 Task: Open Card Airline Review in Board Voice of Employee Surveys and Analysis to Workspace Executive Assistance and add a team member Softage.2@softage.net, a label Purple, a checklist Homeopathy, an attachment from your onedrive, a color Purple and finally, add a card description 'Conduct customer research for new marketing strategy' and a comment 'Let us approach this task with a sense of continuous improvement, seeking to learn from our mistakes and iterate our approach.'. Add a start date 'Jan 02, 1900' with a due date 'Jan 09, 1900'
Action: Mouse moved to (925, 514)
Screenshot: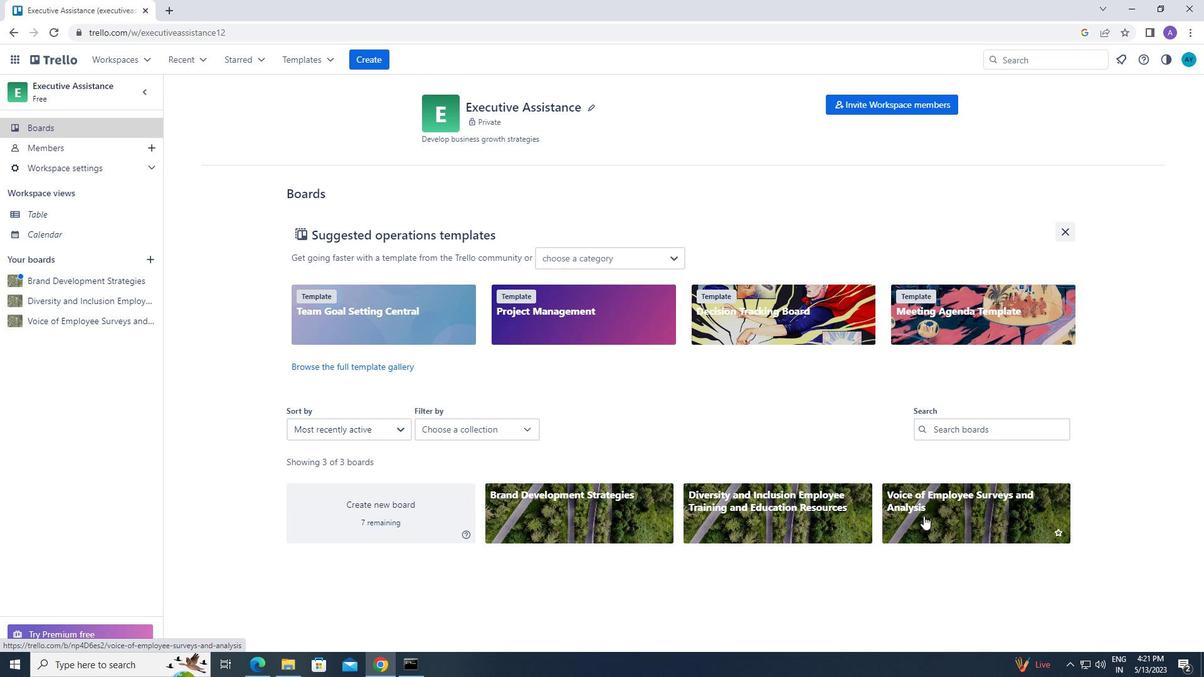 
Action: Mouse pressed left at (925, 514)
Screenshot: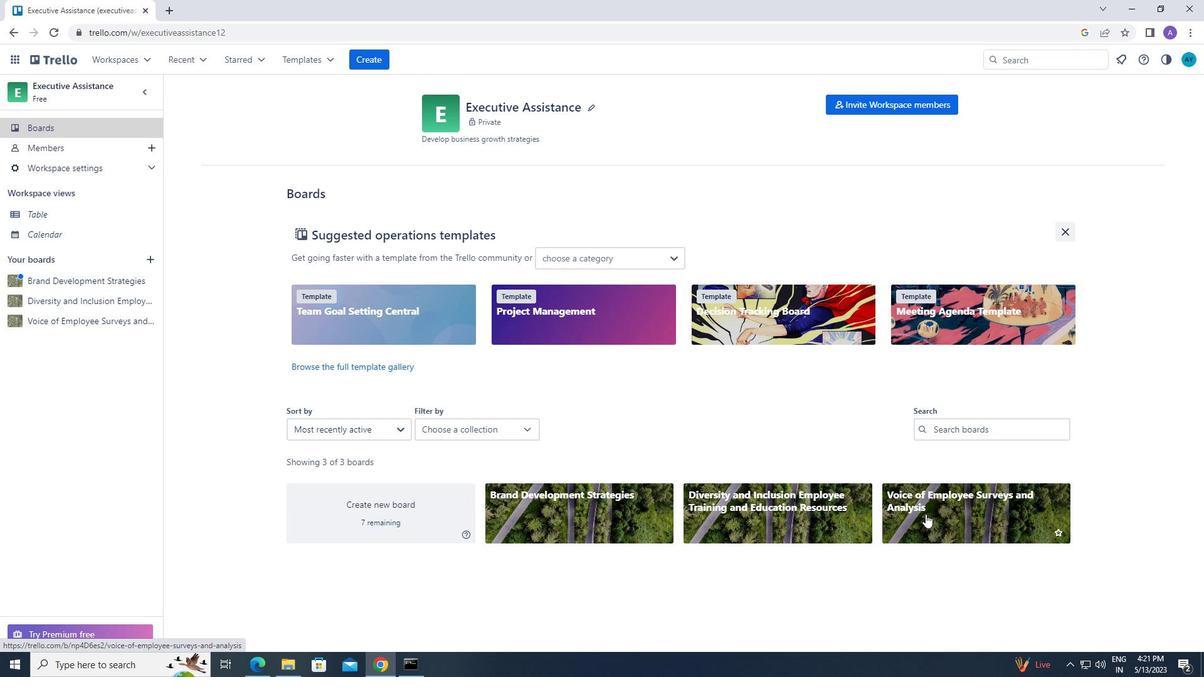 
Action: Mouse moved to (247, 158)
Screenshot: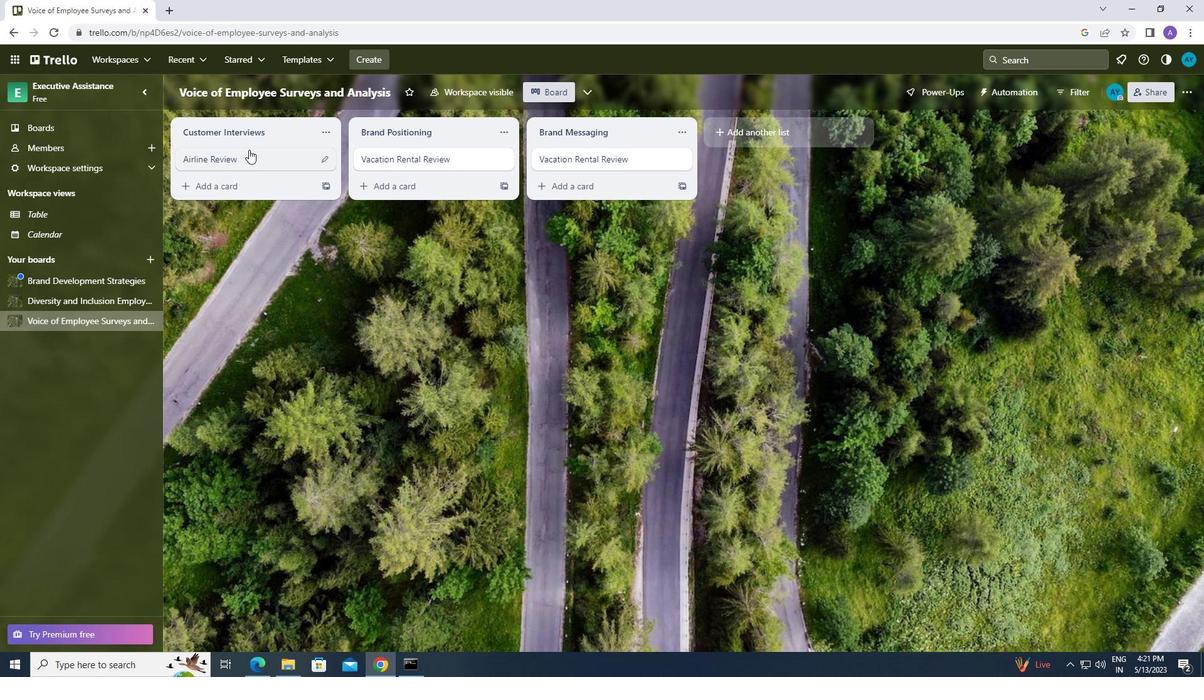 
Action: Mouse pressed left at (247, 158)
Screenshot: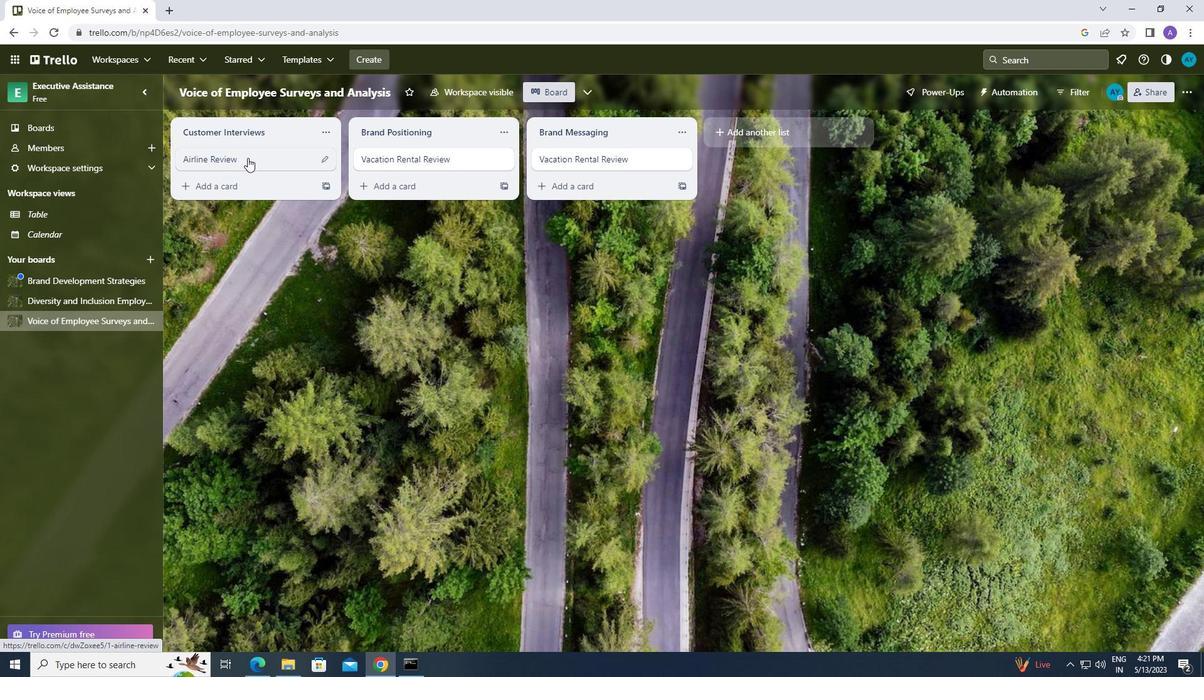 
Action: Mouse moved to (767, 158)
Screenshot: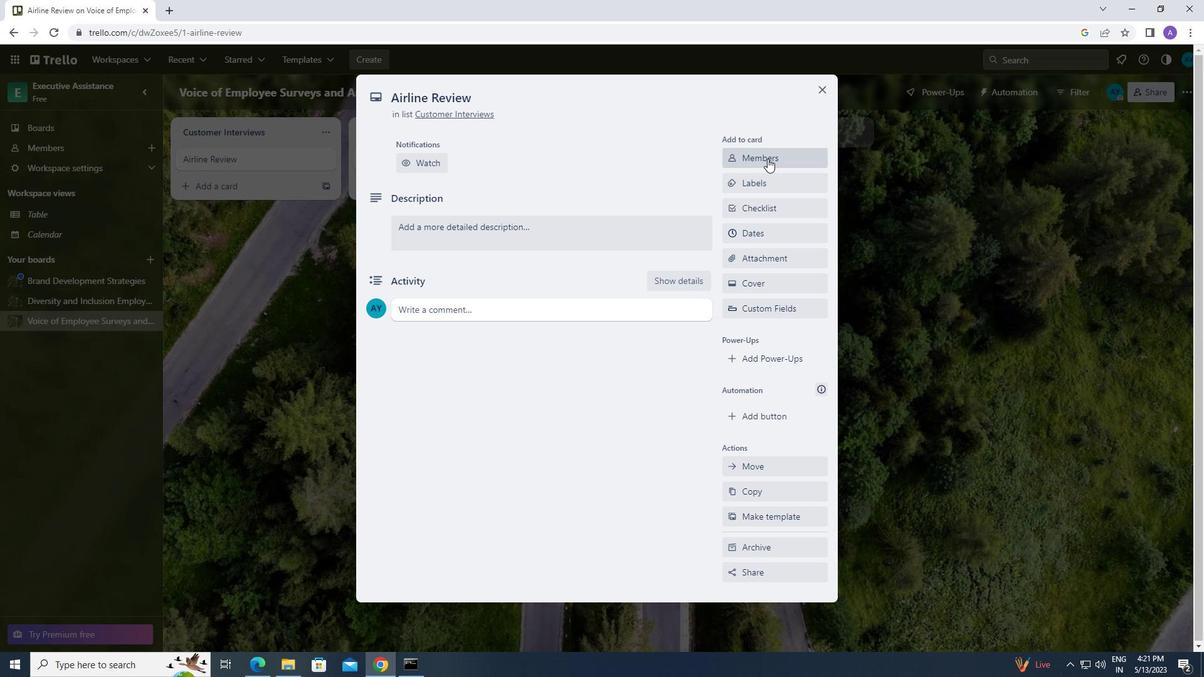 
Action: Mouse pressed left at (767, 158)
Screenshot: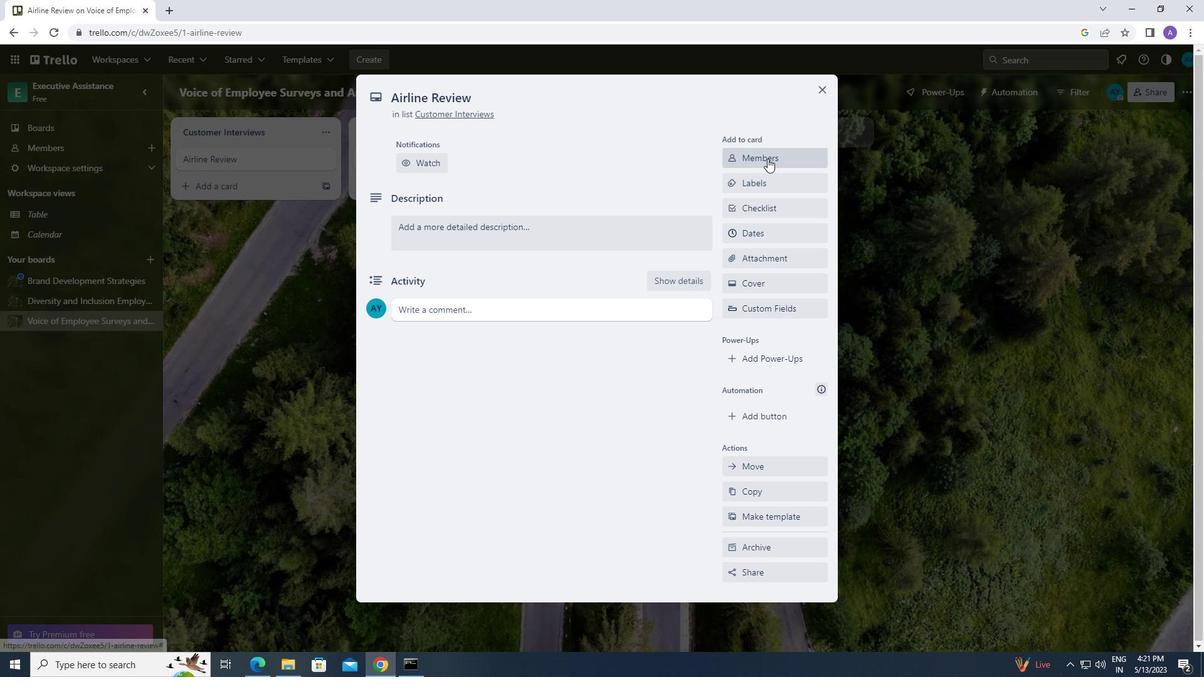 
Action: Mouse moved to (768, 212)
Screenshot: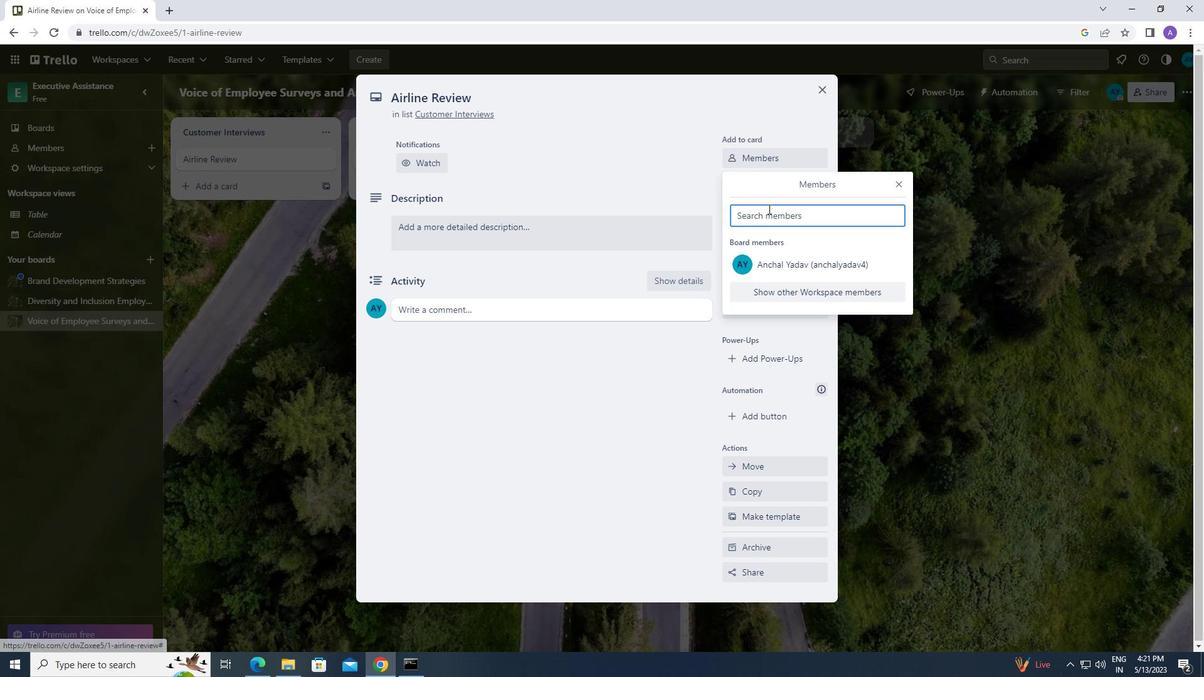
Action: Mouse pressed left at (768, 212)
Screenshot: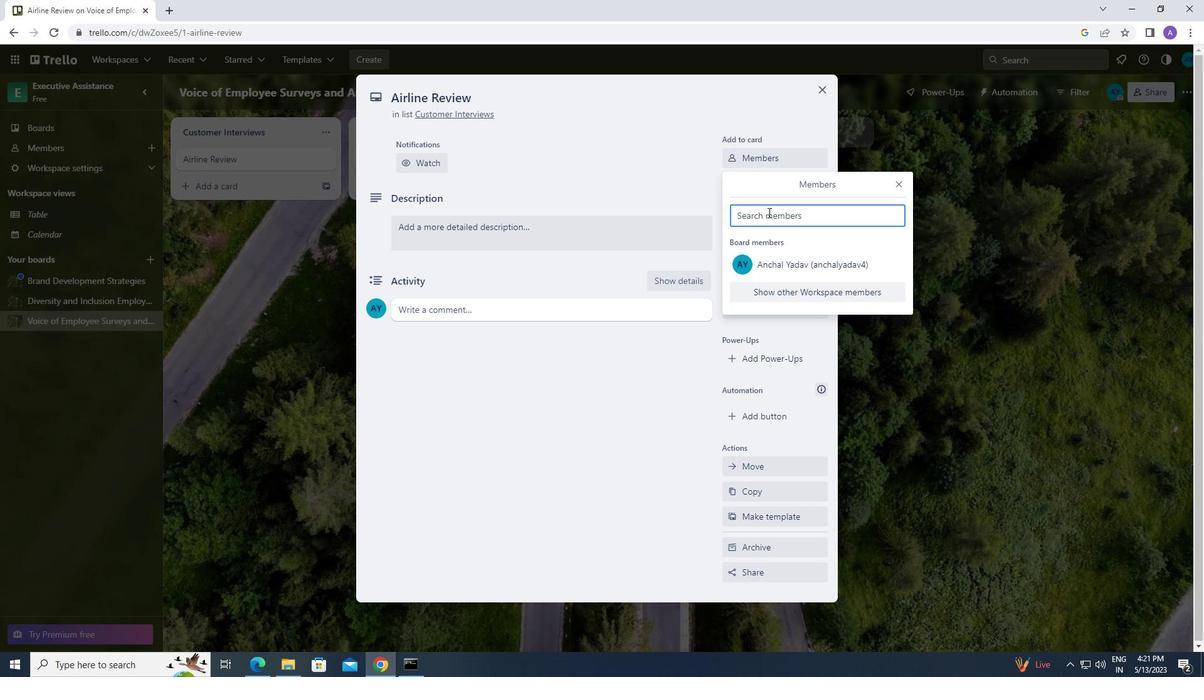 
Action: Key pressed s<Key.caps_lock>oftage.2<Key.shift_r>@s
Screenshot: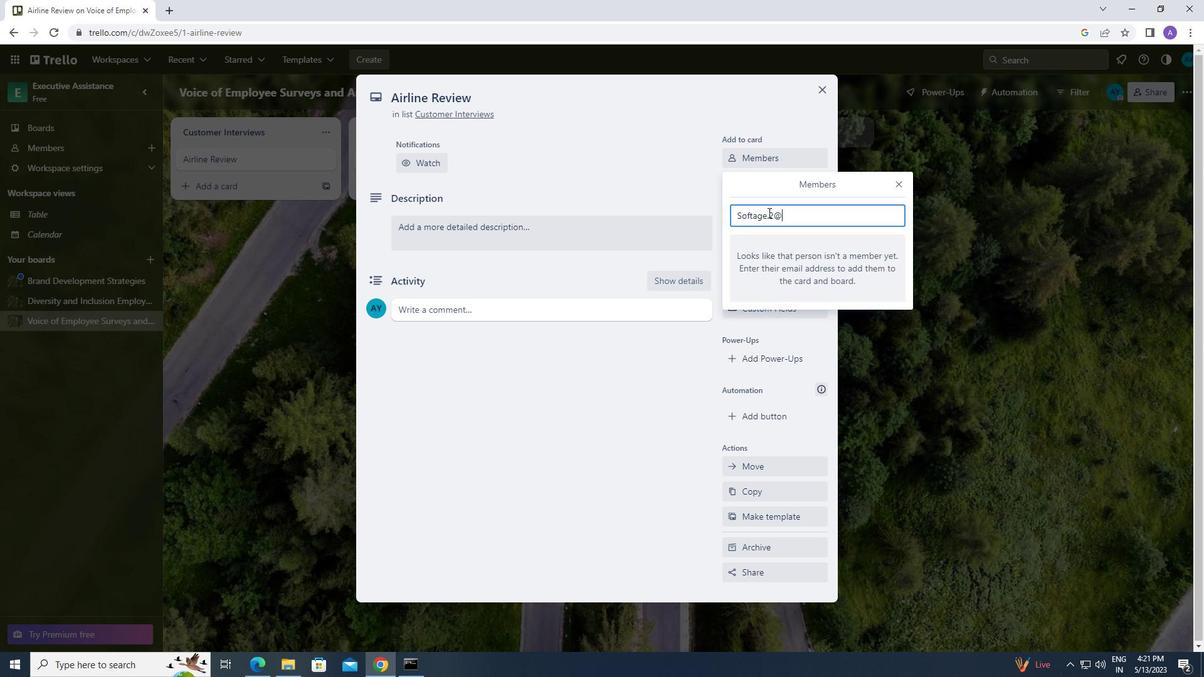 
Action: Mouse moved to (694, 268)
Screenshot: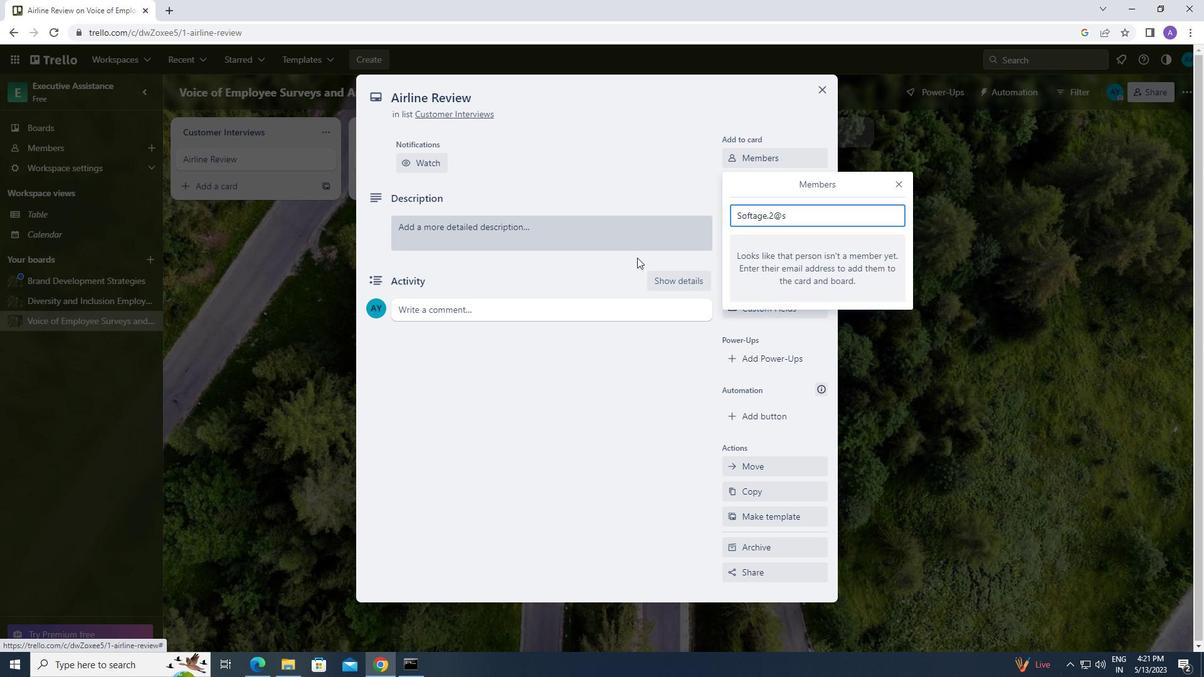 
Action: Key pressed oftage.net
Screenshot: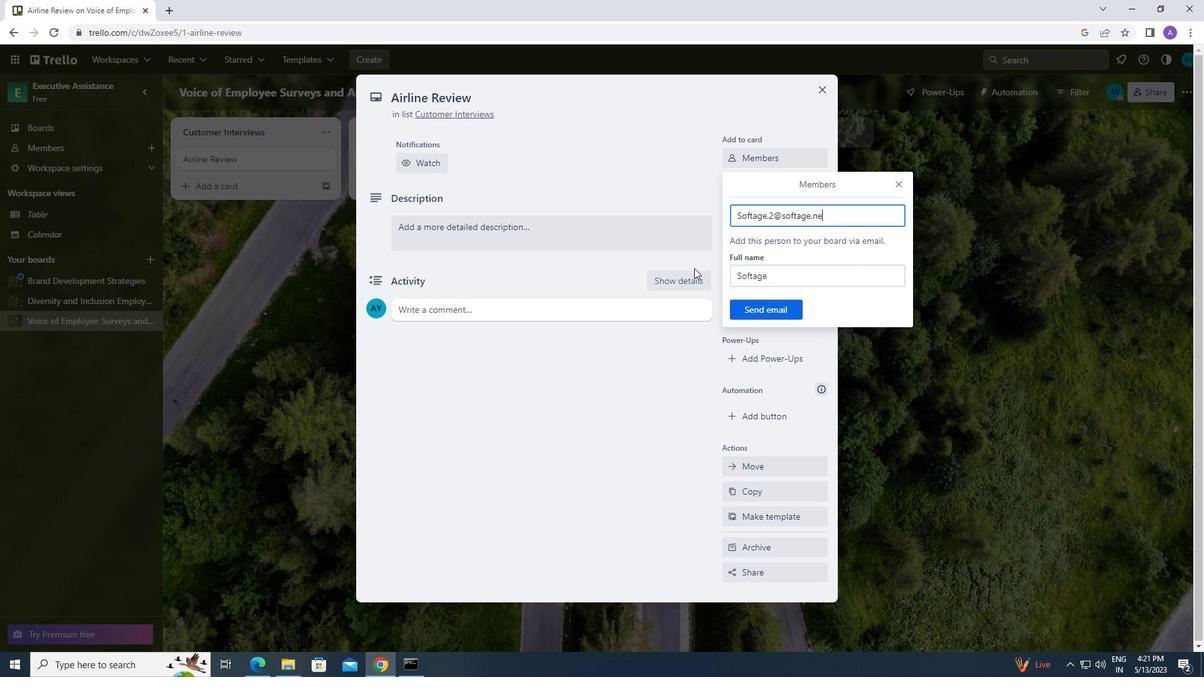 
Action: Mouse moved to (765, 306)
Screenshot: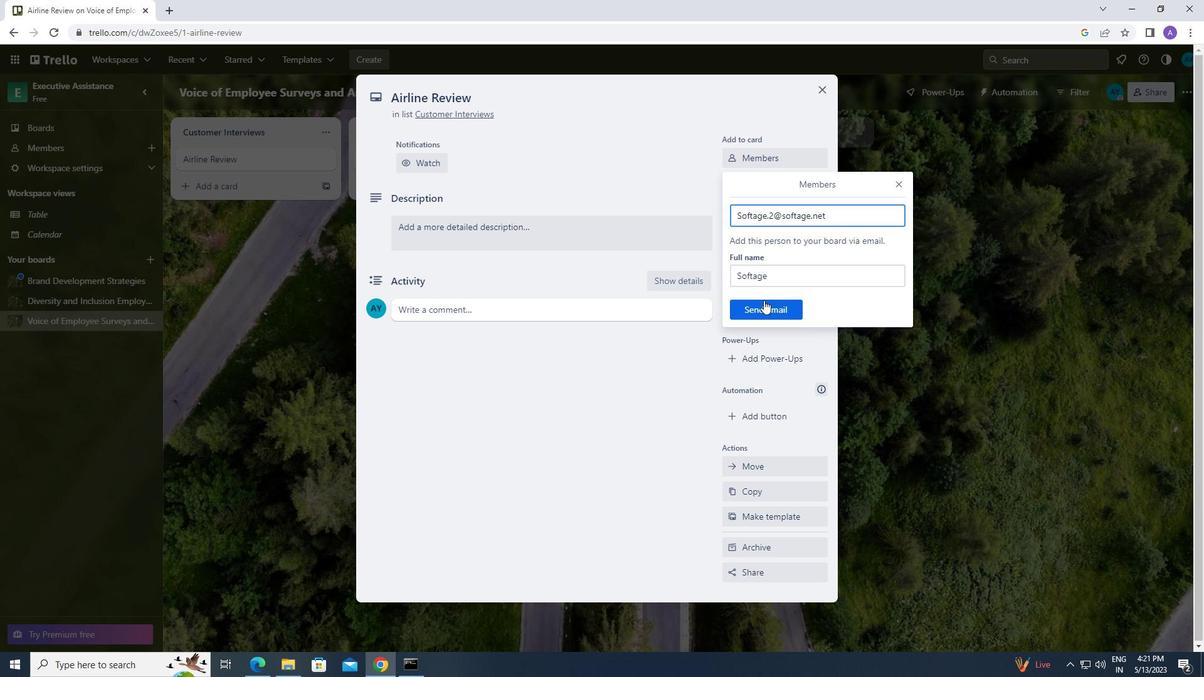 
Action: Mouse pressed left at (765, 306)
Screenshot: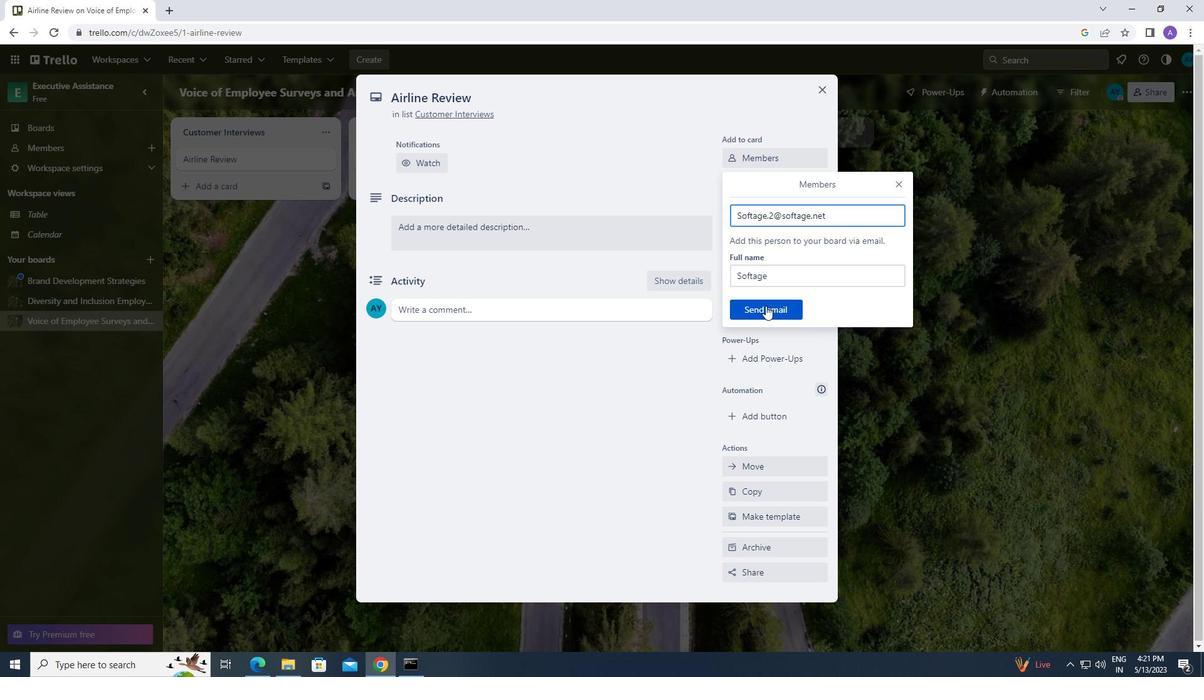 
Action: Mouse moved to (771, 225)
Screenshot: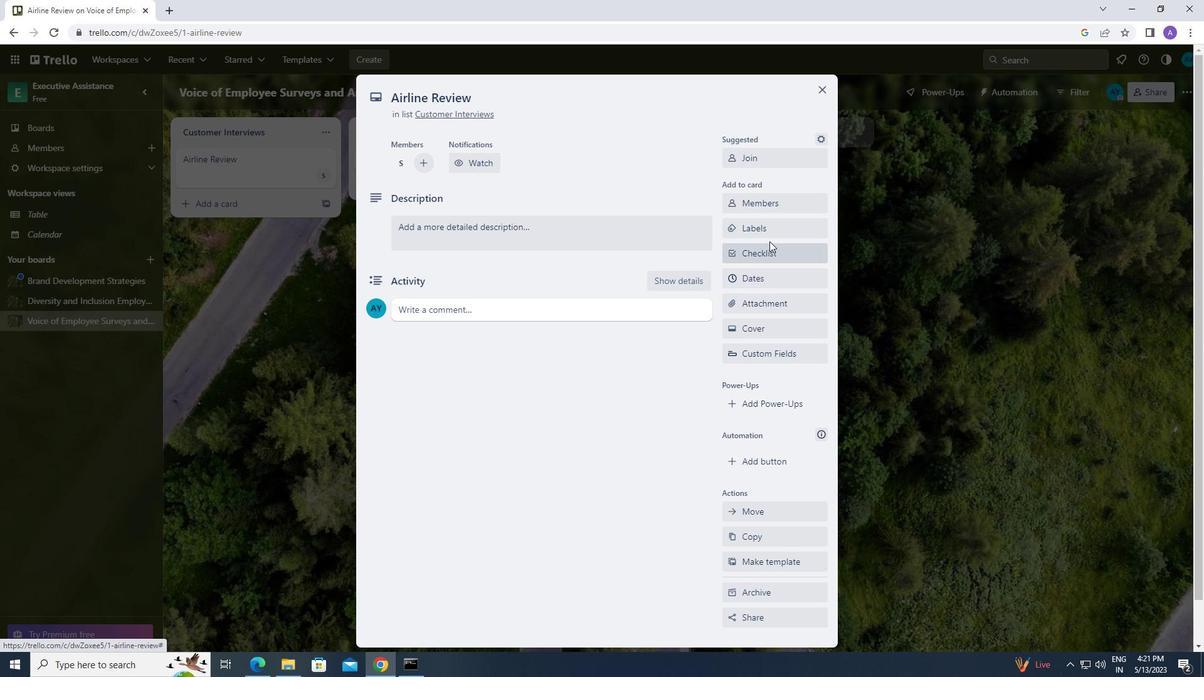 
Action: Mouse pressed left at (771, 225)
Screenshot: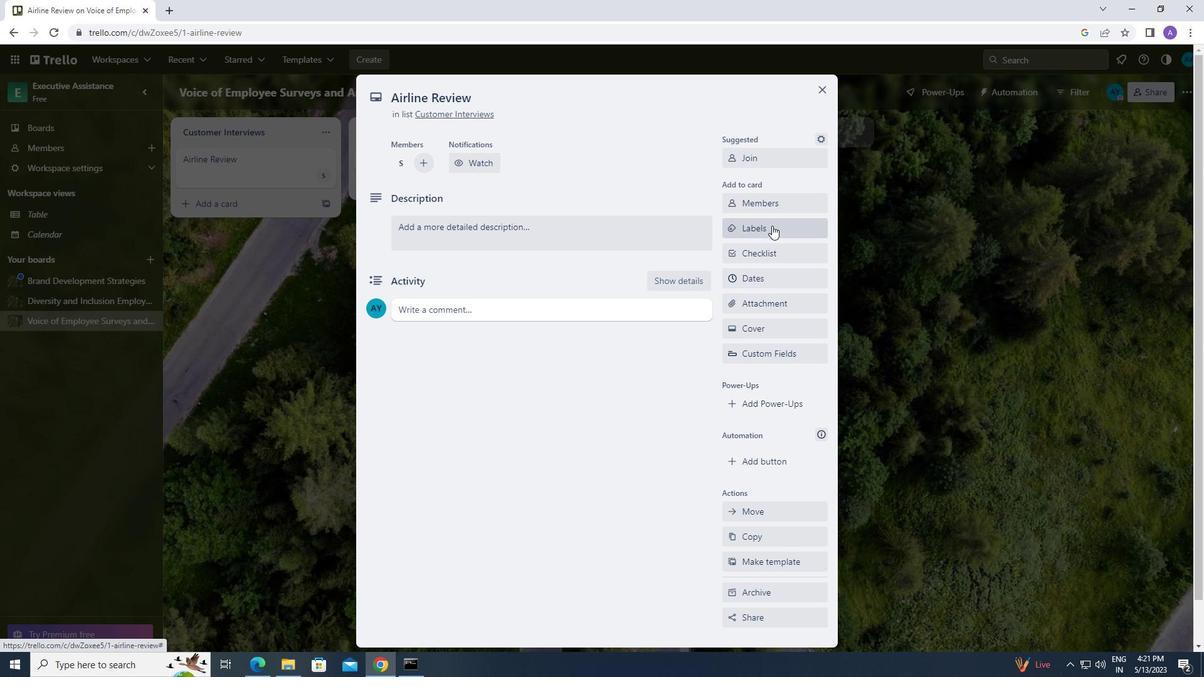 
Action: Mouse moved to (783, 468)
Screenshot: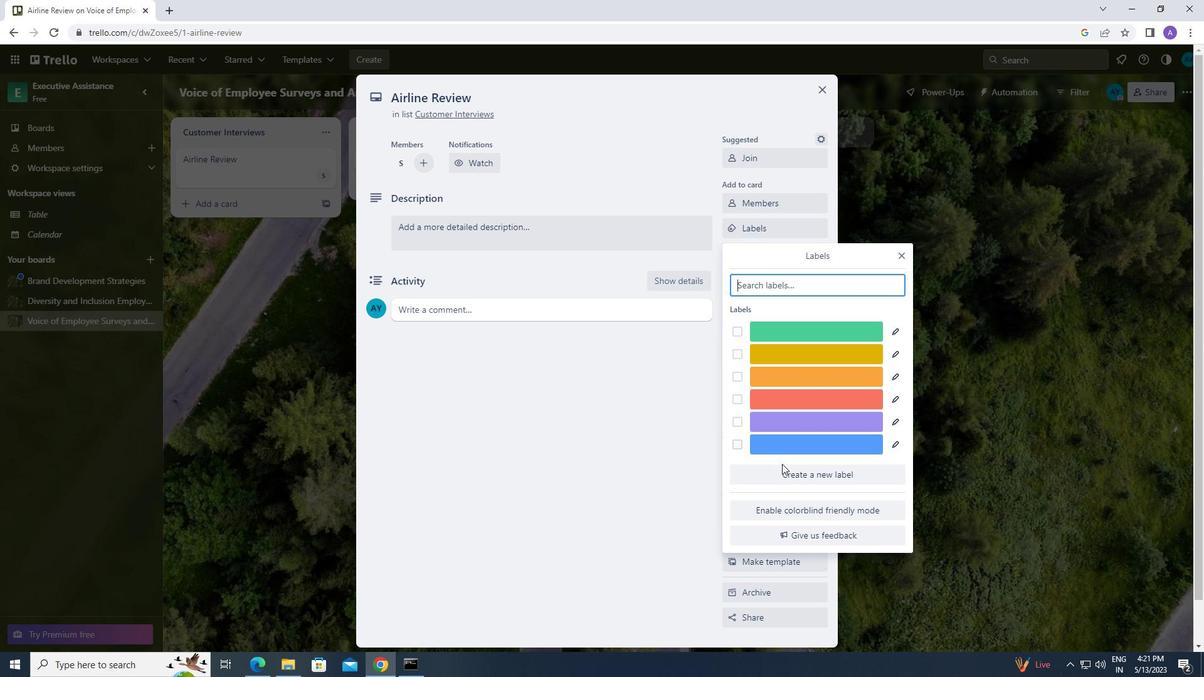 
Action: Mouse pressed left at (783, 468)
Screenshot: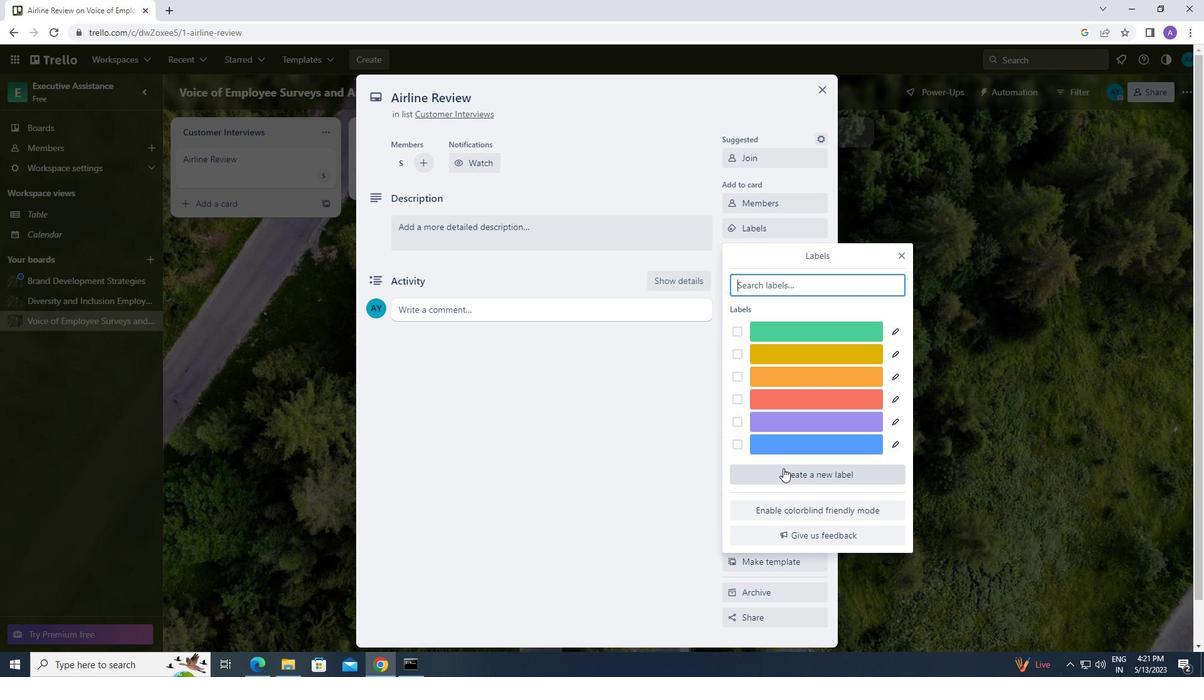 
Action: Mouse moved to (888, 434)
Screenshot: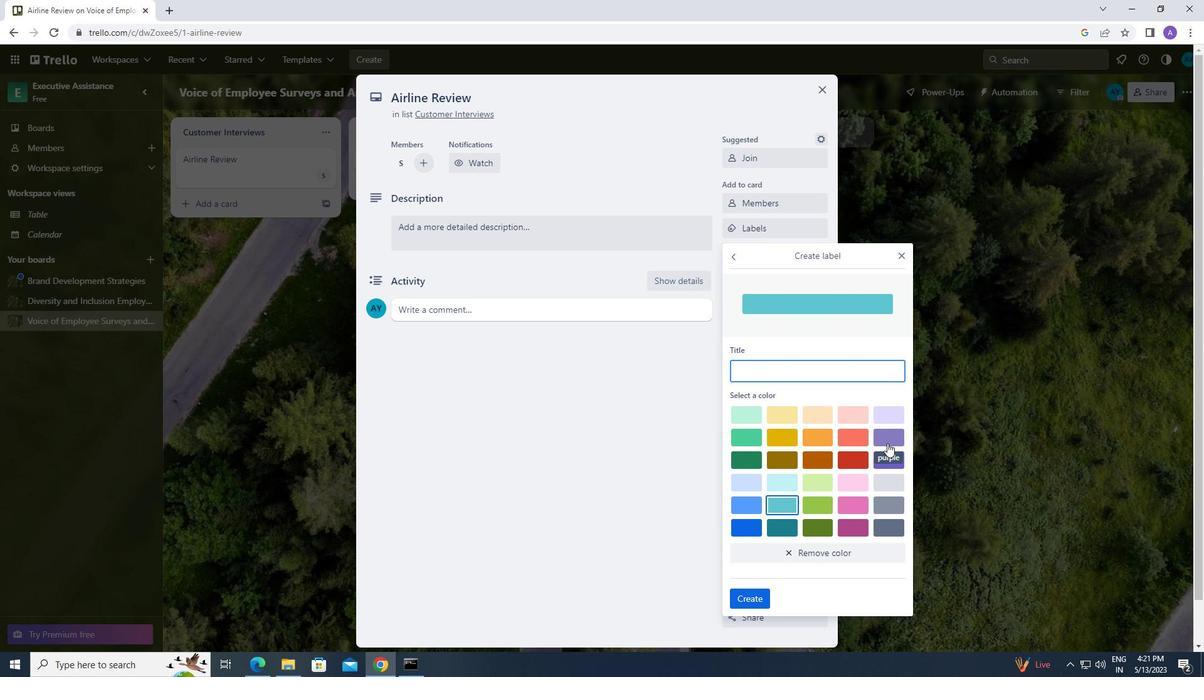 
Action: Mouse pressed left at (888, 434)
Screenshot: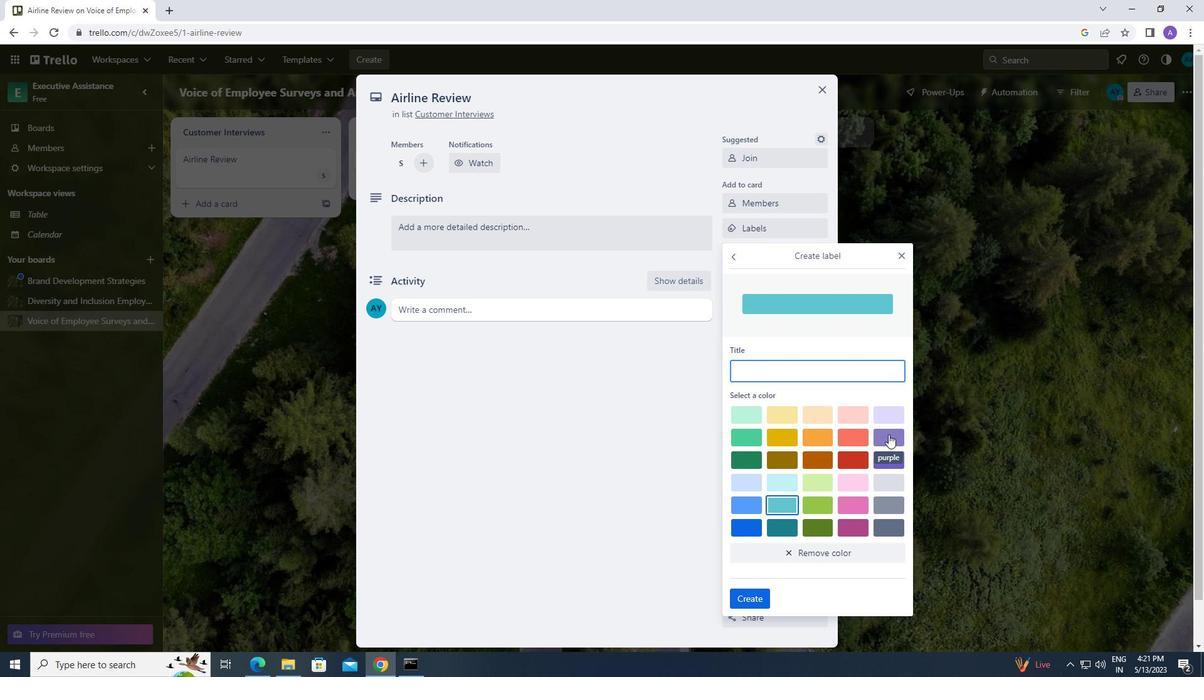 
Action: Mouse moved to (756, 602)
Screenshot: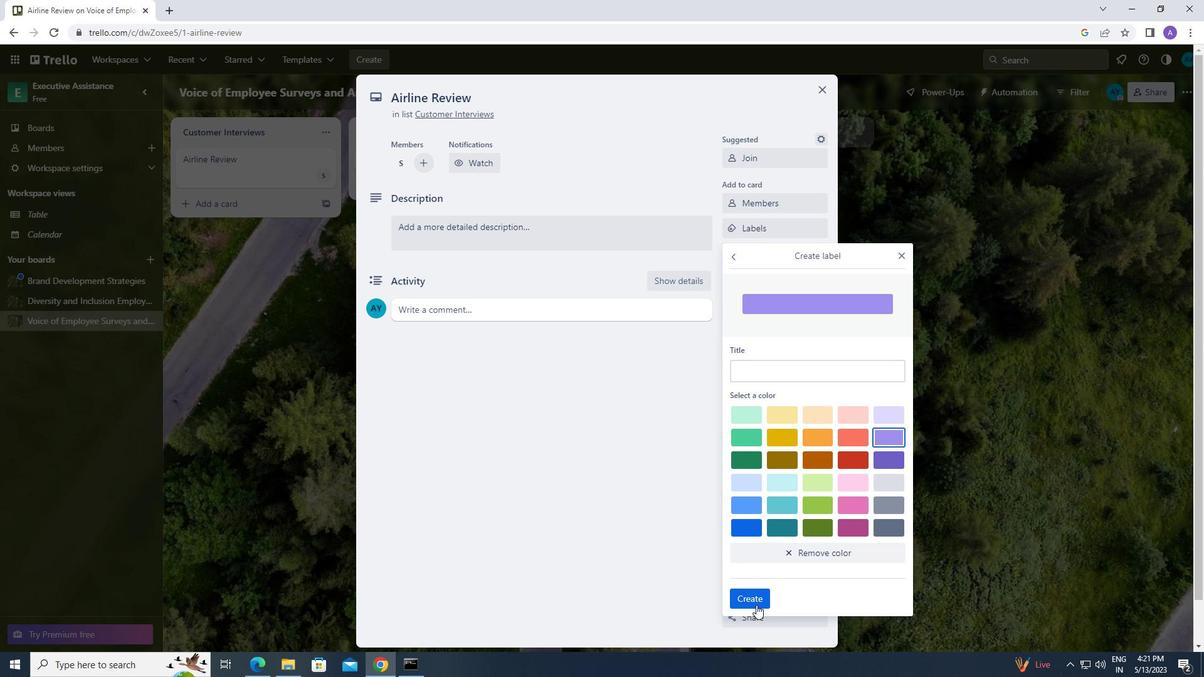 
Action: Mouse pressed left at (756, 602)
Screenshot: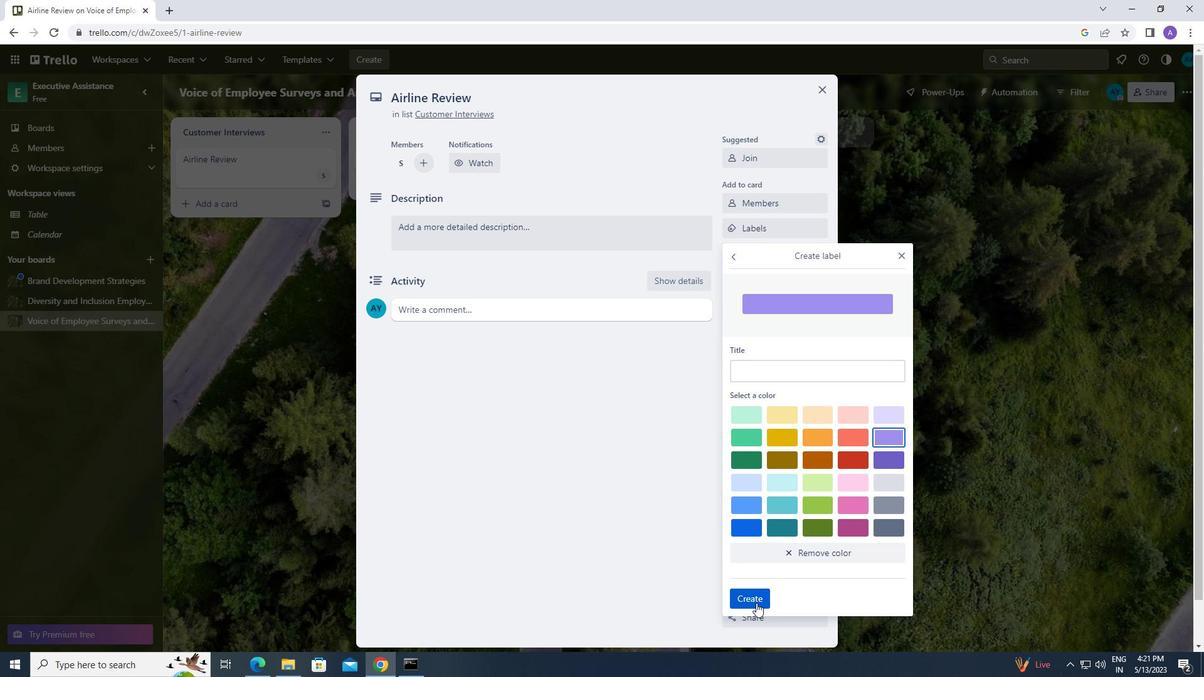 
Action: Mouse moved to (900, 255)
Screenshot: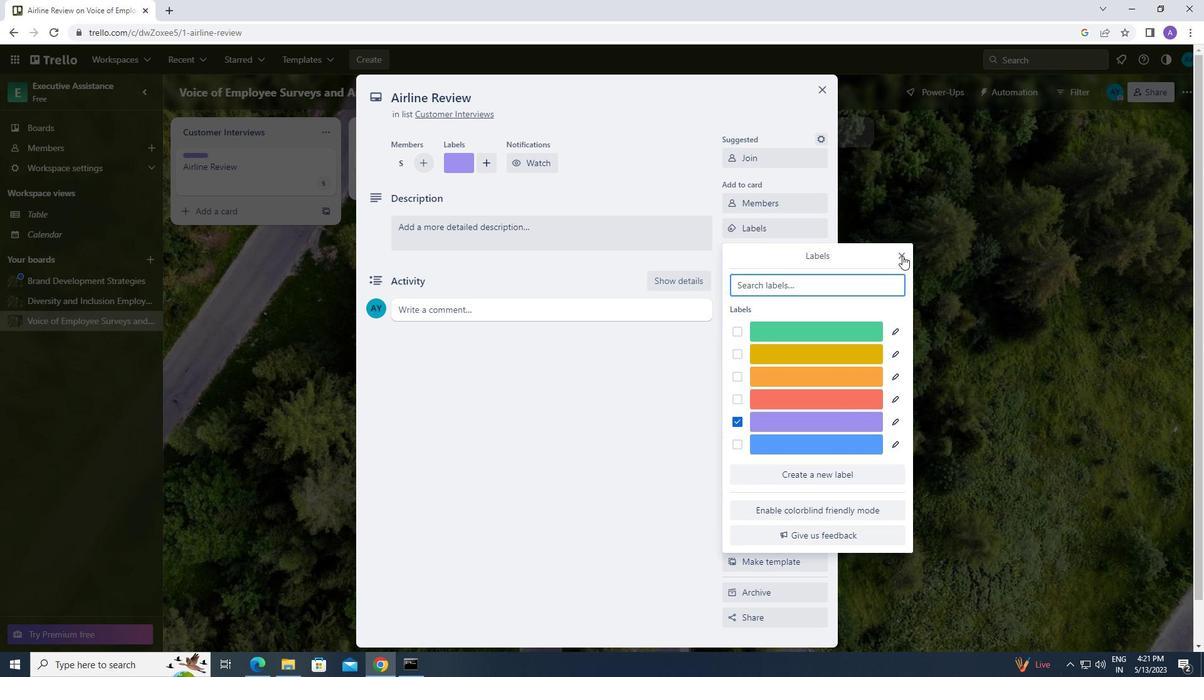 
Action: Mouse pressed left at (900, 255)
Screenshot: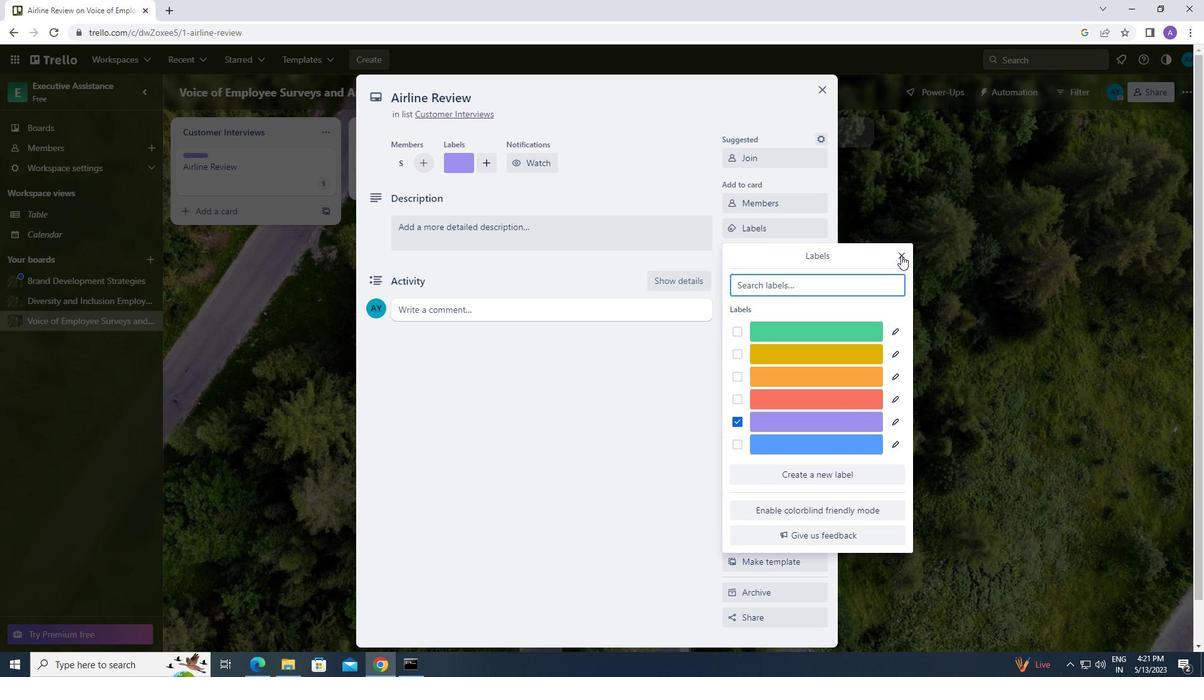
Action: Mouse moved to (756, 243)
Screenshot: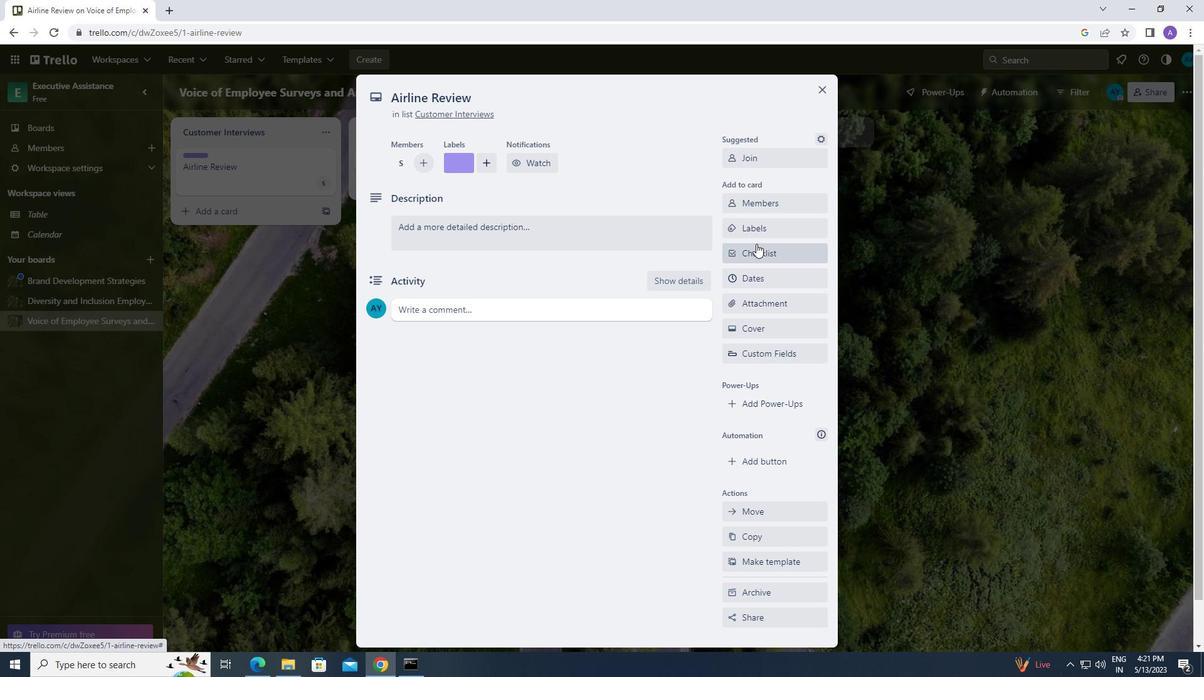 
Action: Mouse pressed left at (756, 243)
Screenshot: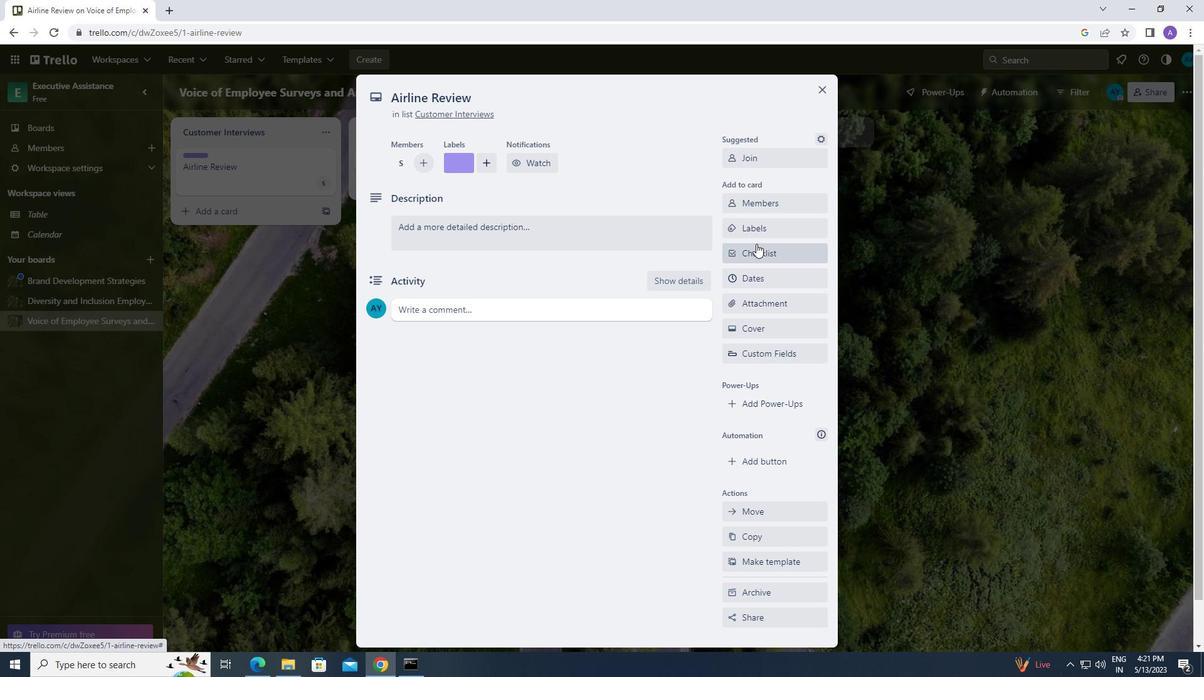 
Action: Mouse moved to (736, 305)
Screenshot: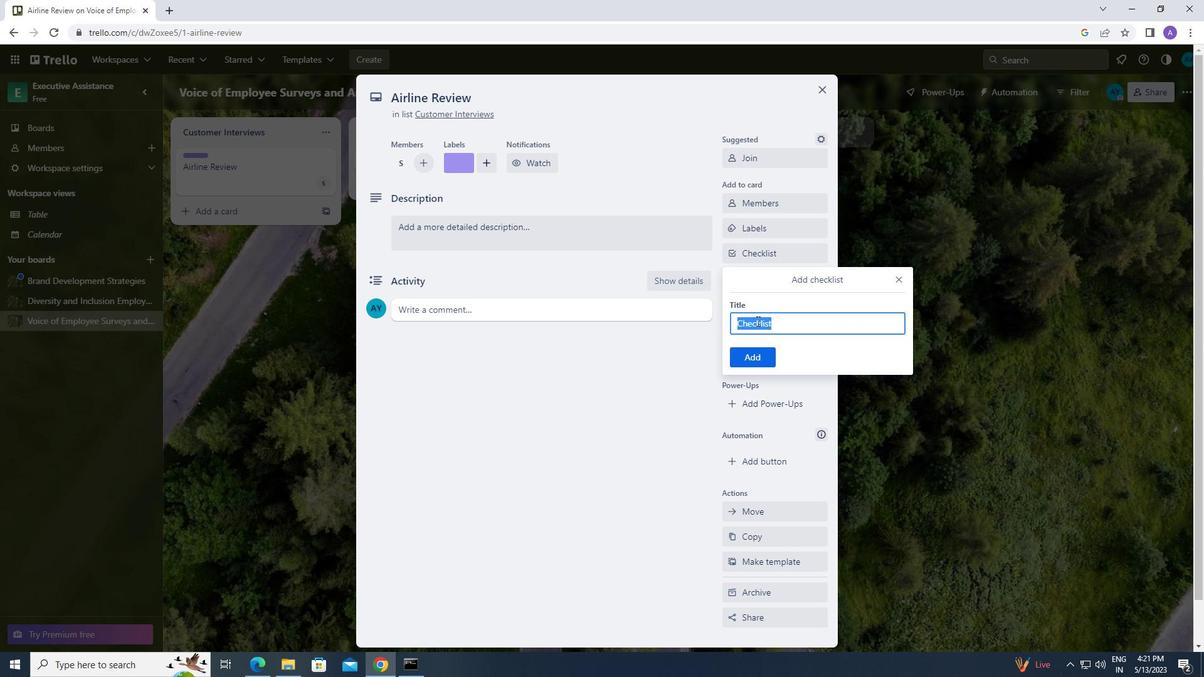 
Action: Key pressed <Key.caps_lock>h<Key.caps_lock>omeopathy
Screenshot: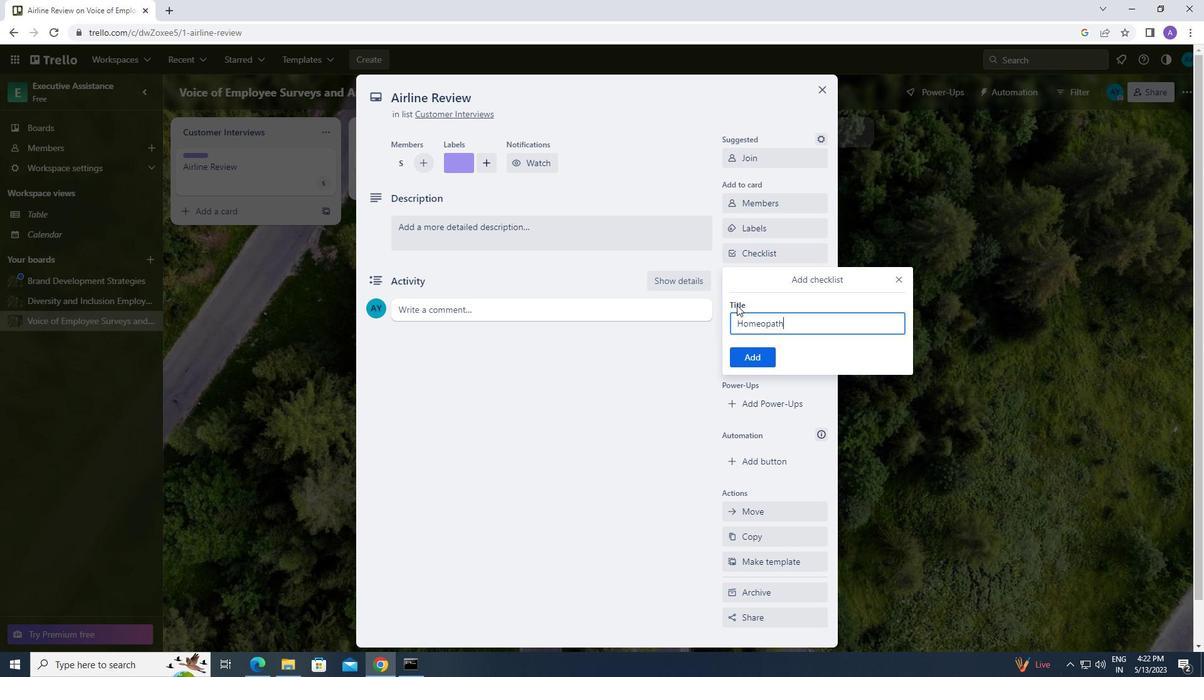
Action: Mouse moved to (758, 360)
Screenshot: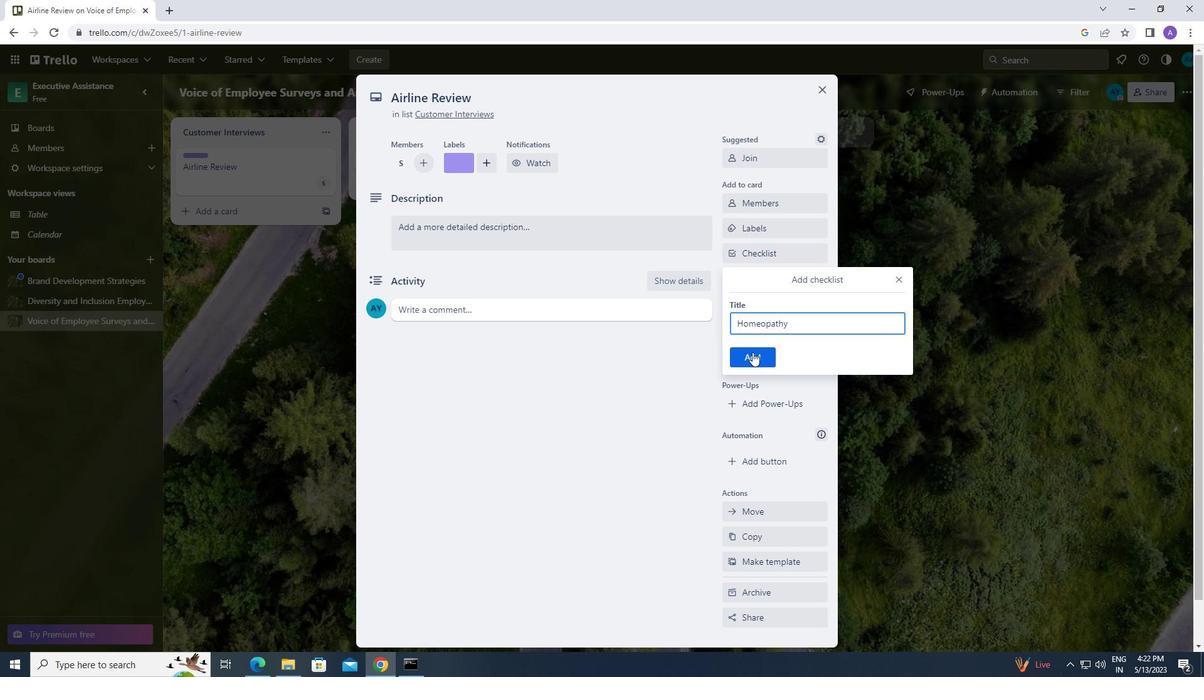 
Action: Mouse pressed left at (758, 360)
Screenshot: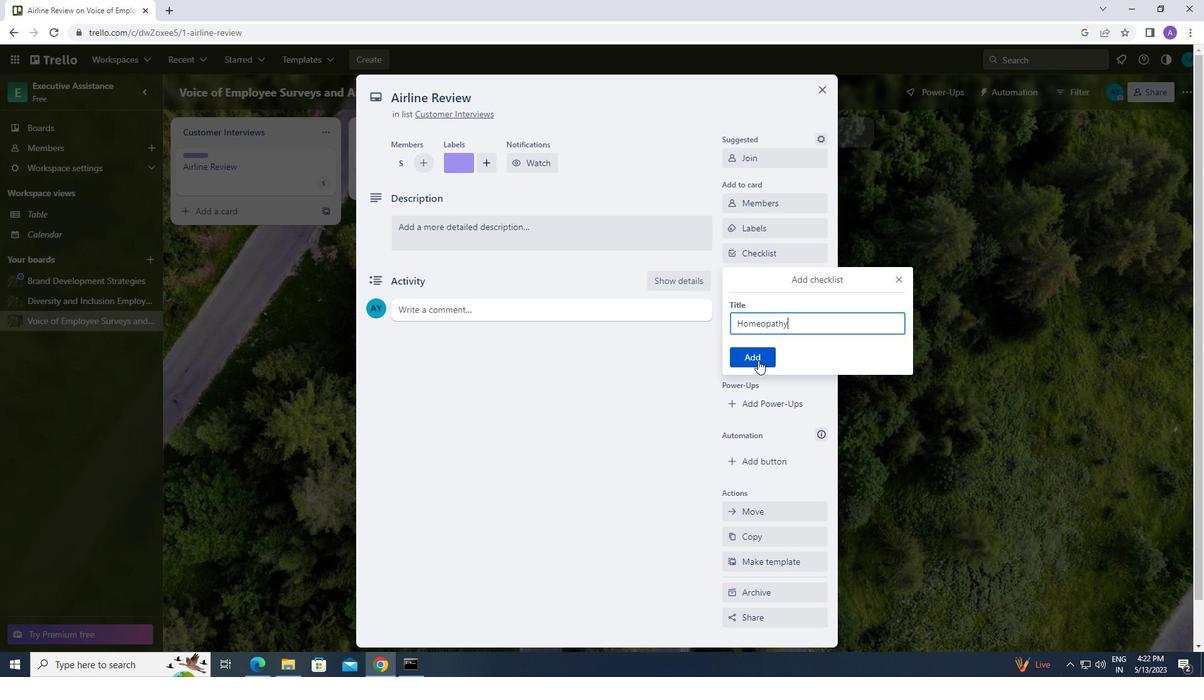 
Action: Mouse moved to (767, 306)
Screenshot: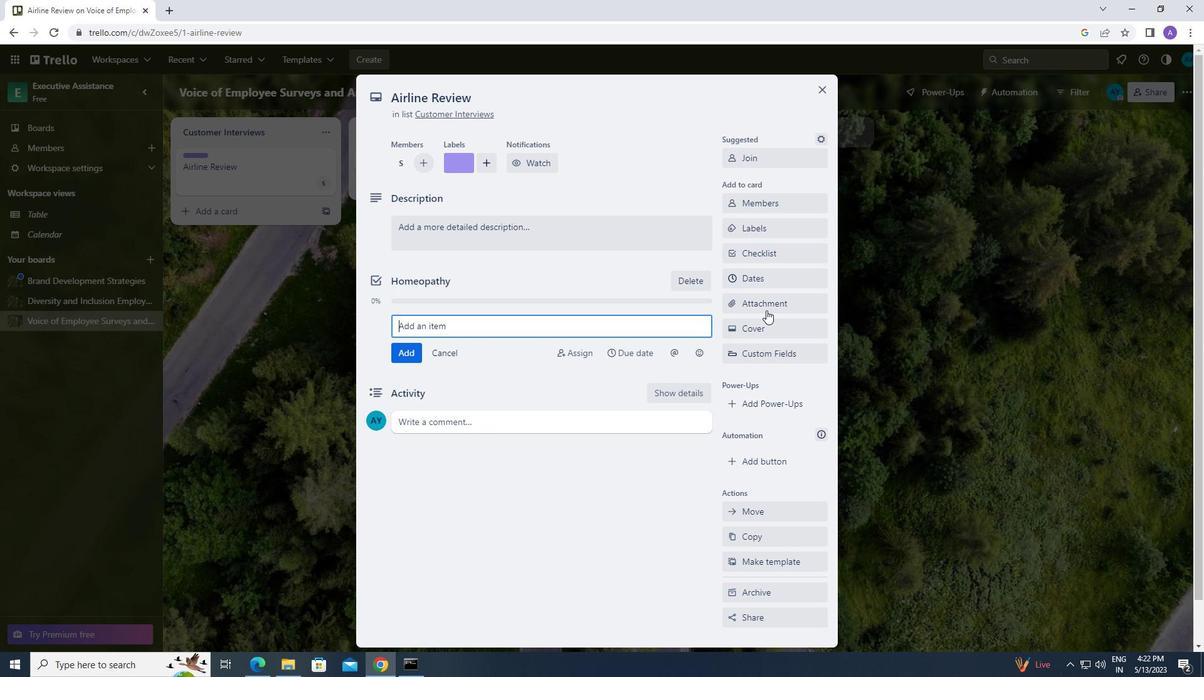 
Action: Mouse pressed left at (767, 306)
Screenshot: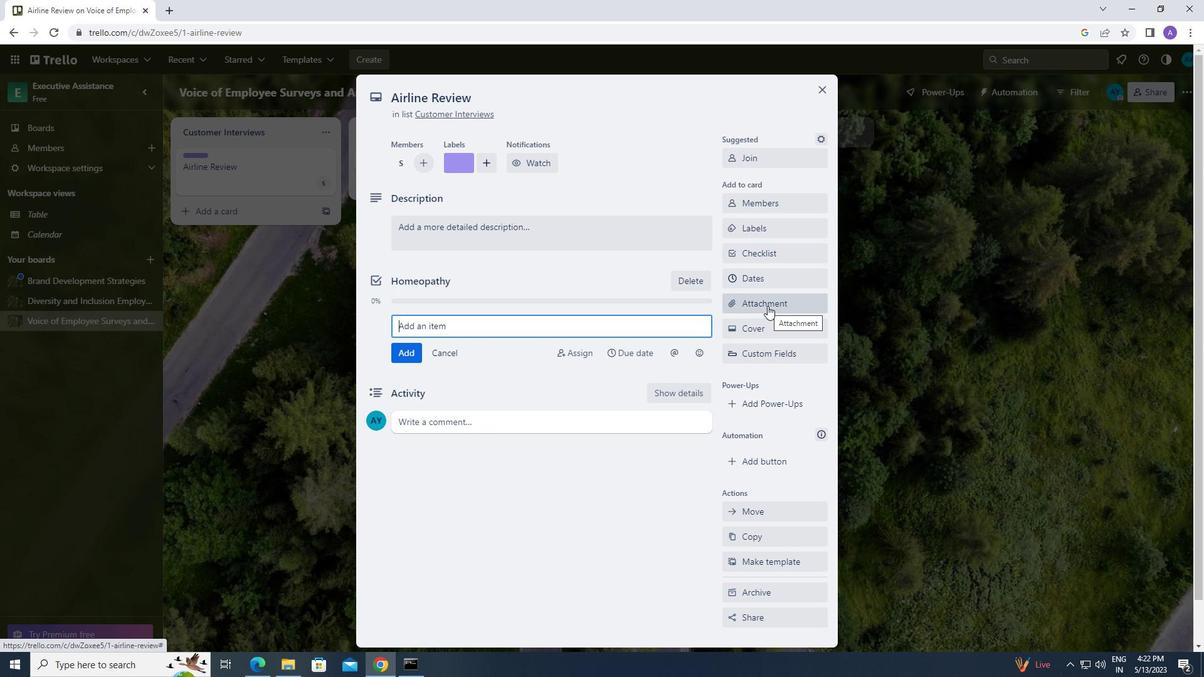 
Action: Mouse moved to (778, 456)
Screenshot: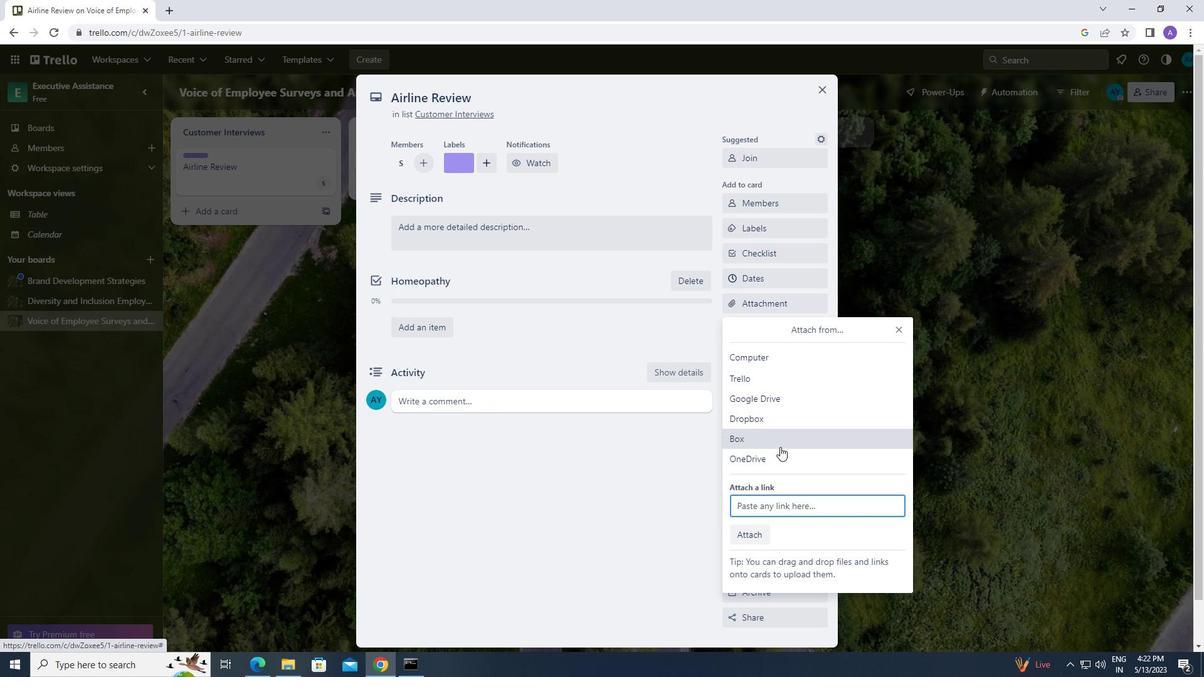 
Action: Mouse pressed left at (778, 456)
Screenshot: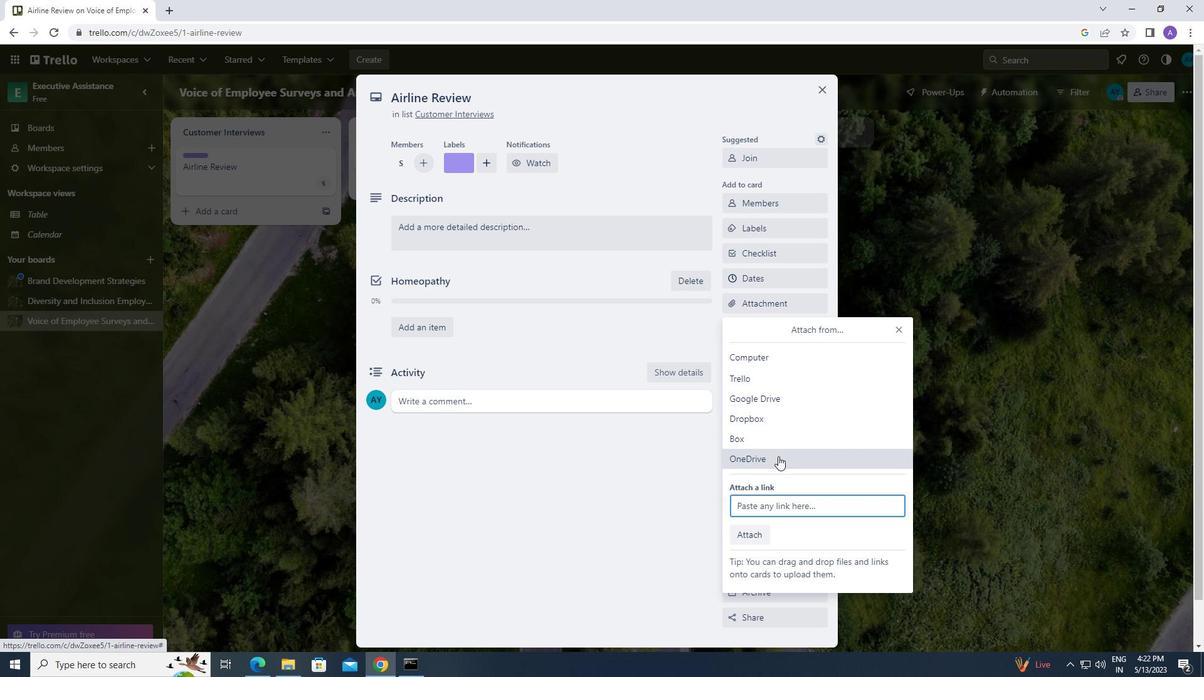 
Action: Mouse moved to (519, 267)
Screenshot: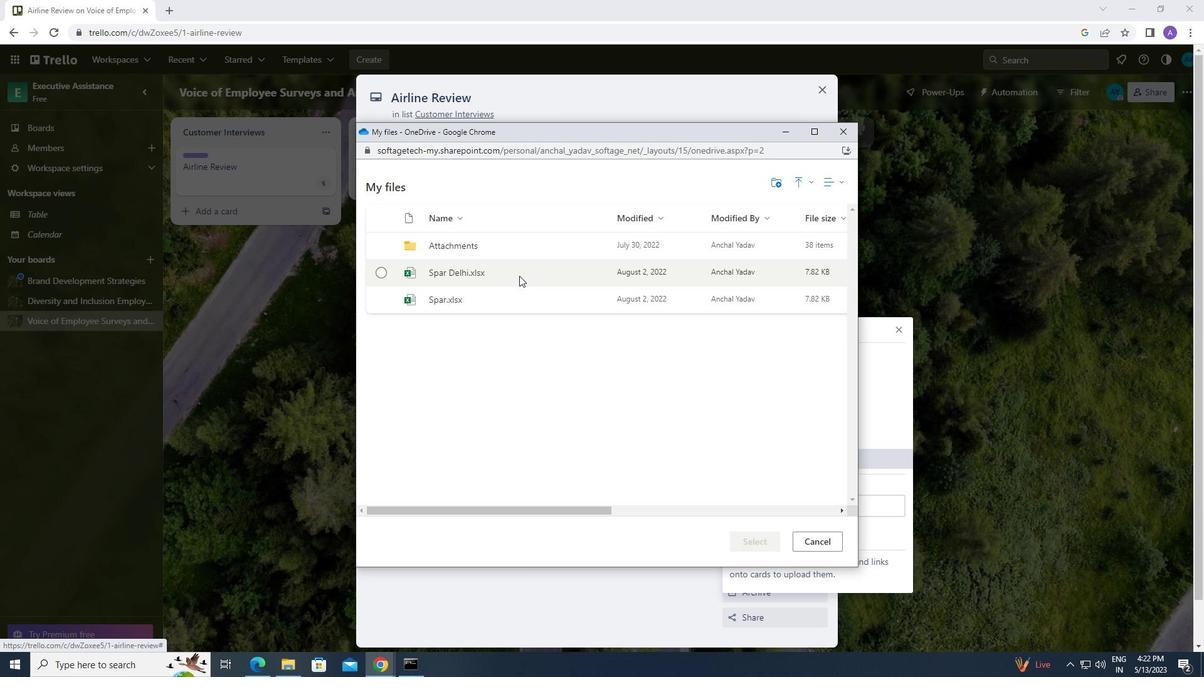 
Action: Mouse pressed left at (519, 267)
Screenshot: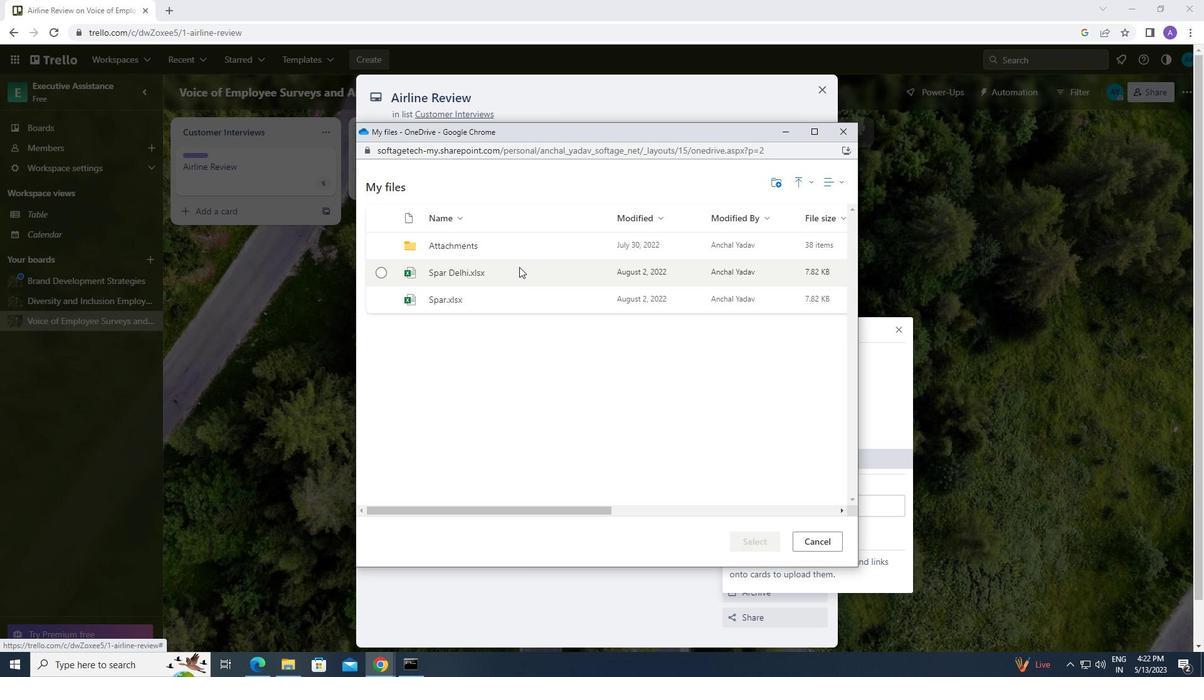 
Action: Mouse moved to (746, 541)
Screenshot: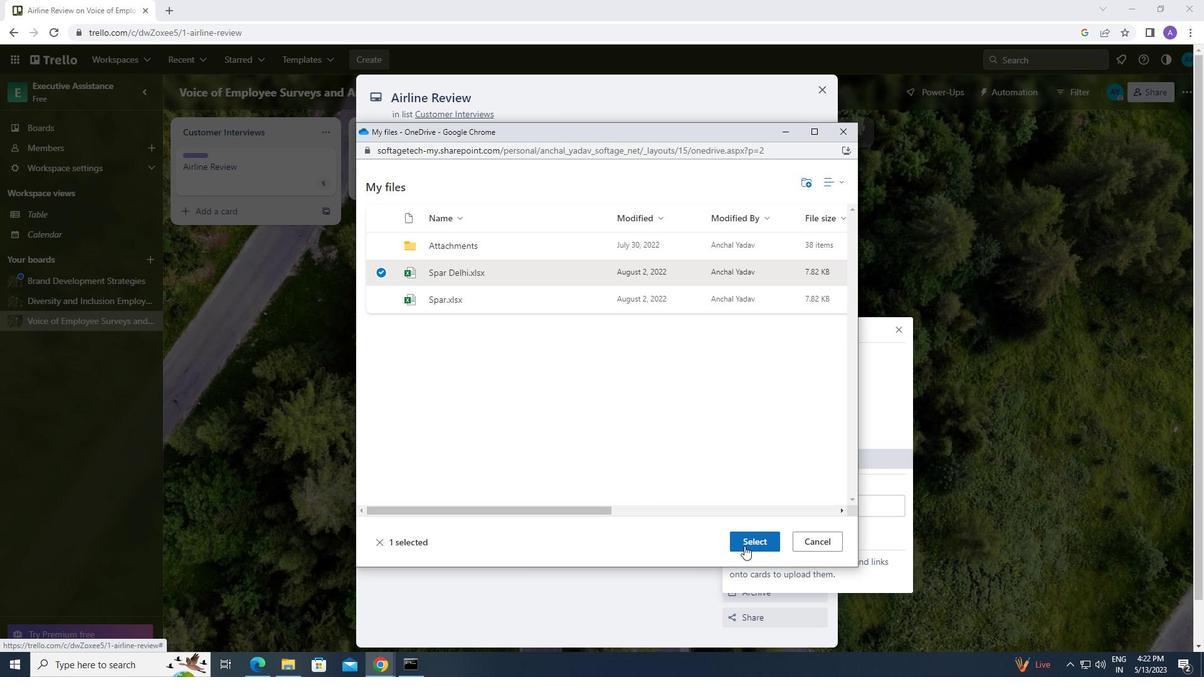 
Action: Mouse pressed left at (746, 541)
Screenshot: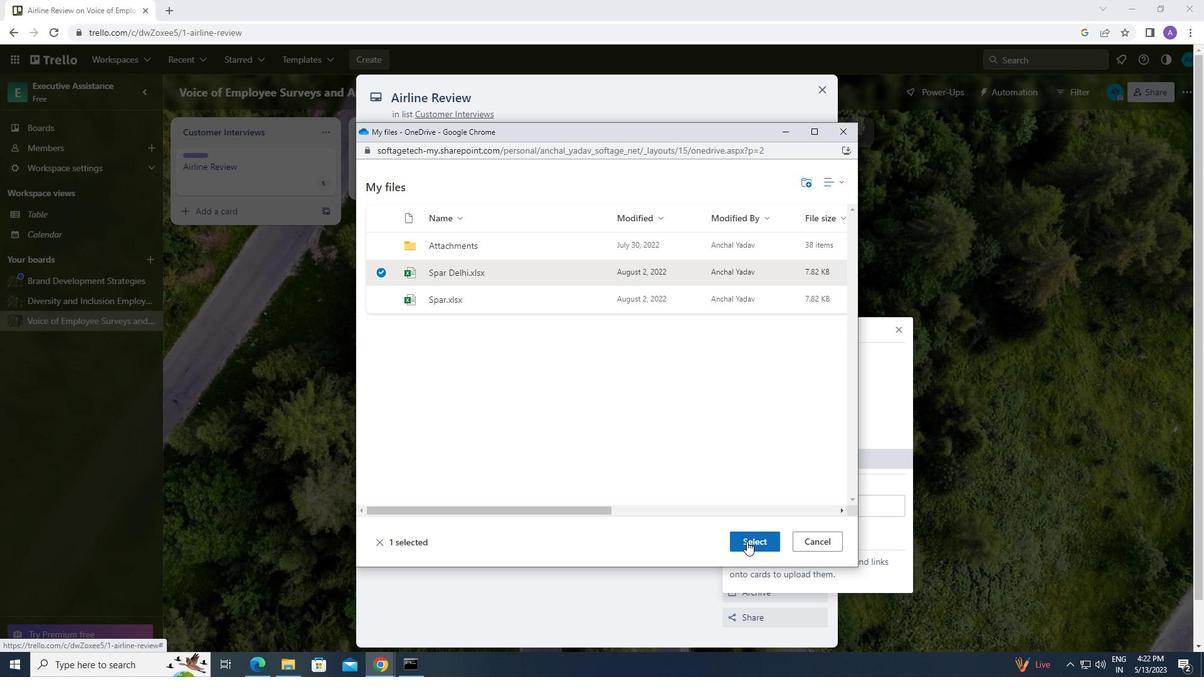 
Action: Mouse moved to (765, 333)
Screenshot: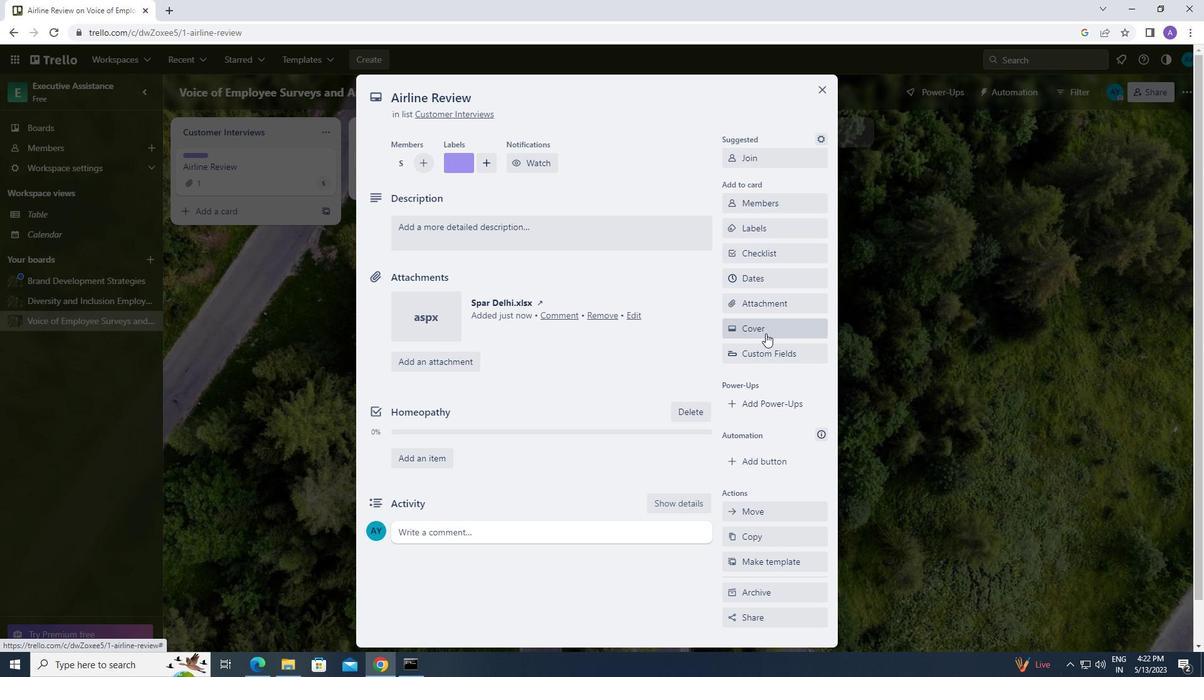 
Action: Mouse pressed left at (765, 333)
Screenshot: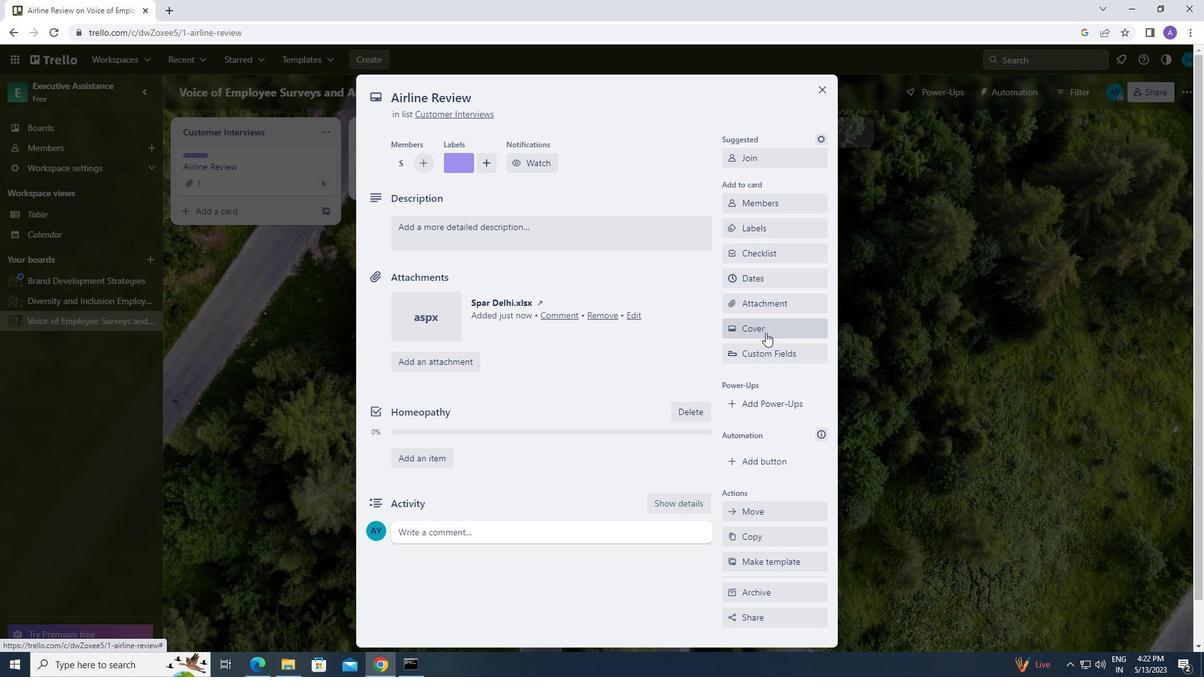 
Action: Mouse moved to (894, 400)
Screenshot: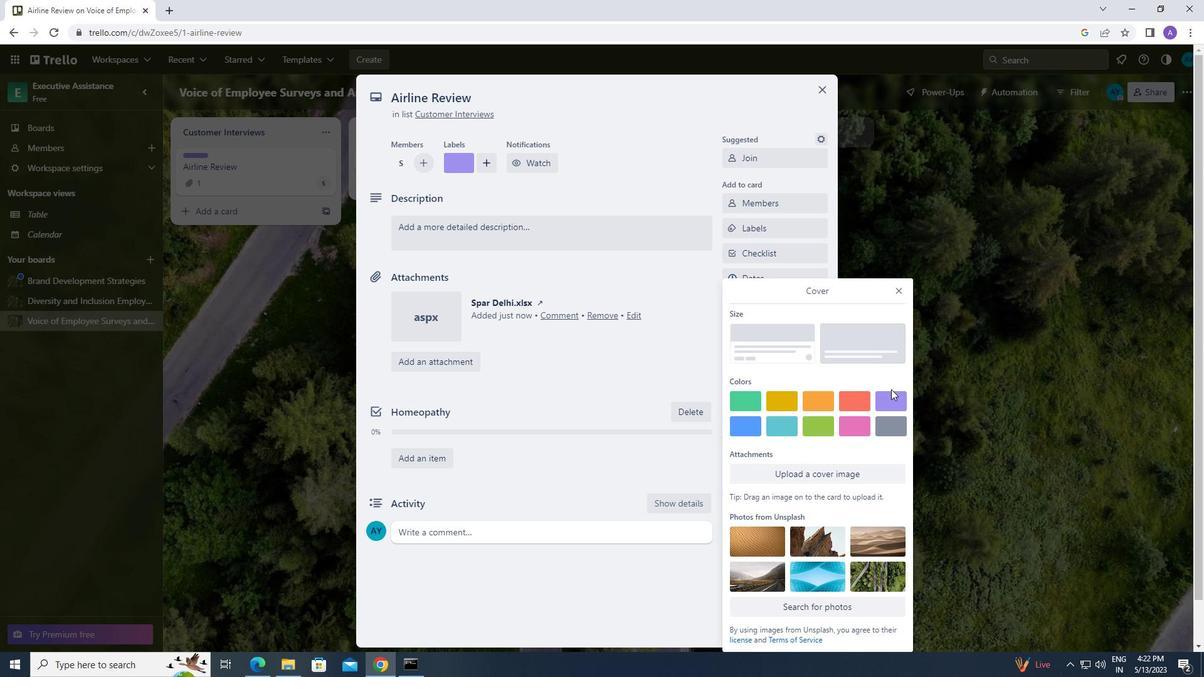 
Action: Mouse pressed left at (894, 400)
Screenshot: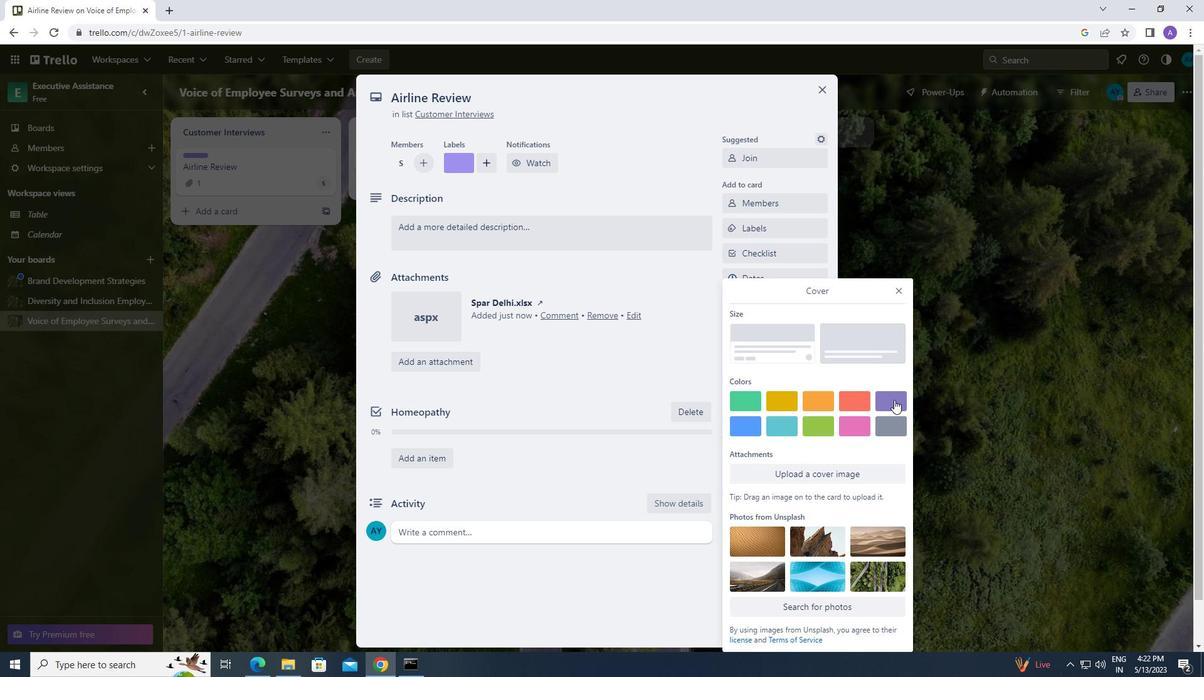 
Action: Mouse moved to (897, 269)
Screenshot: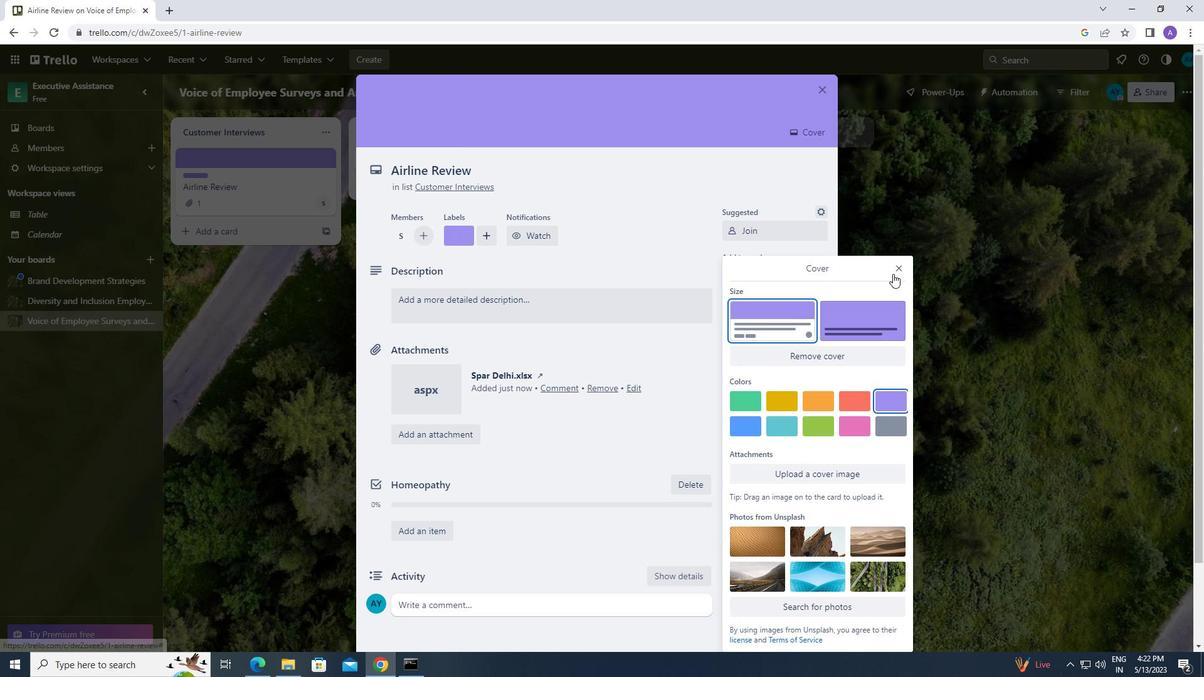 
Action: Mouse pressed left at (897, 269)
Screenshot: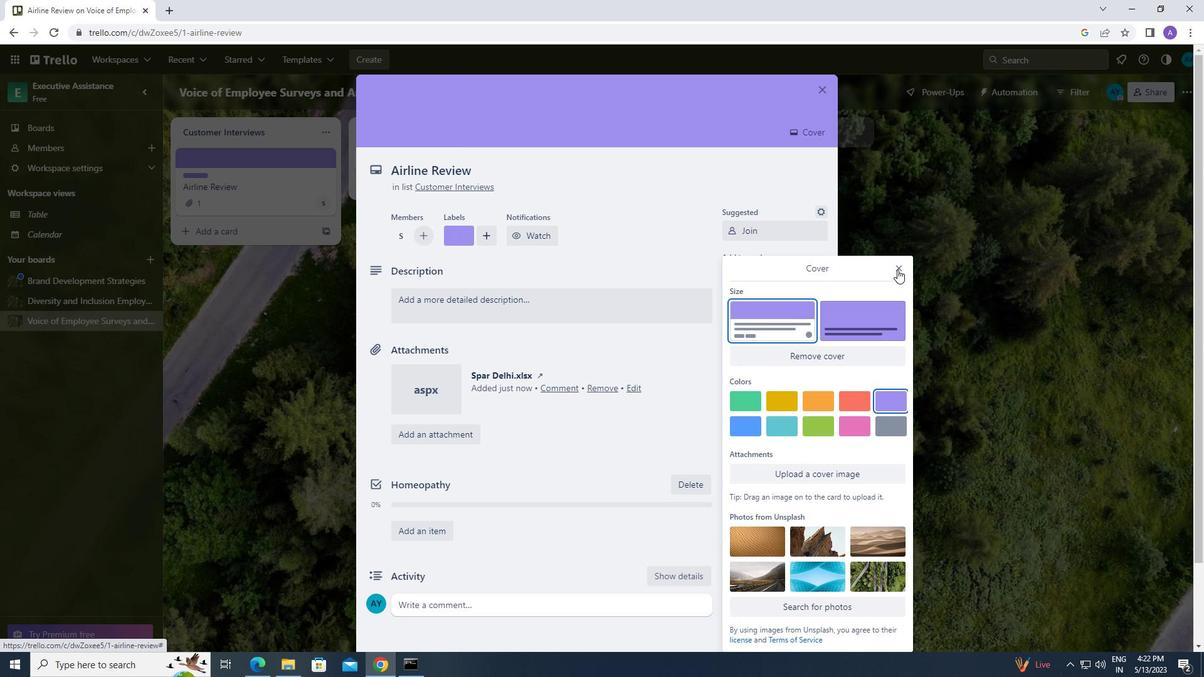 
Action: Mouse moved to (528, 306)
Screenshot: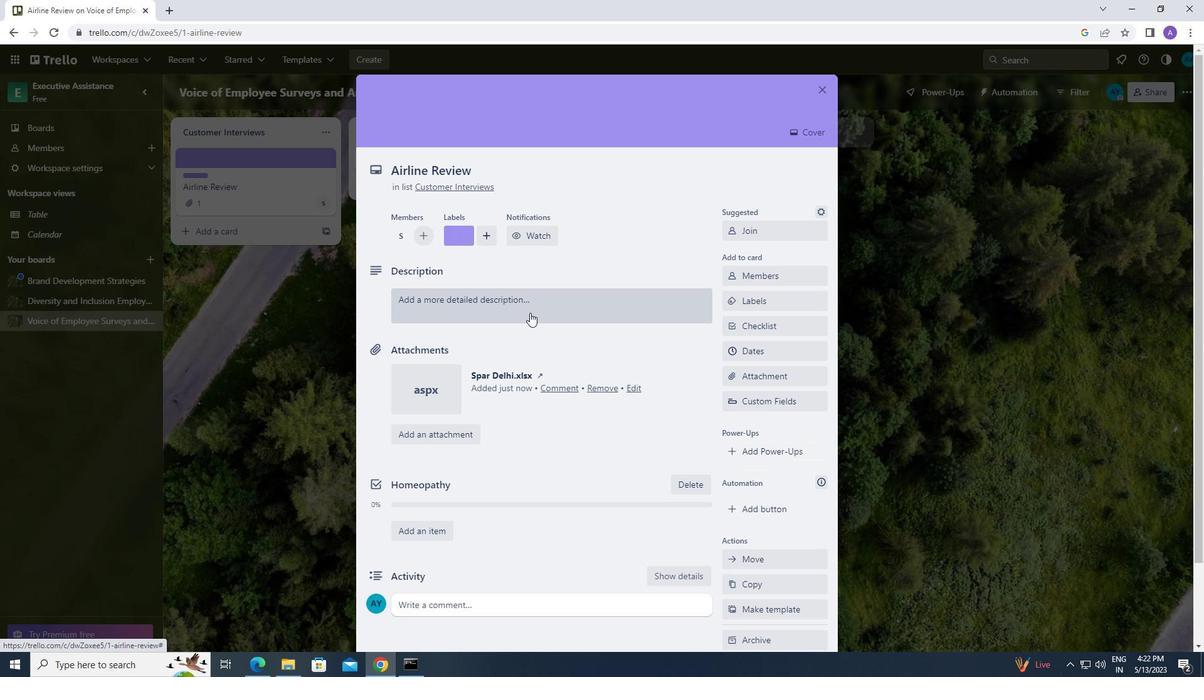 
Action: Mouse pressed left at (528, 306)
Screenshot: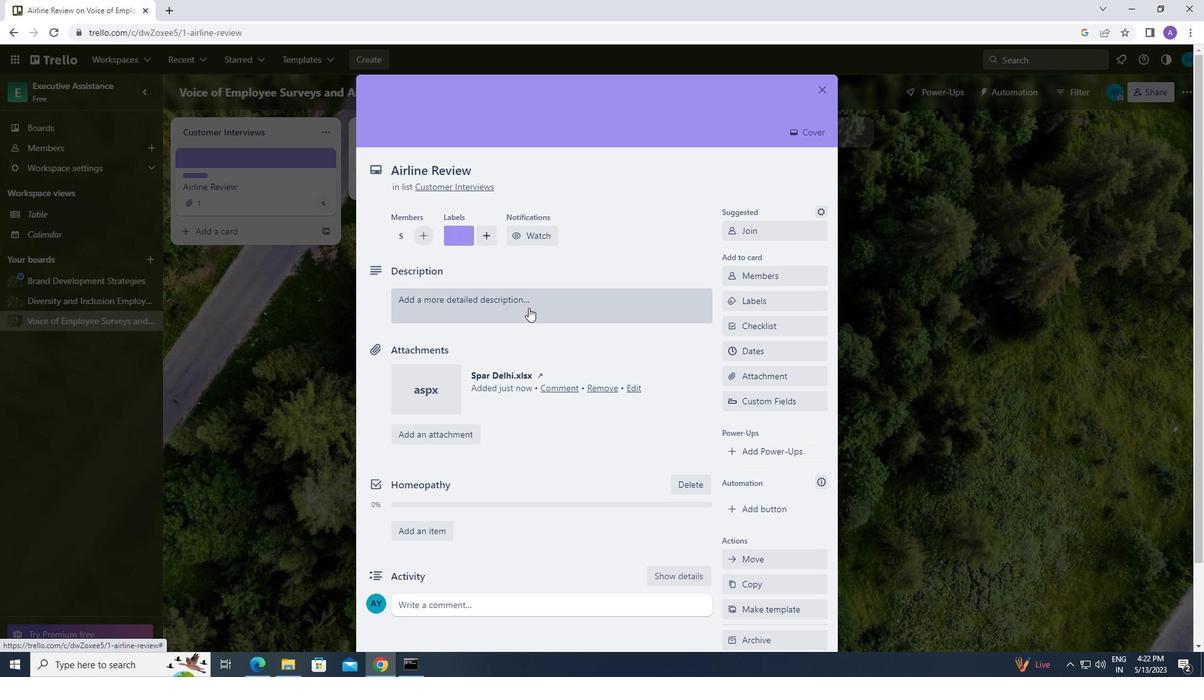 
Action: Mouse moved to (489, 349)
Screenshot: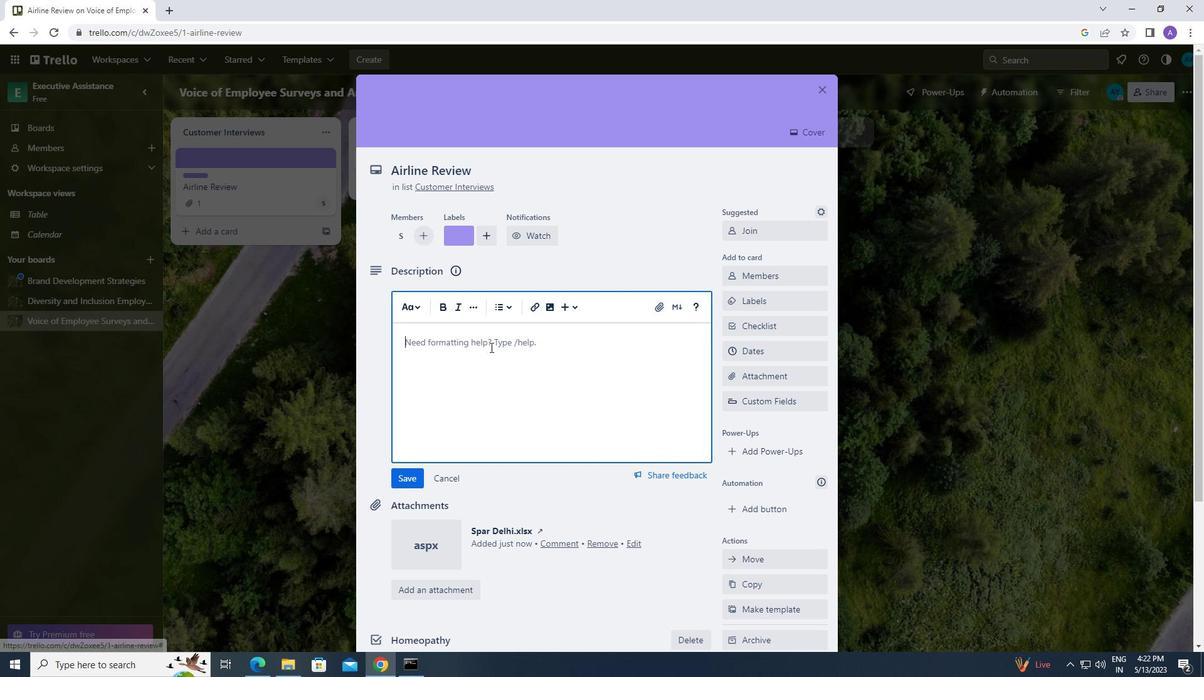
Action: Mouse pressed left at (489, 349)
Screenshot: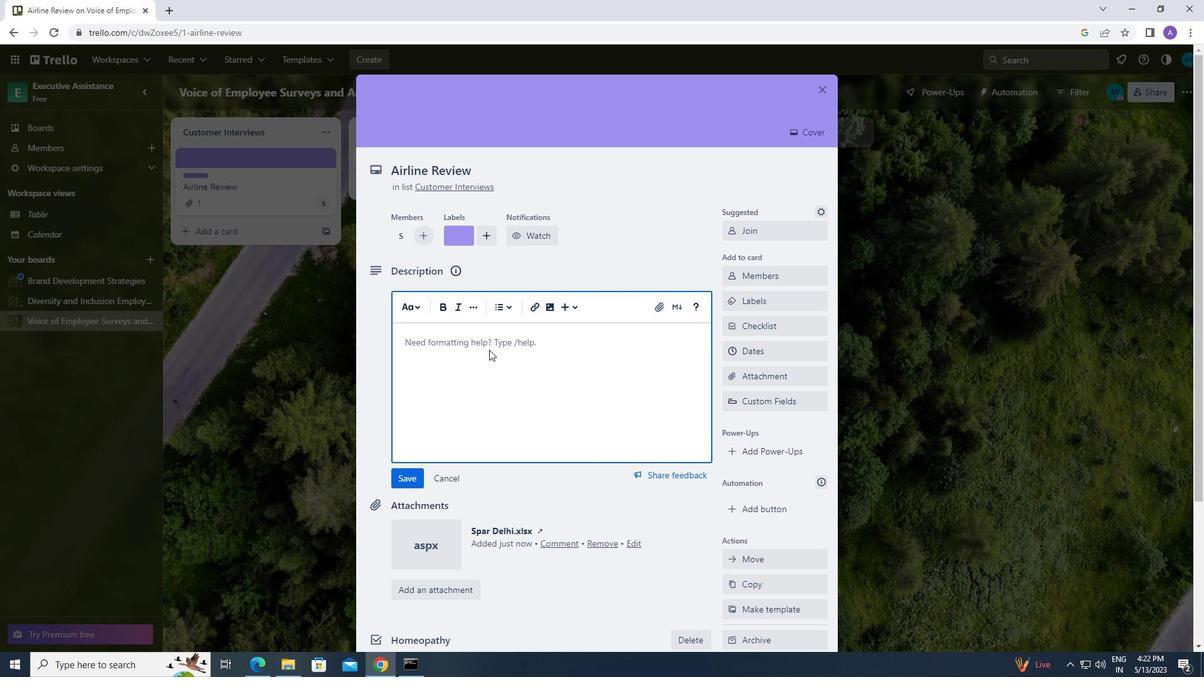 
Action: Key pressed <Key.caps_lock>c<Key.caps_lock>onduct<Key.space>customer<Key.space>research<Key.space>for<Key.space>new<Key.space>marketing<Key.space>strategy
Screenshot: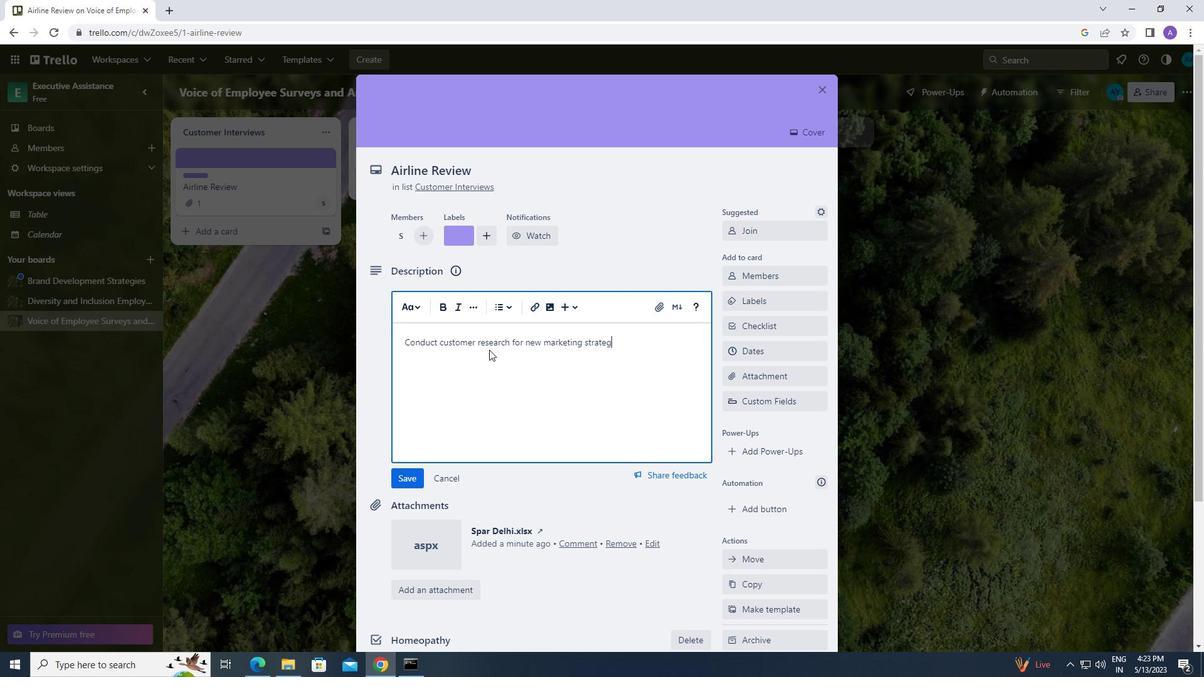 
Action: Mouse moved to (412, 477)
Screenshot: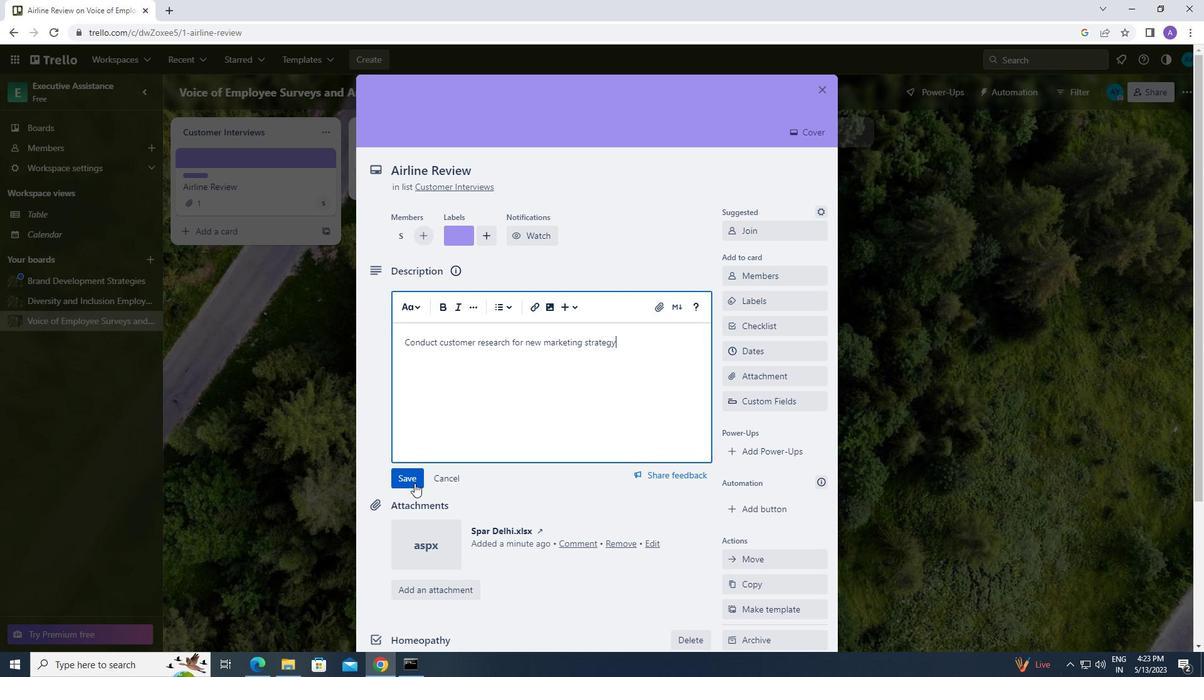 
Action: Mouse pressed left at (412, 477)
Screenshot: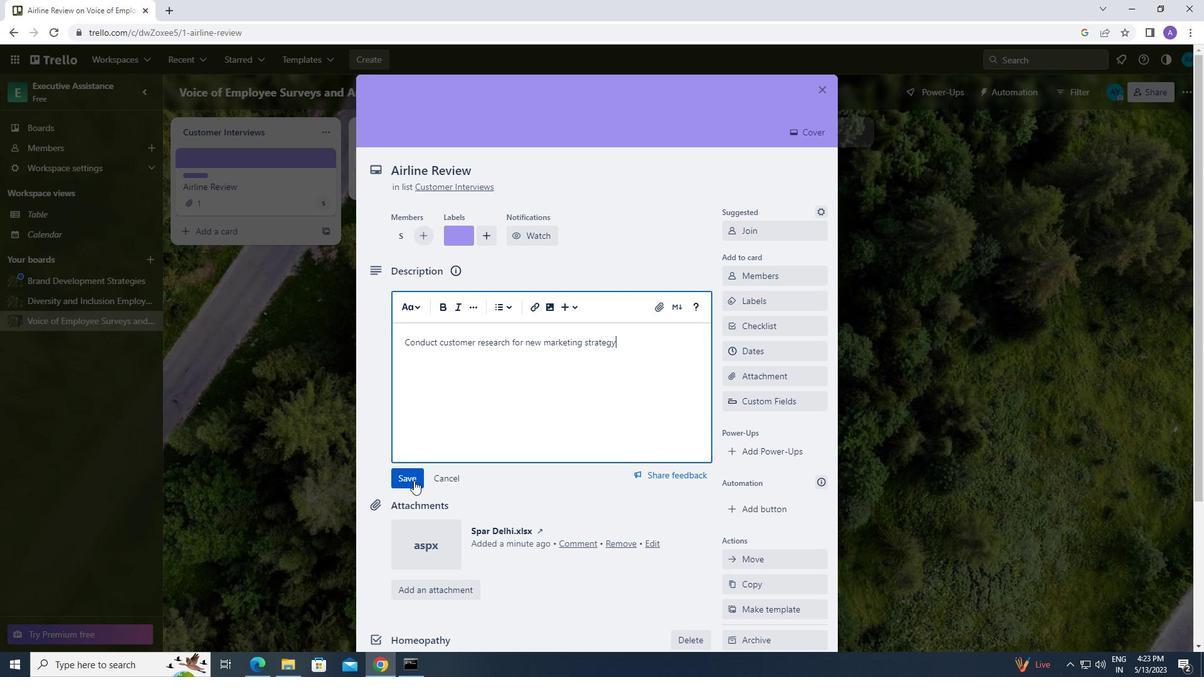 
Action: Mouse moved to (448, 498)
Screenshot: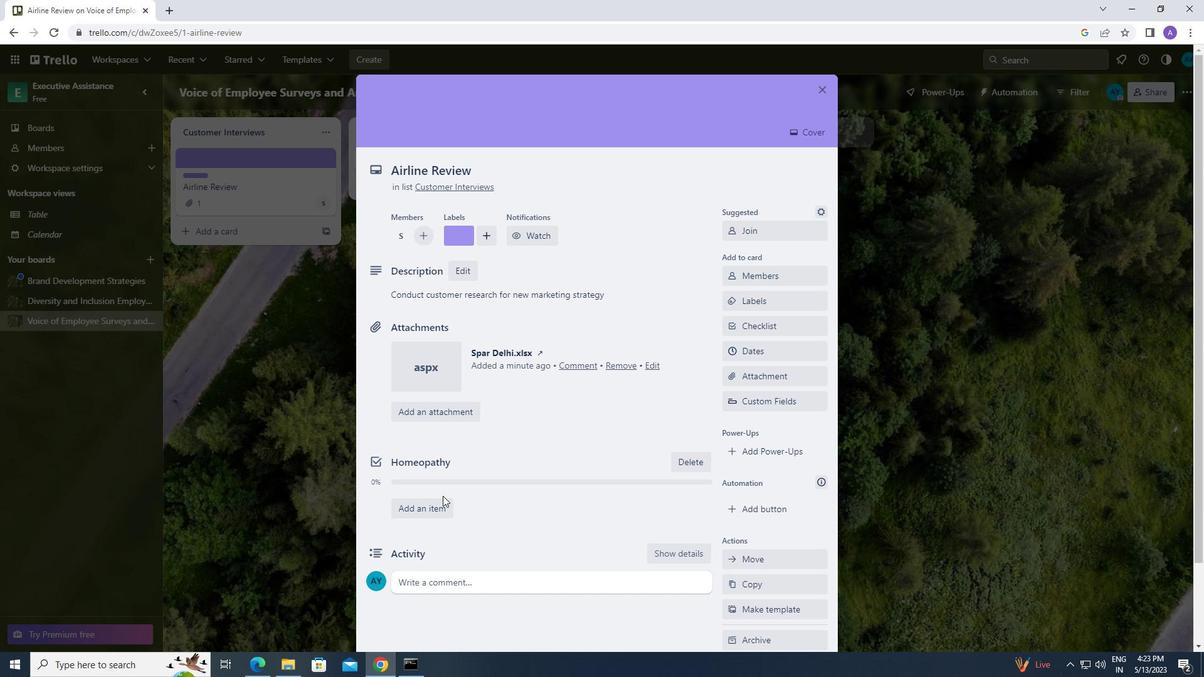 
Action: Mouse scrolled (448, 497) with delta (0, 0)
Screenshot: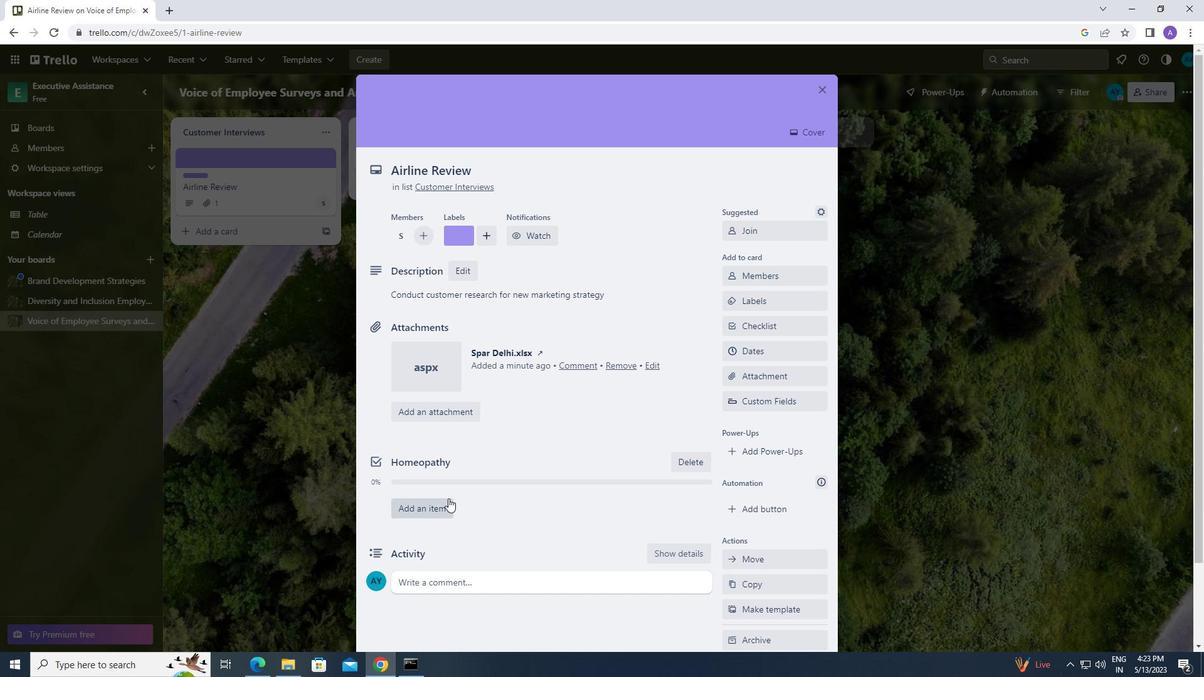 
Action: Mouse scrolled (448, 497) with delta (0, 0)
Screenshot: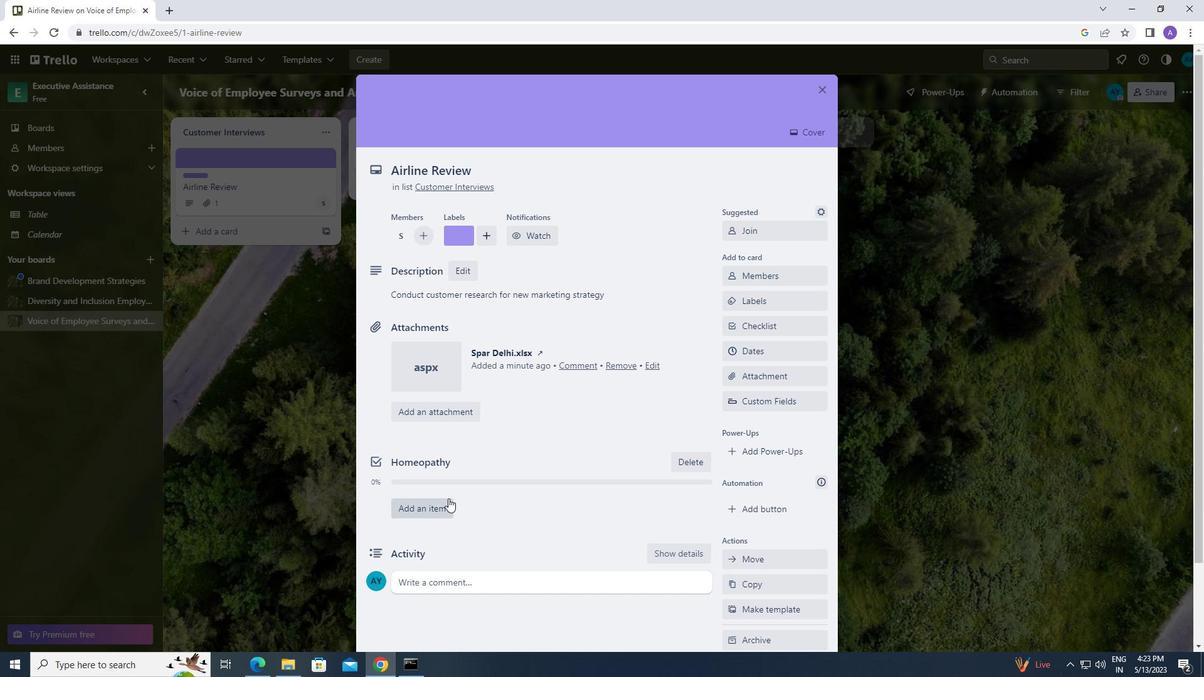 
Action: Mouse moved to (457, 483)
Screenshot: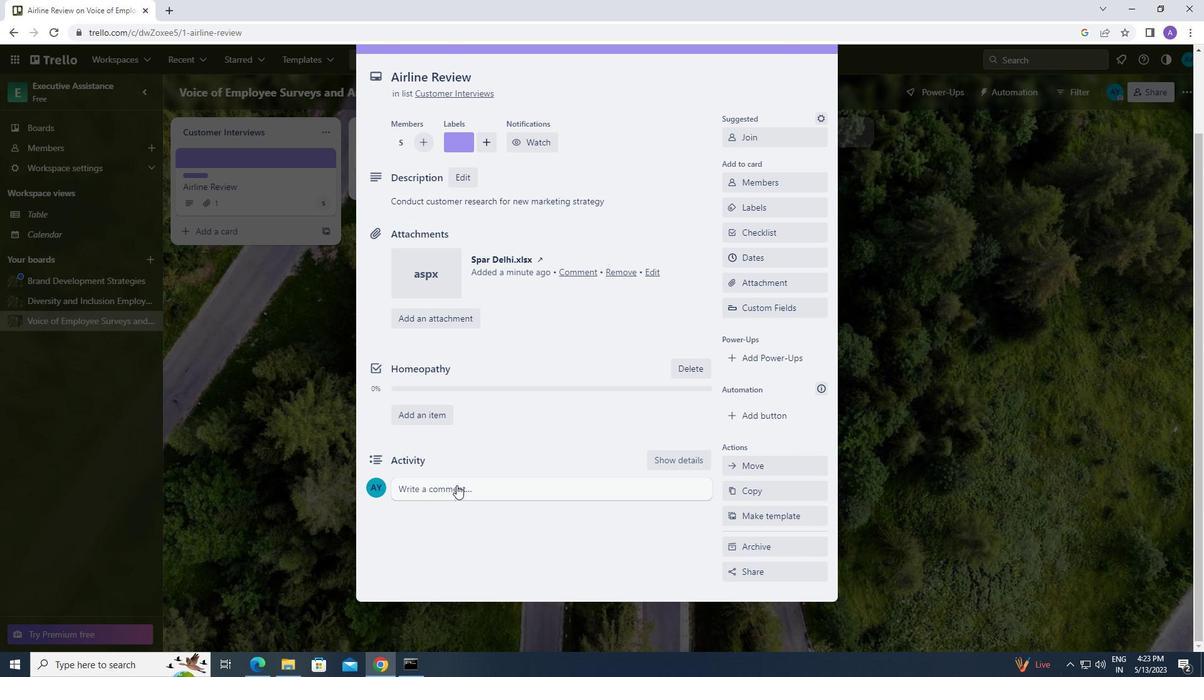 
Action: Mouse pressed left at (457, 483)
Screenshot: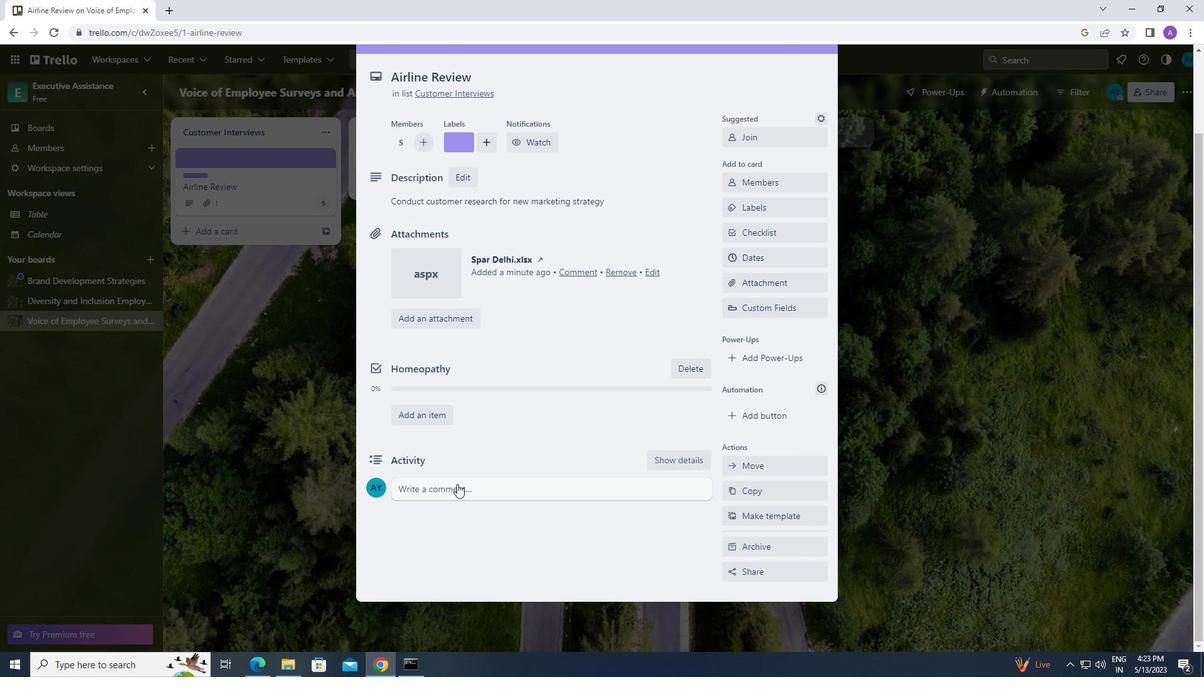 
Action: Mouse moved to (453, 518)
Screenshot: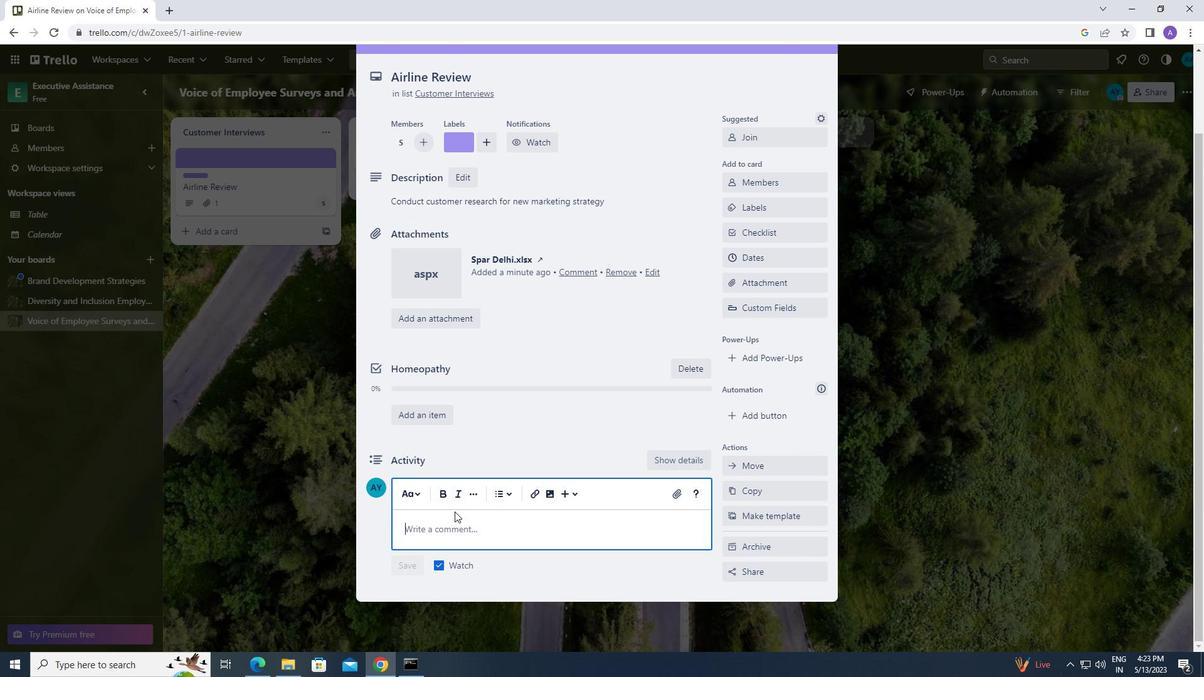
Action: Mouse pressed left at (453, 518)
Screenshot: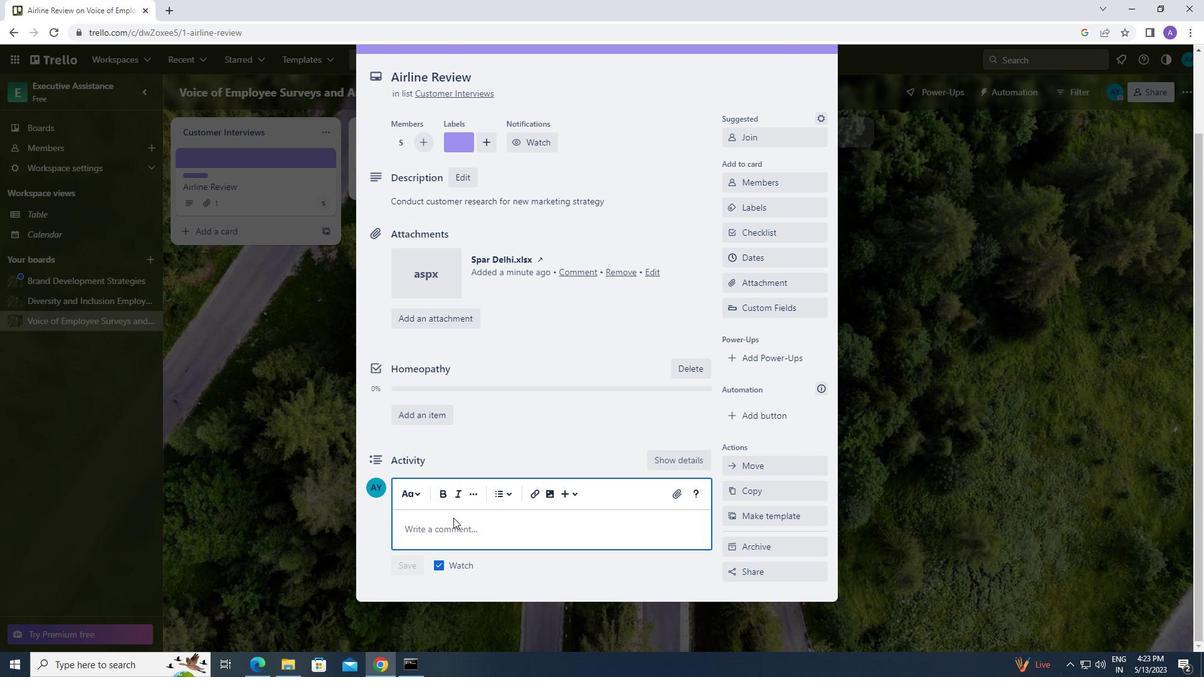 
Action: Key pressed <Key.caps_lock>l<Key.caps_lock>et<Key.space>u<Key.backspace><Key.backspace><Key.backspace>
Screenshot: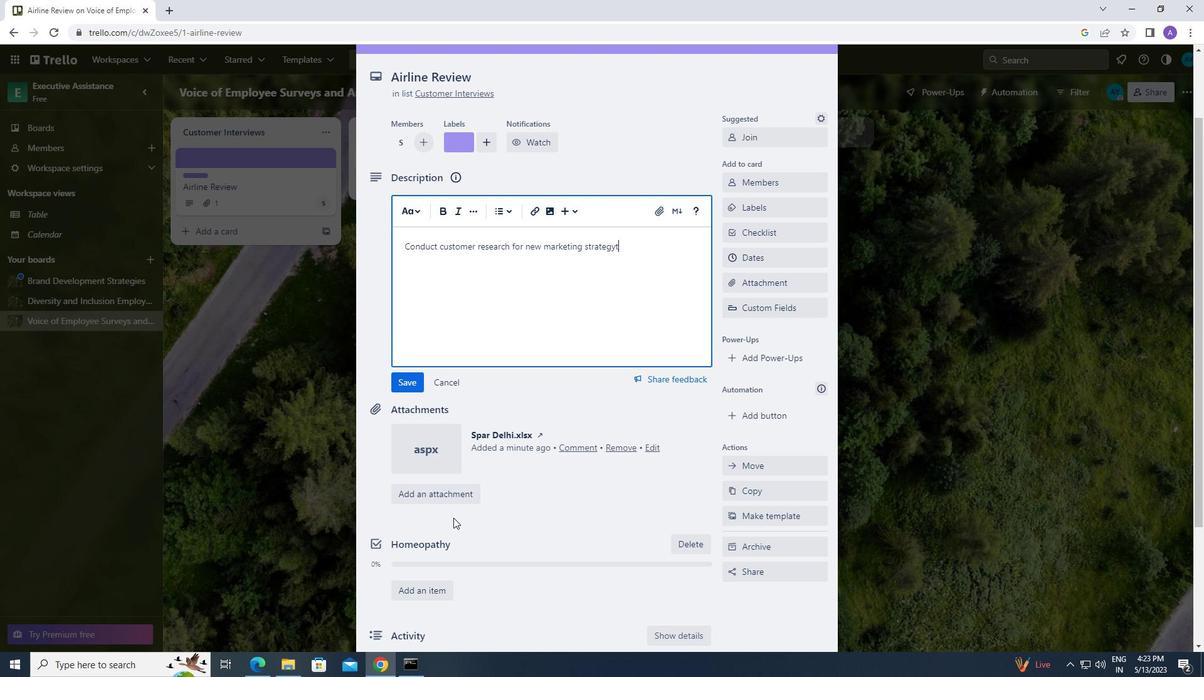 
Action: Mouse moved to (402, 381)
Screenshot: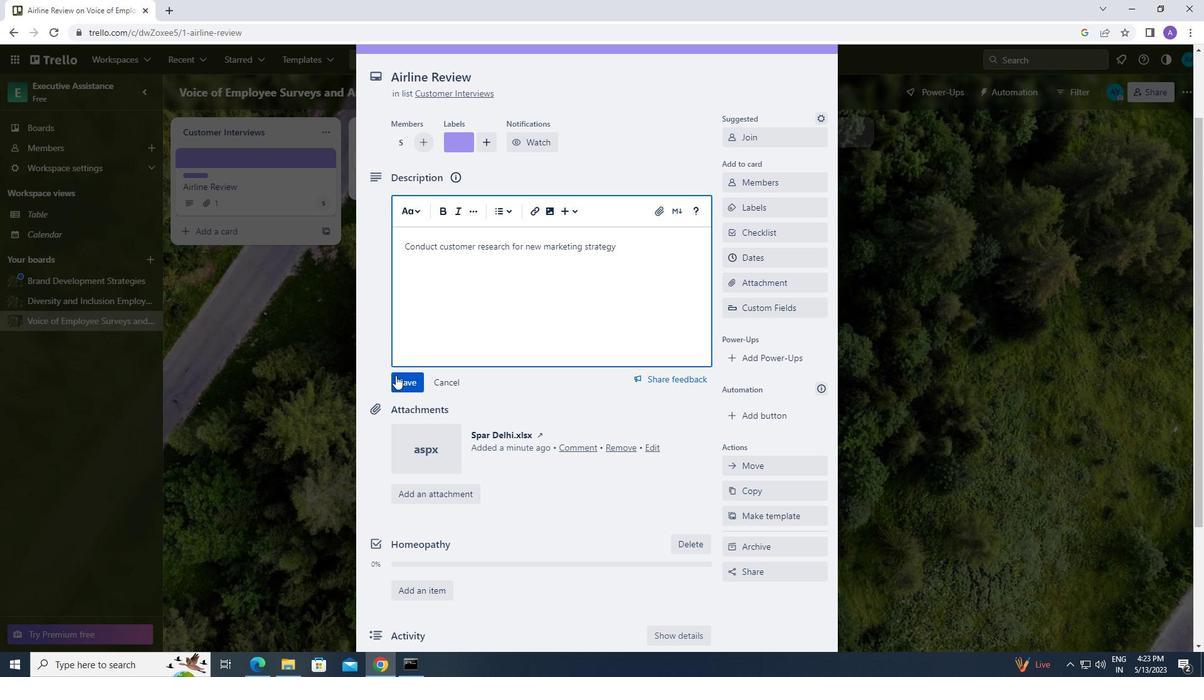 
Action: Mouse pressed left at (402, 381)
Screenshot: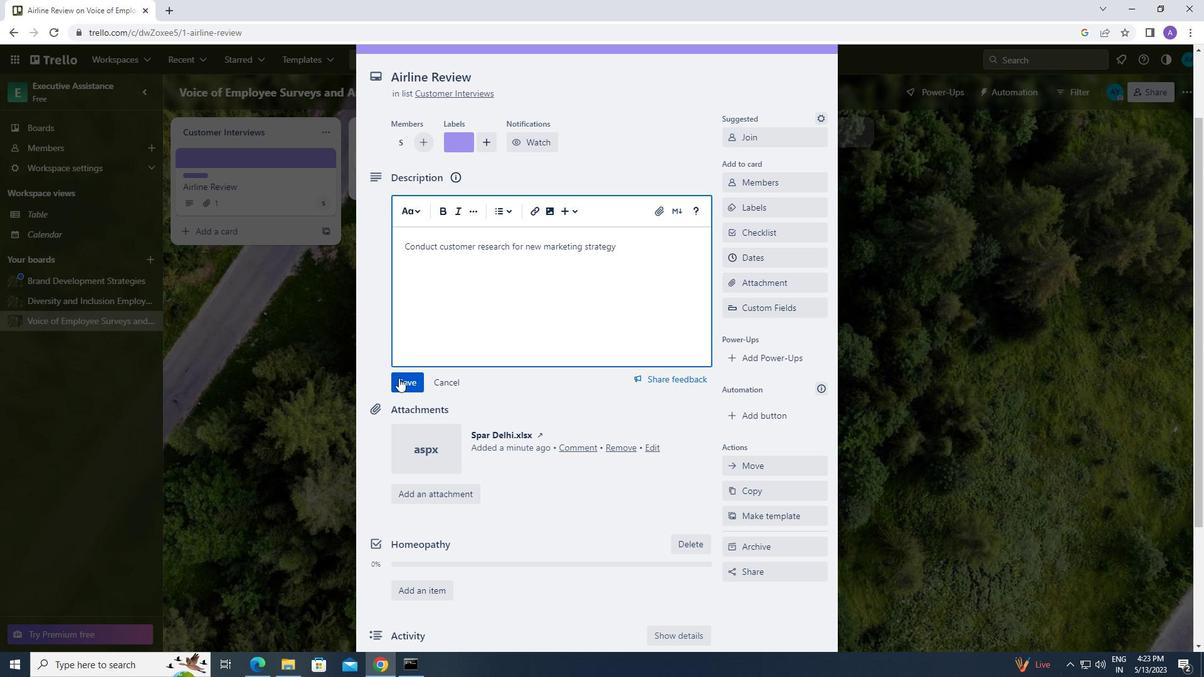 
Action: Mouse moved to (475, 455)
Screenshot: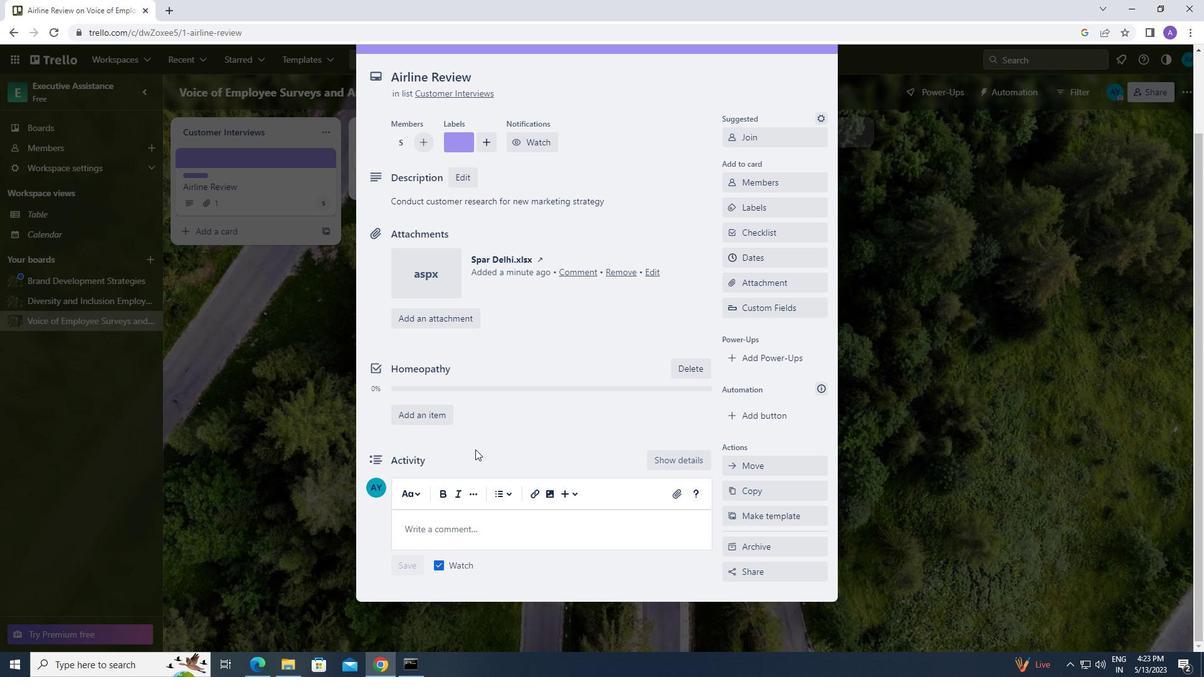 
Action: Mouse scrolled (475, 455) with delta (0, 0)
Screenshot: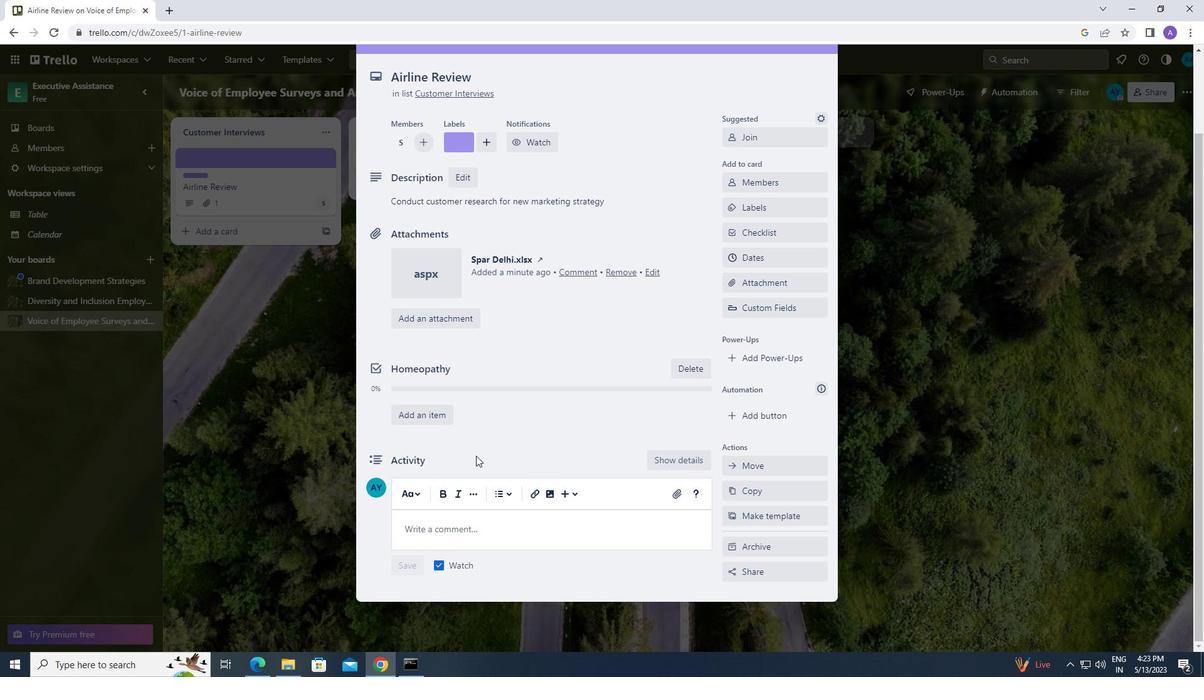 
Action: Mouse scrolled (475, 455) with delta (0, 0)
Screenshot: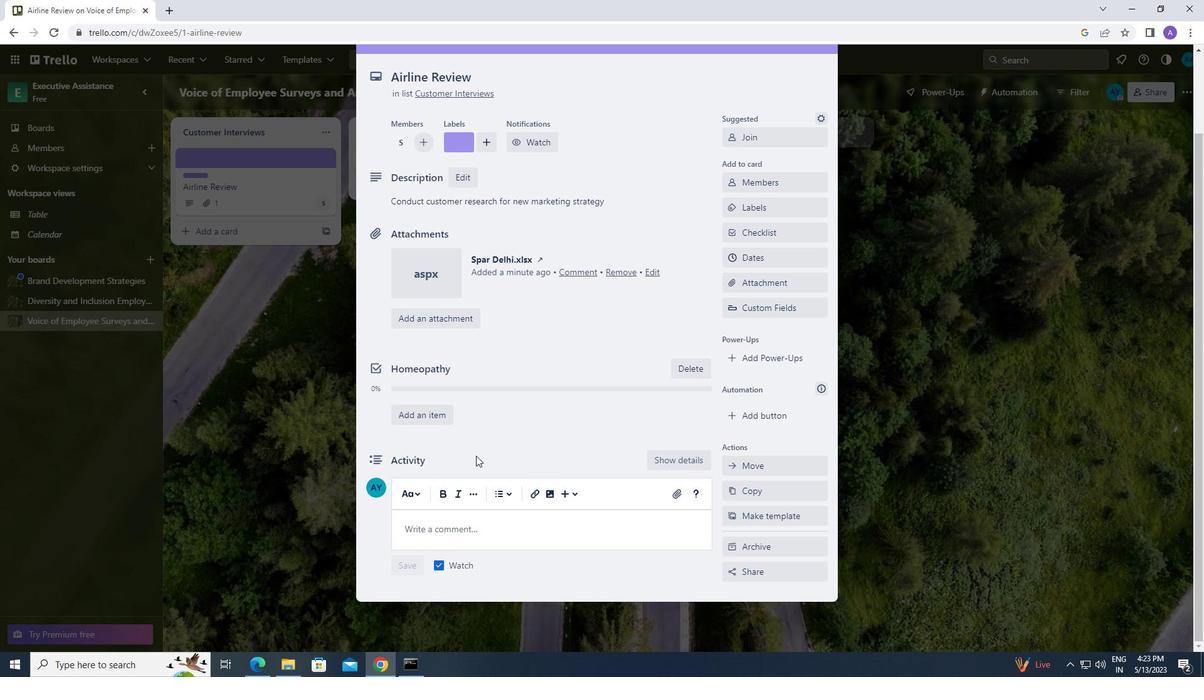 
Action: Mouse moved to (450, 522)
Screenshot: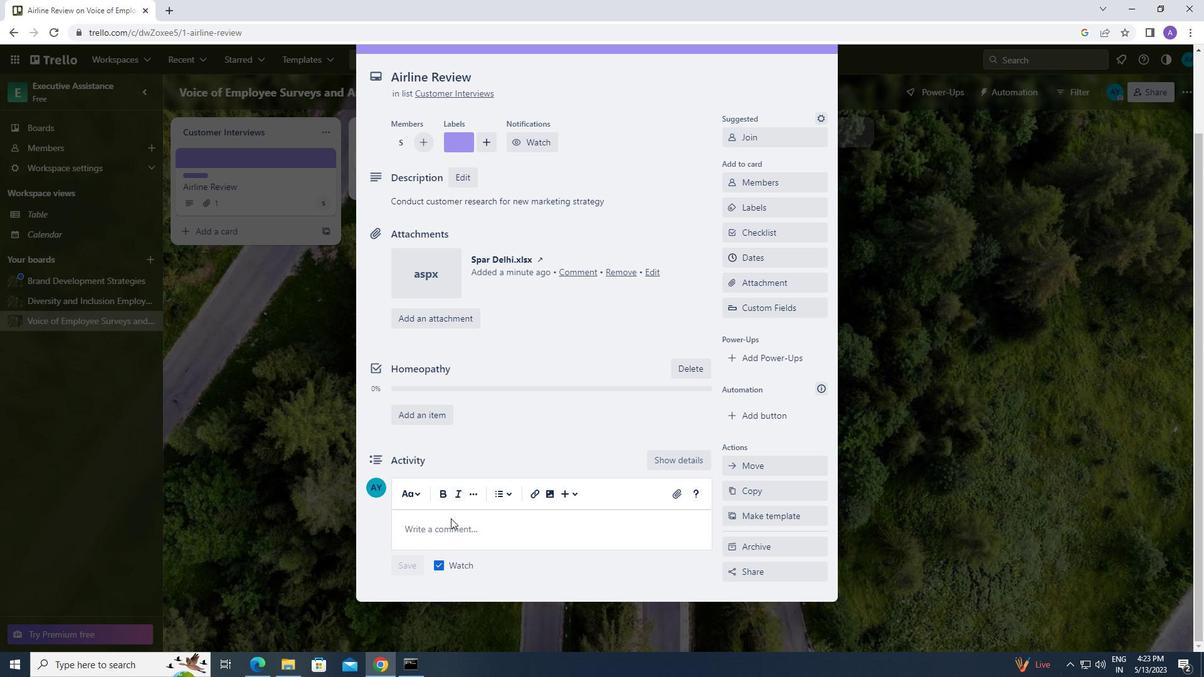 
Action: Mouse pressed left at (450, 522)
Screenshot: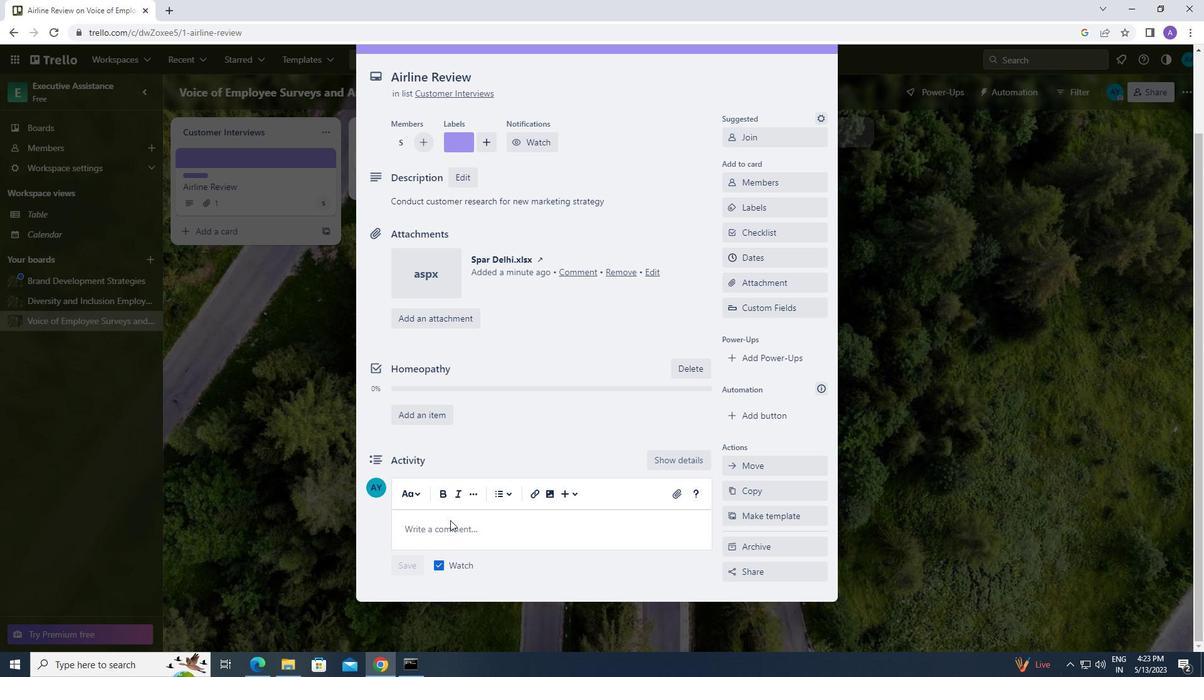 
Action: Mouse moved to (426, 534)
Screenshot: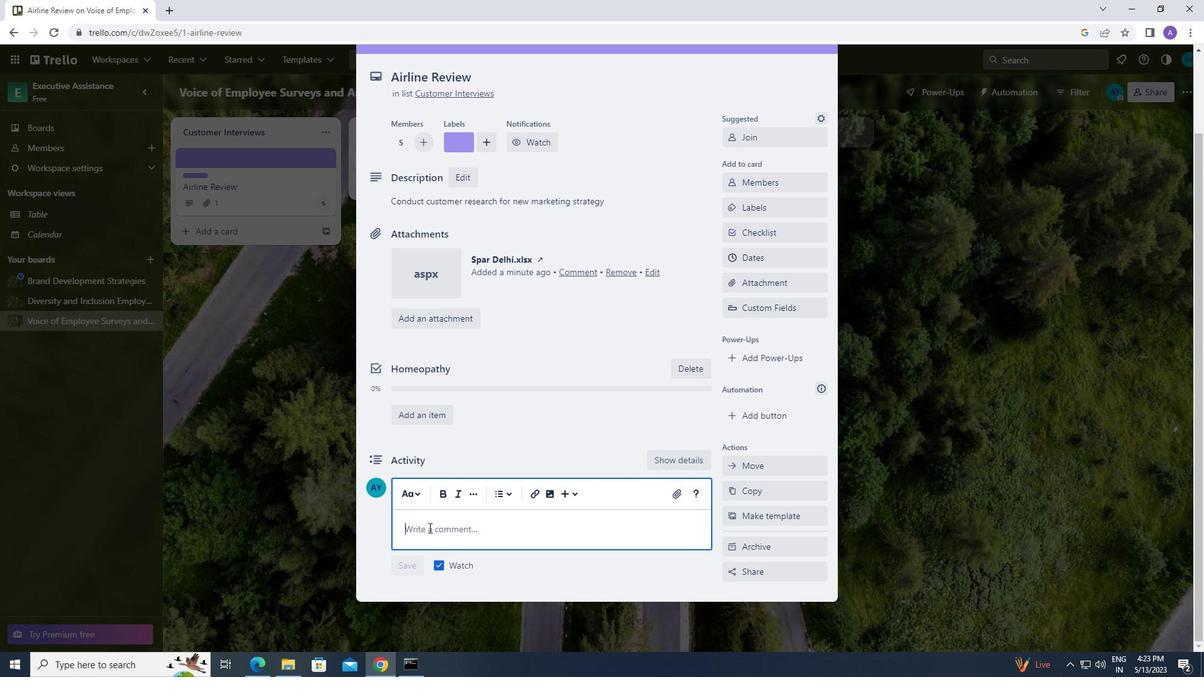 
Action: Mouse pressed left at (426, 534)
Screenshot: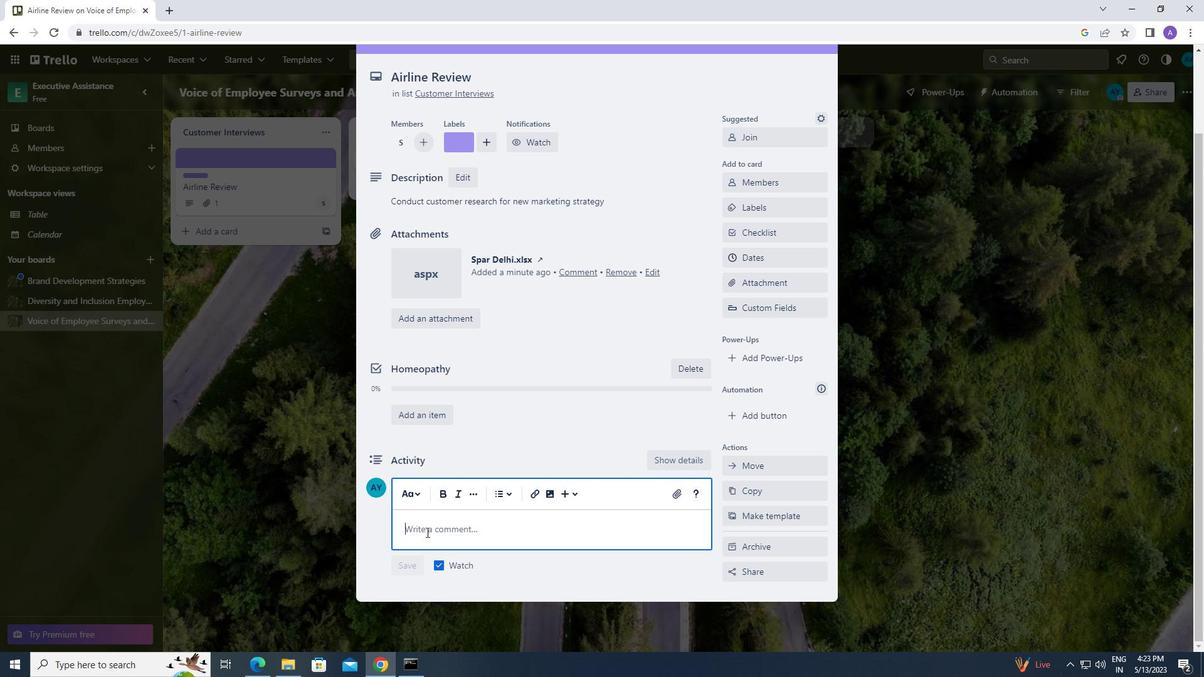 
Action: Mouse moved to (426, 527)
Screenshot: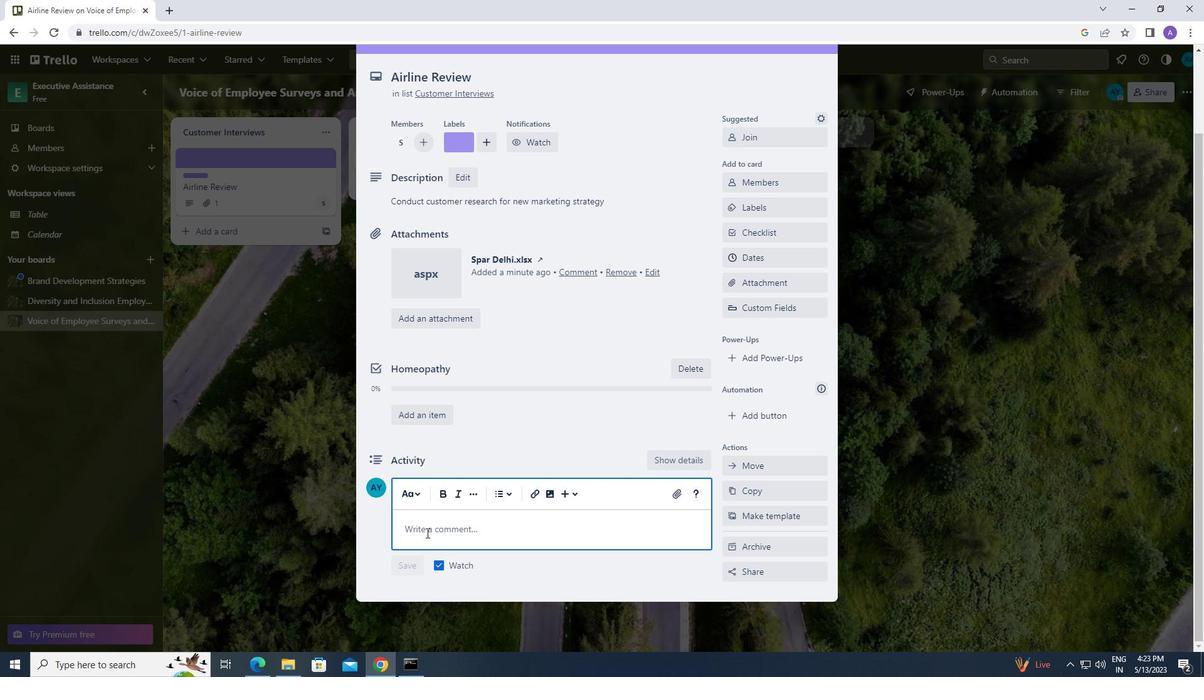 
Action: Key pressed l<Key.backspace><Key.caps_lock>l<Key.caps_lock>et<Key.space>us<Key.space>approach<Key.space>this<Key.space>task<Key.space>with<Key.space>a<Key.space>sense<Key.space>of<Key.space>continuous<Key.space>impron<Key.backspace>vement,<Key.space>seeking<Key.space>to<Key.space>learn<Key.space>from<Key.space>our<Key.space>mistakes<Key.space>an<Key.space>iterate<Key.left><Key.left><Key.left><Key.left><Key.left><Key.left><Key.left><Key.left>d
Screenshot: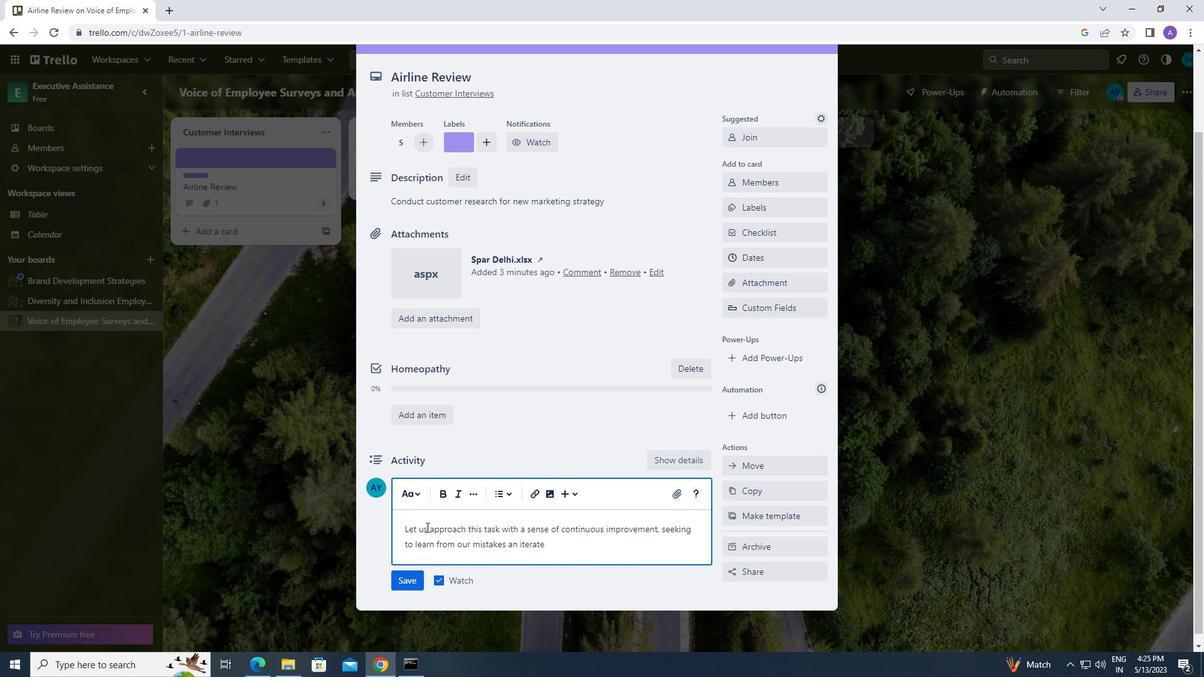
Action: Mouse moved to (554, 544)
Screenshot: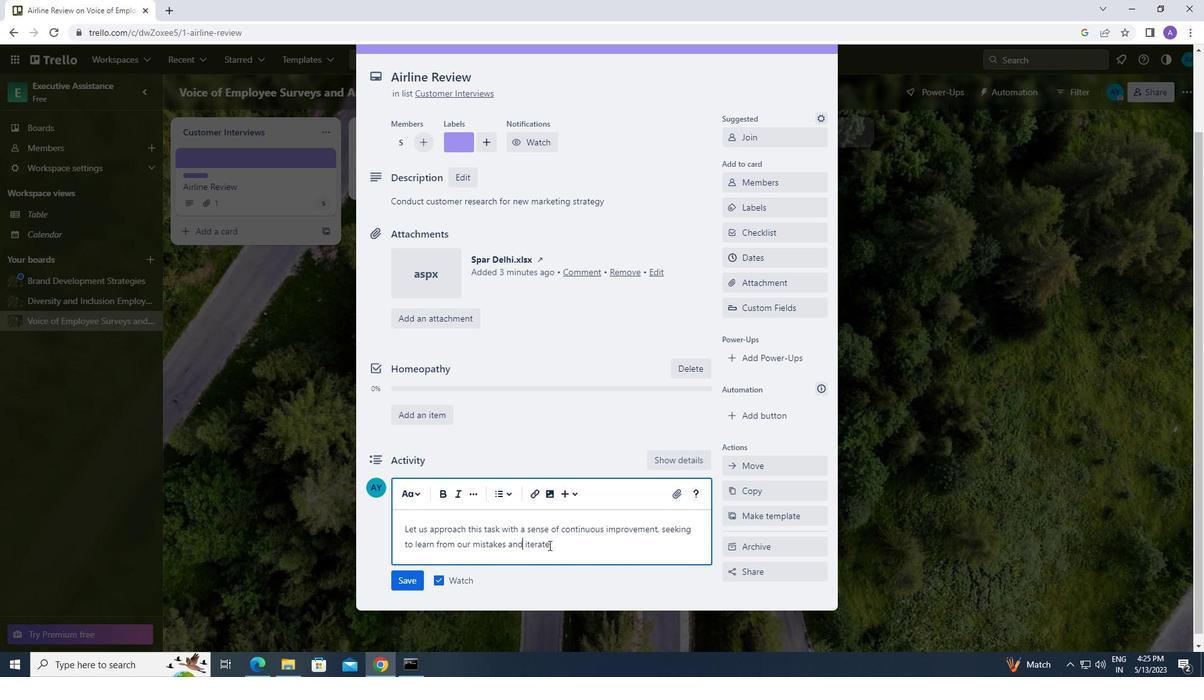 
Action: Mouse pressed left at (554, 544)
Screenshot: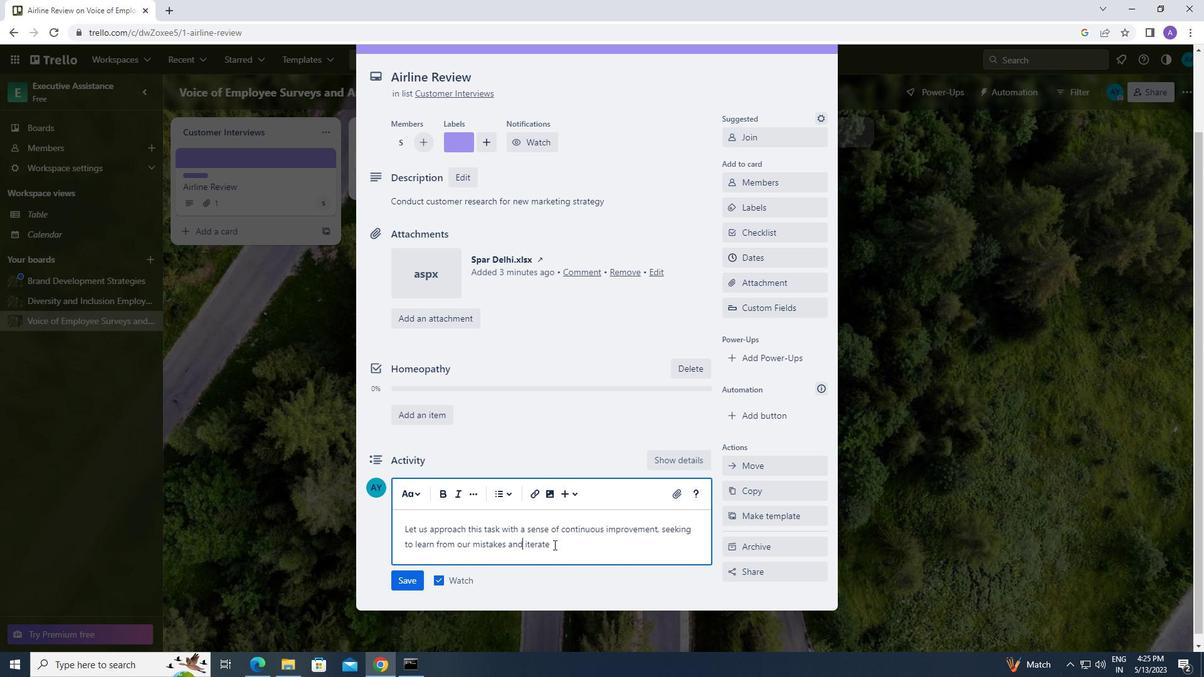 
Action: Key pressed <Key.space>o
Screenshot: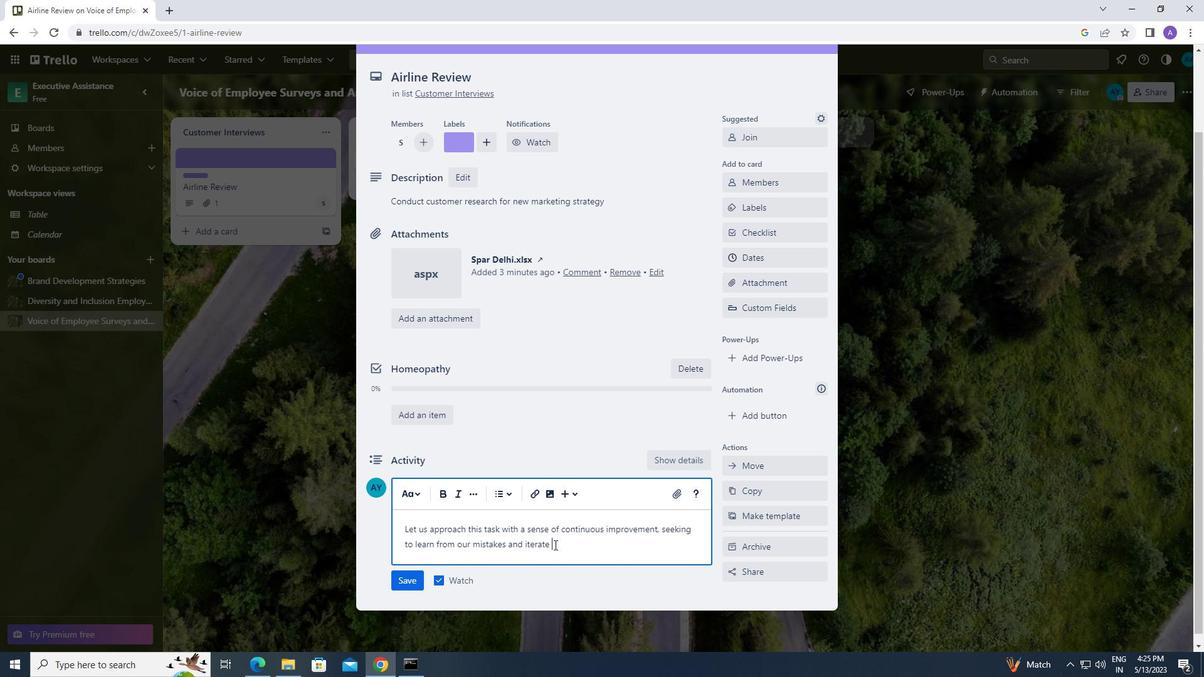 
Action: Mouse moved to (779, 465)
Screenshot: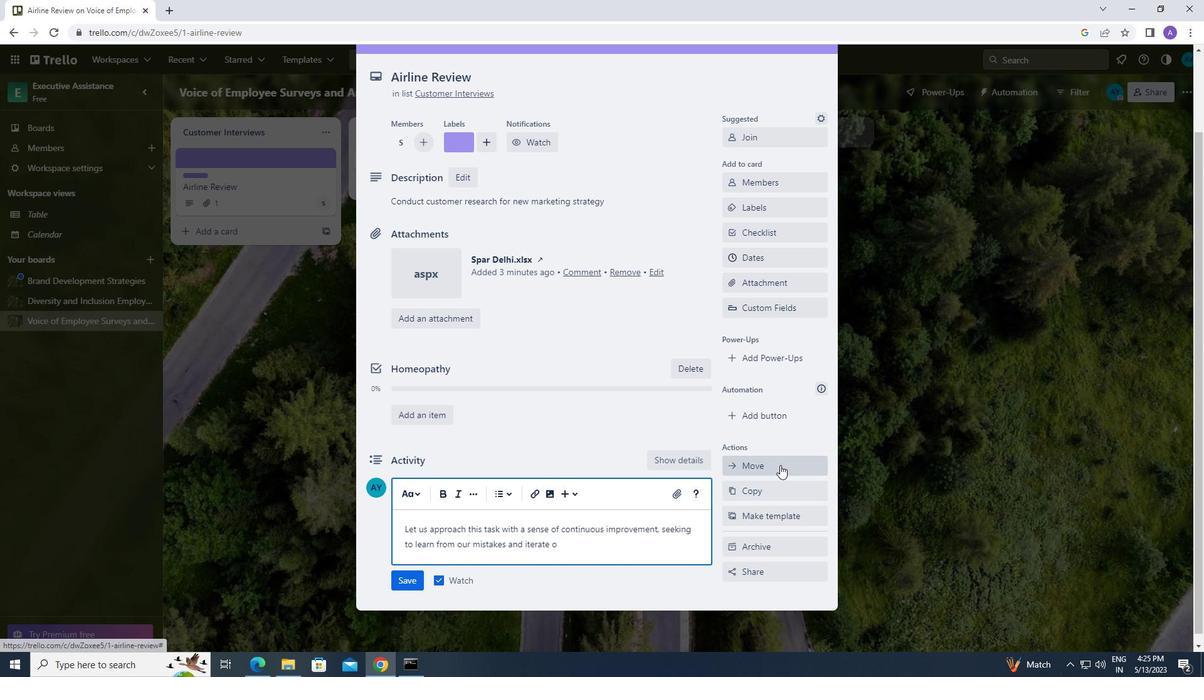 
Action: Key pressed ur<Key.space>approach
Screenshot: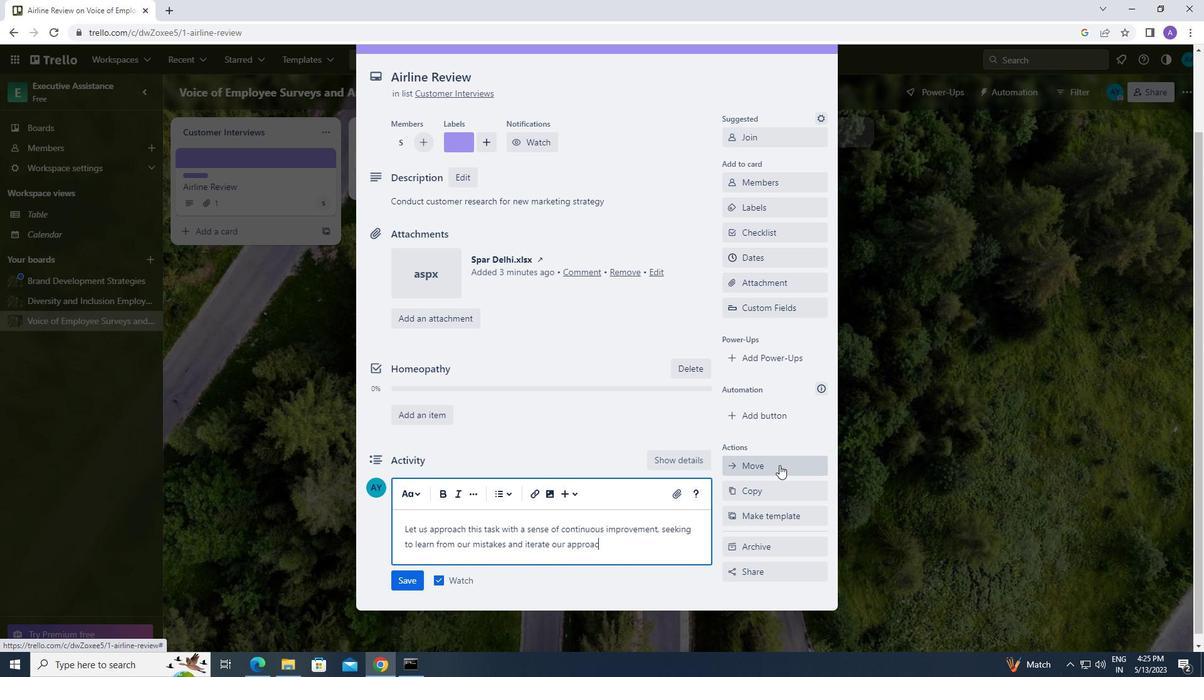 
Action: Mouse moved to (403, 581)
Screenshot: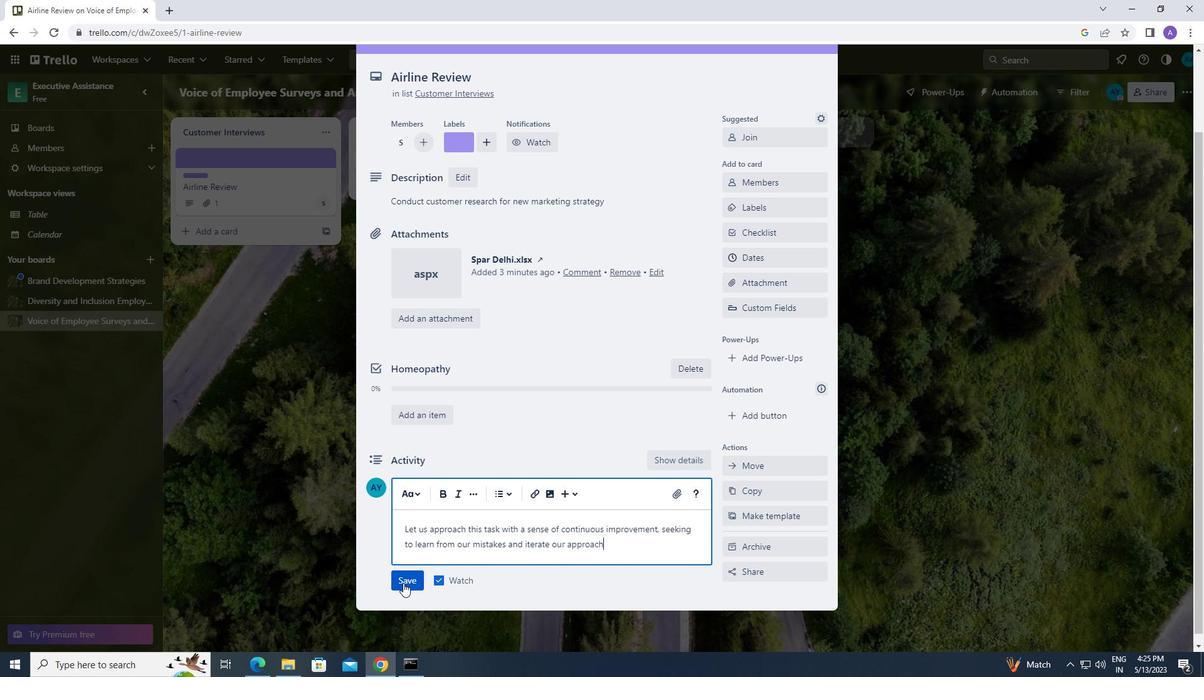 
Action: Mouse pressed left at (403, 581)
Screenshot: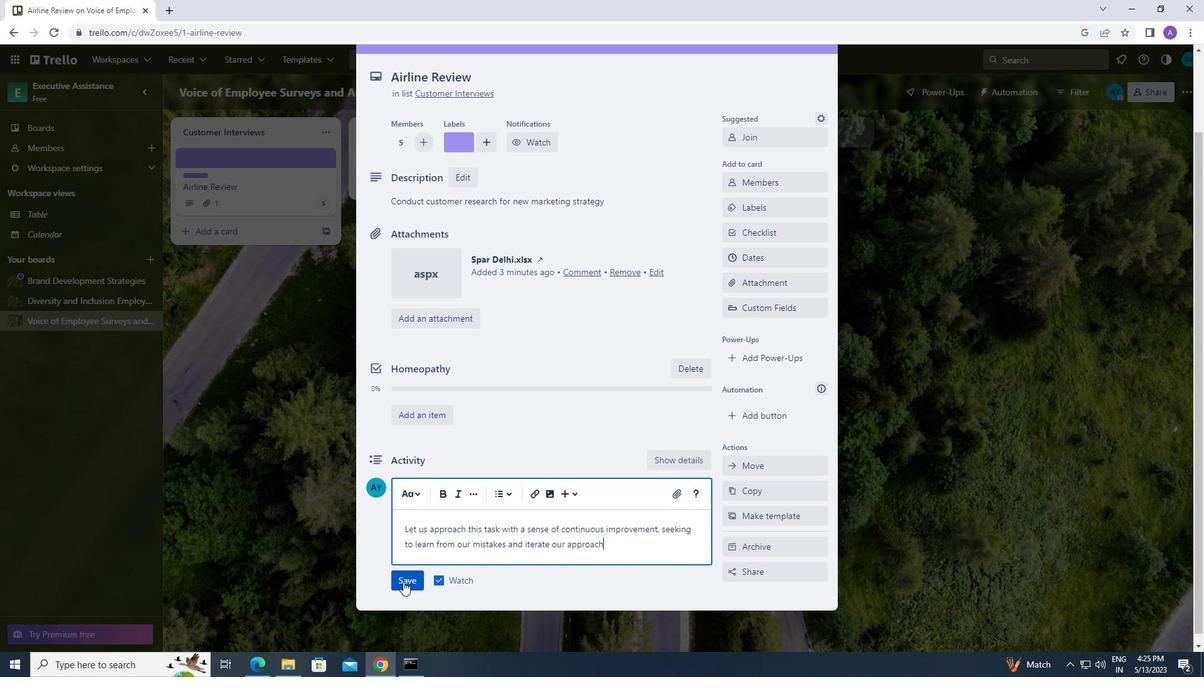 
Action: Mouse moved to (755, 260)
Screenshot: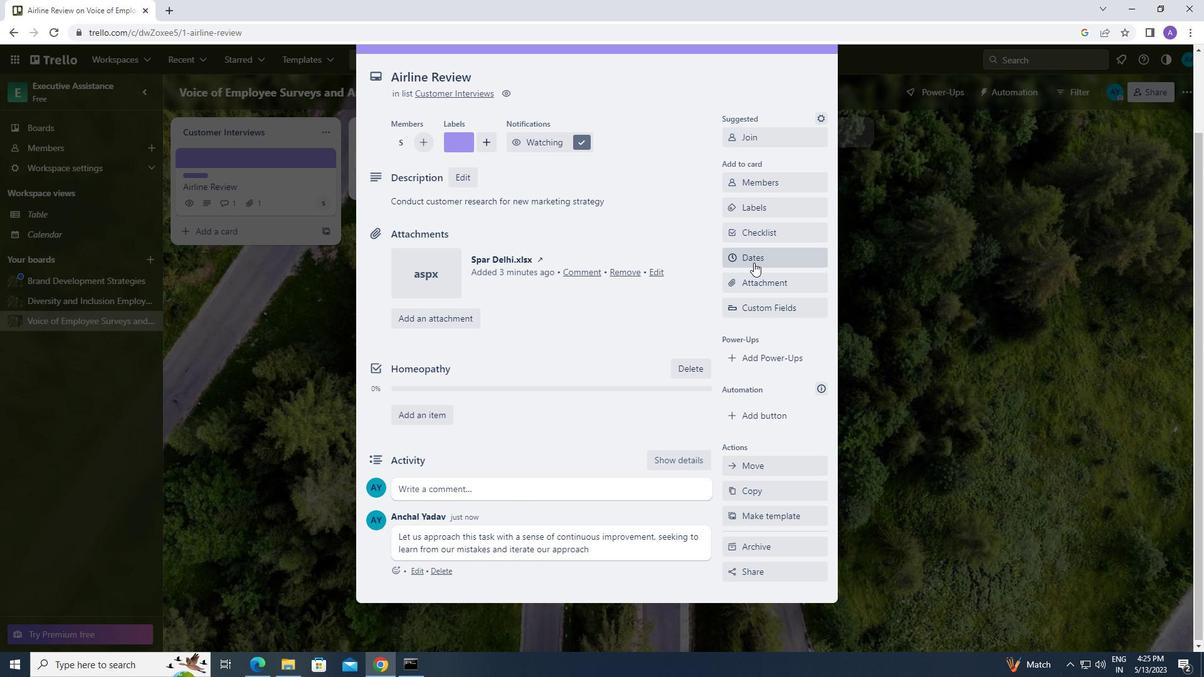 
Action: Mouse pressed left at (755, 260)
Screenshot: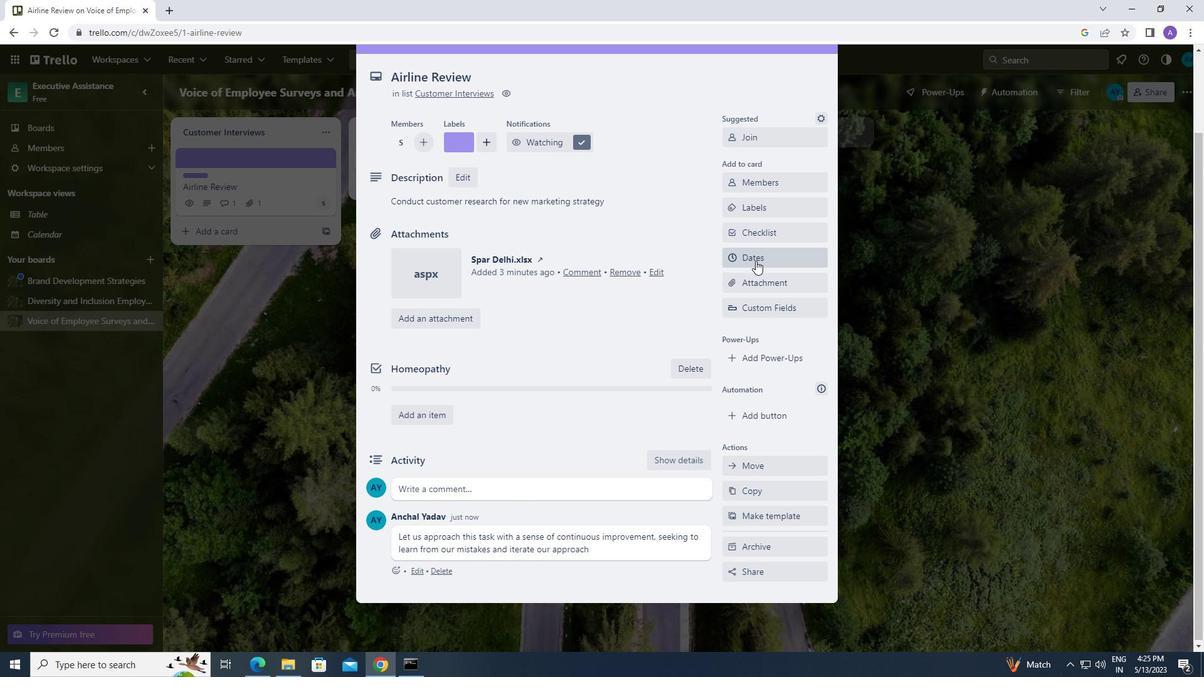 
Action: Mouse moved to (738, 320)
Screenshot: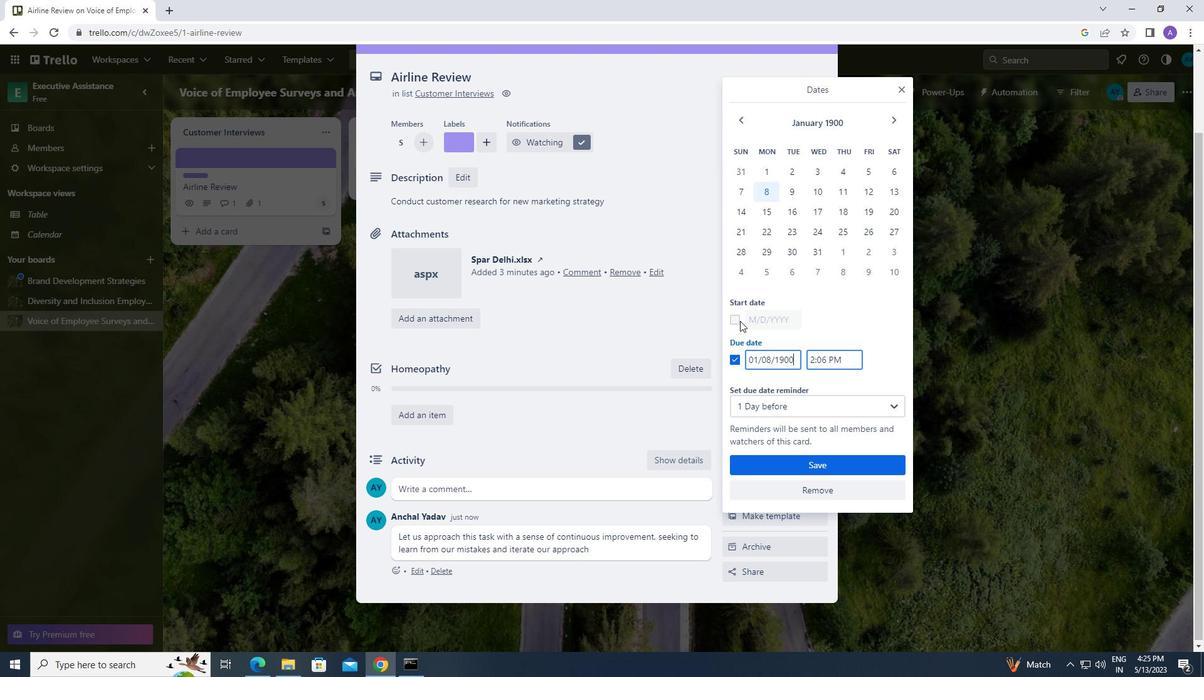 
Action: Mouse pressed left at (738, 320)
Screenshot: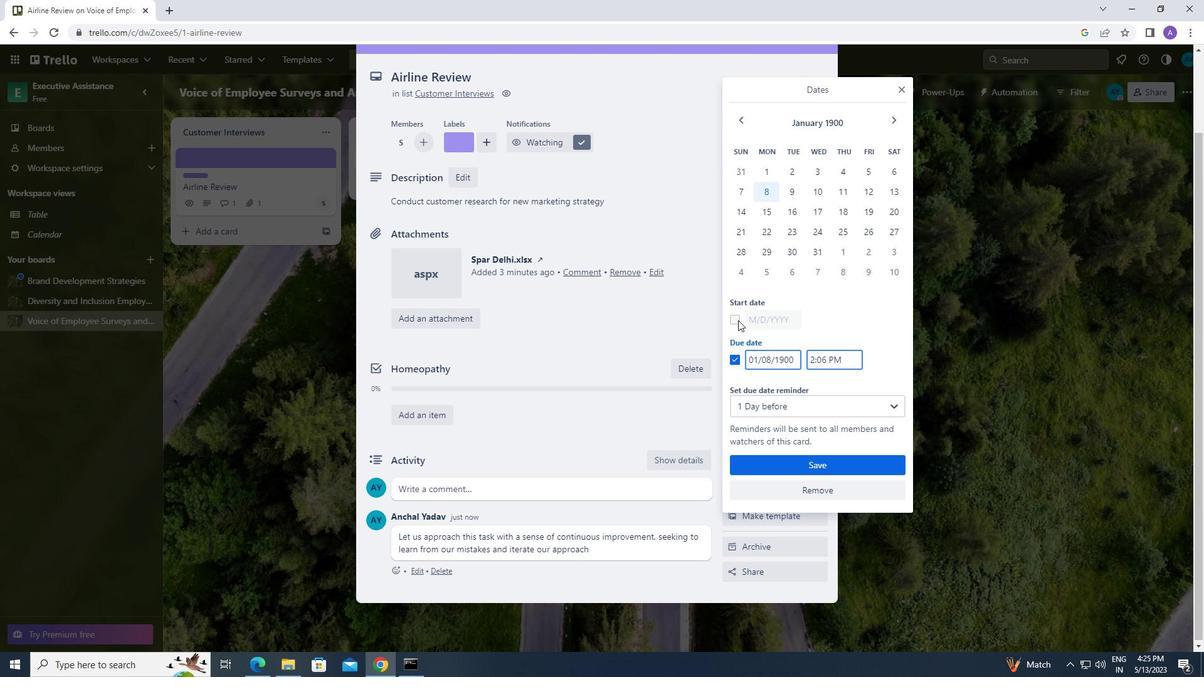 
Action: Mouse moved to (787, 169)
Screenshot: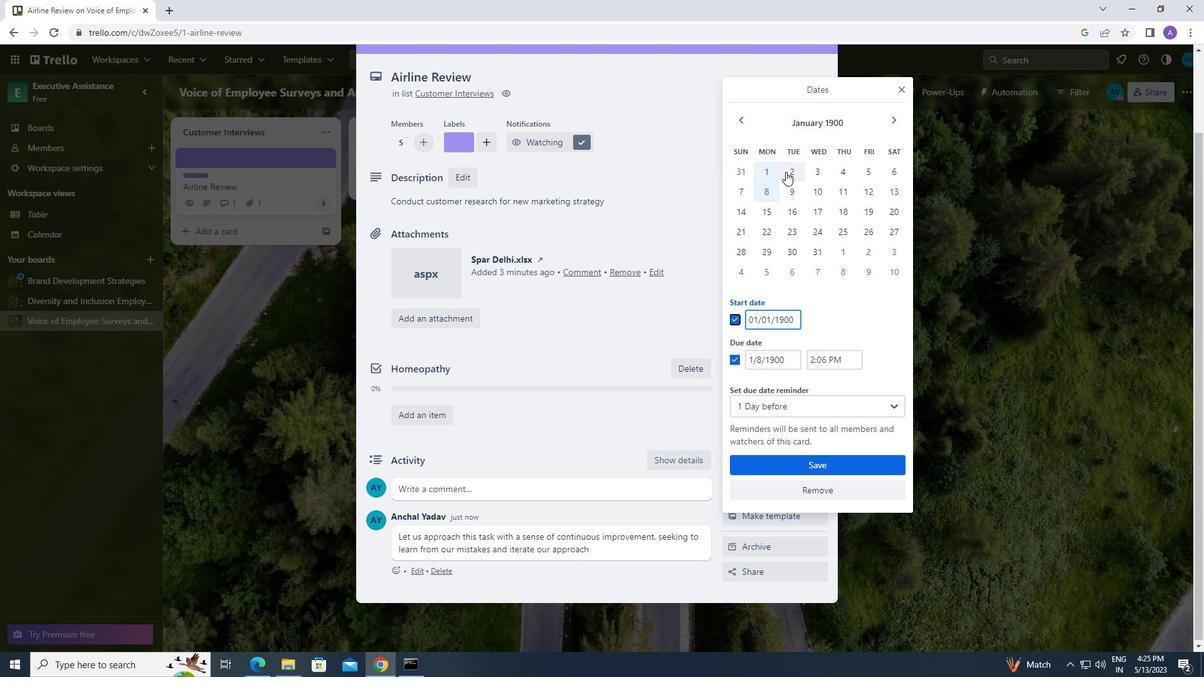 
Action: Mouse pressed left at (787, 169)
Screenshot: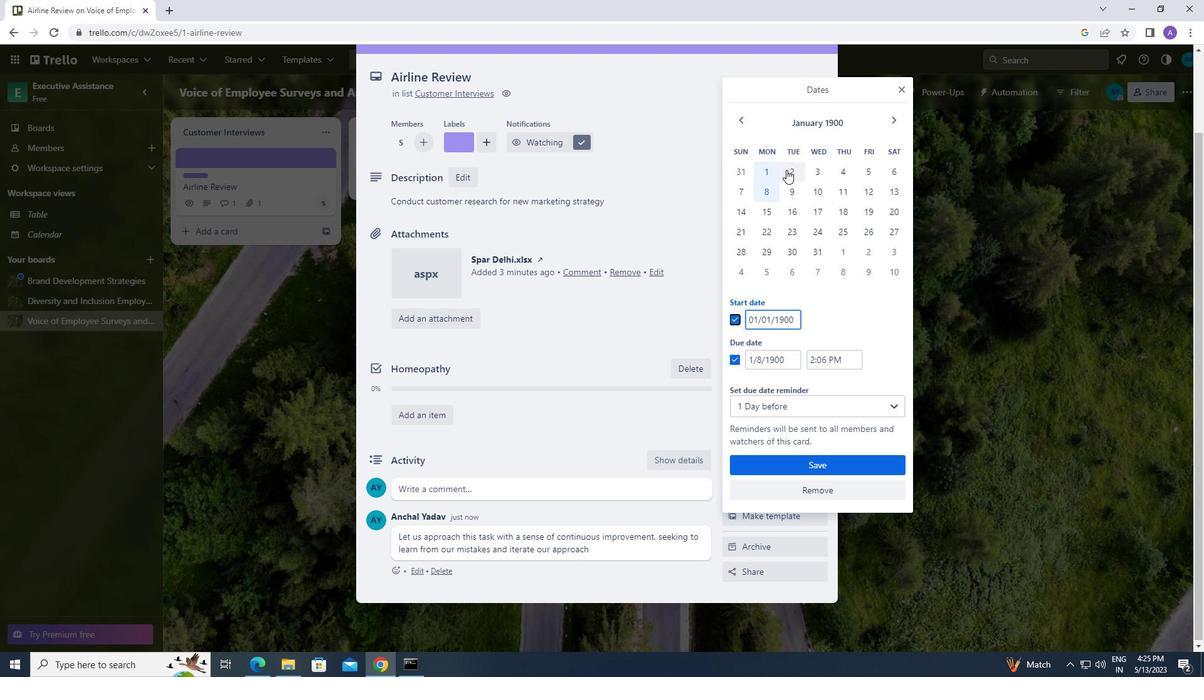 
Action: Mouse moved to (763, 359)
Screenshot: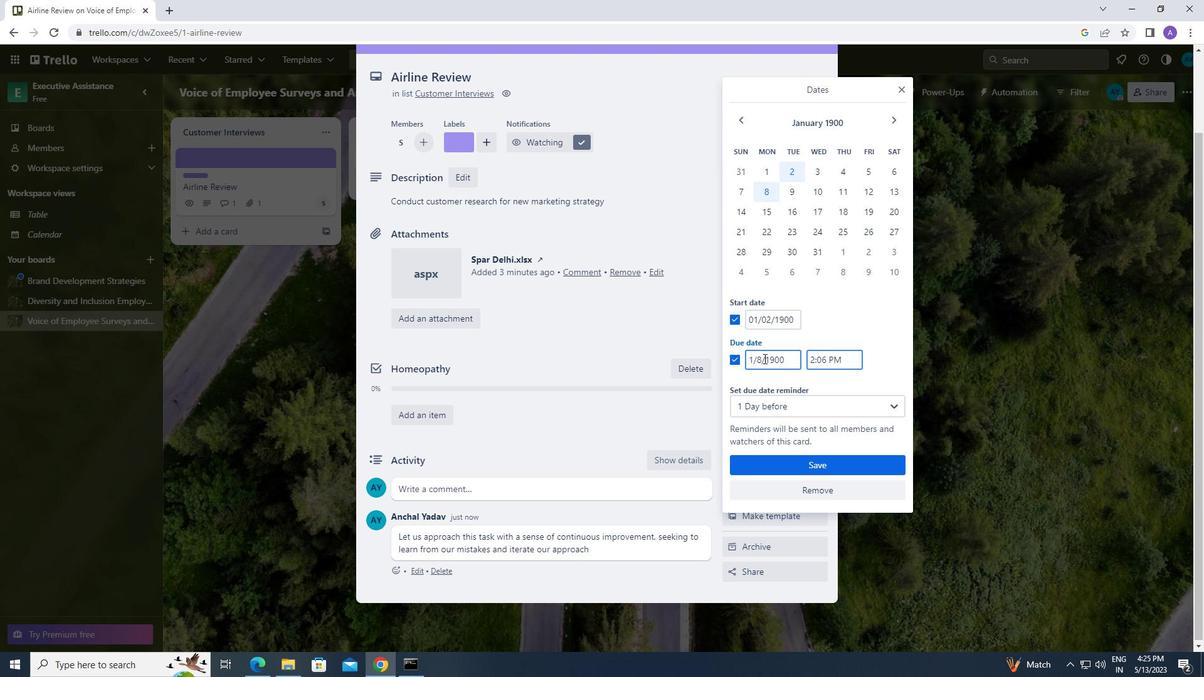 
Action: Mouse pressed left at (763, 359)
Screenshot: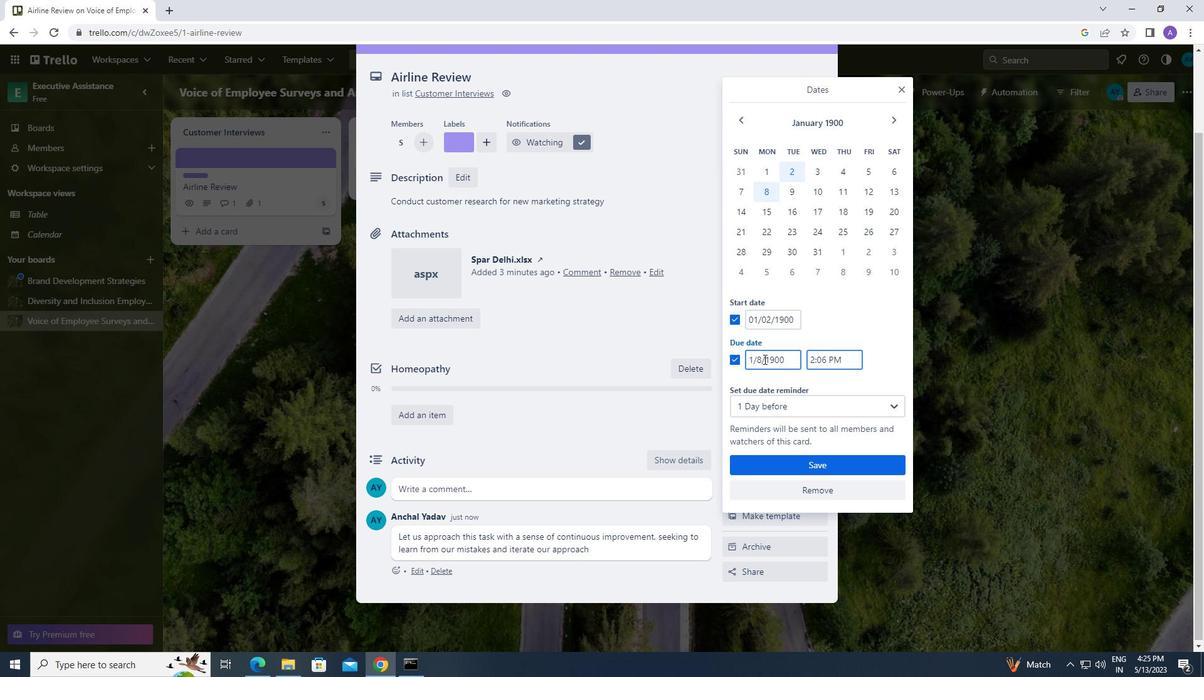 
Action: Mouse moved to (761, 359)
Screenshot: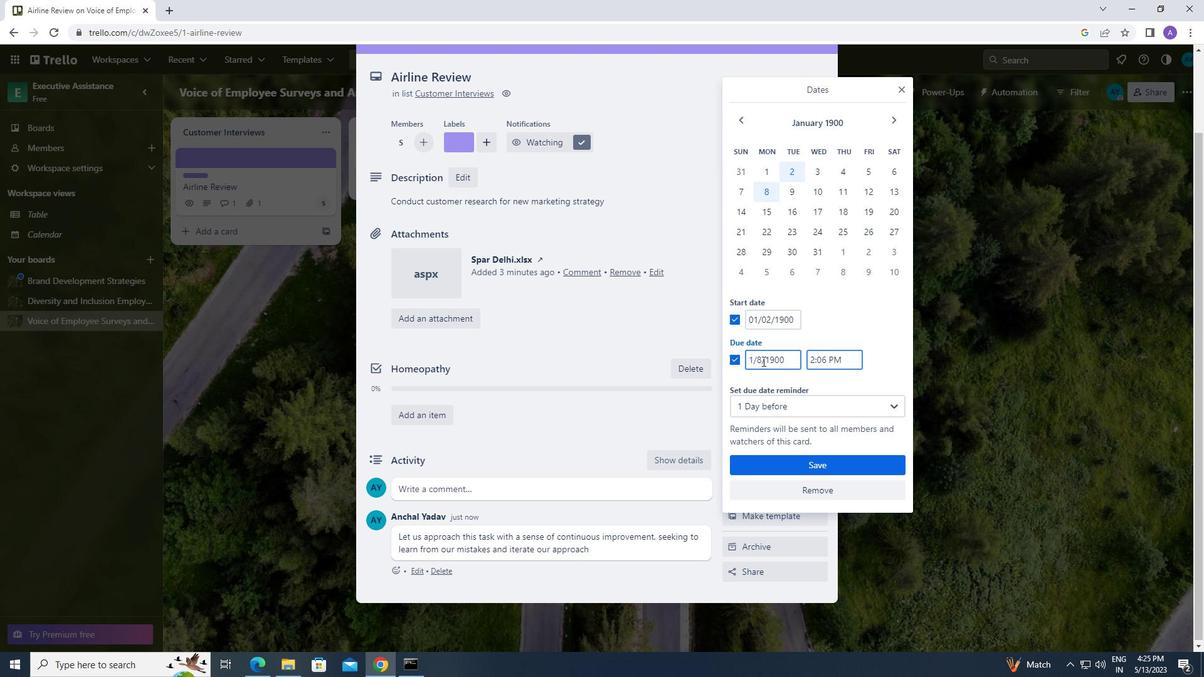 
Action: Mouse pressed left at (761, 359)
Screenshot: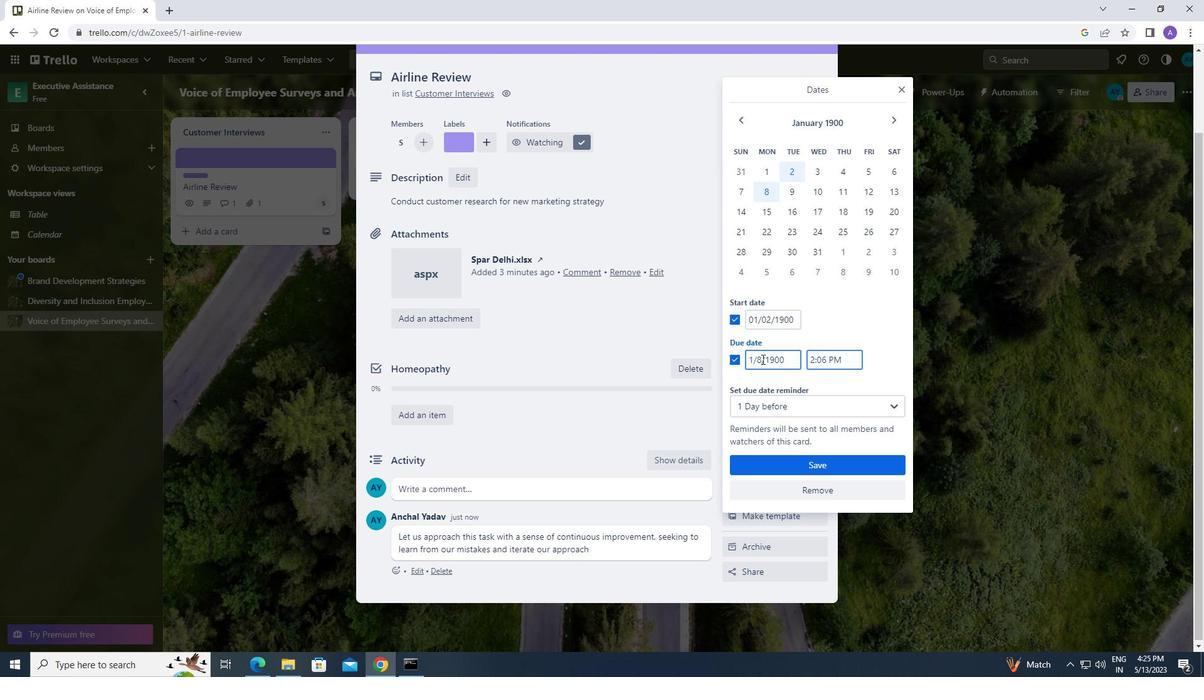
Action: Key pressed <Key.backspace>09
Screenshot: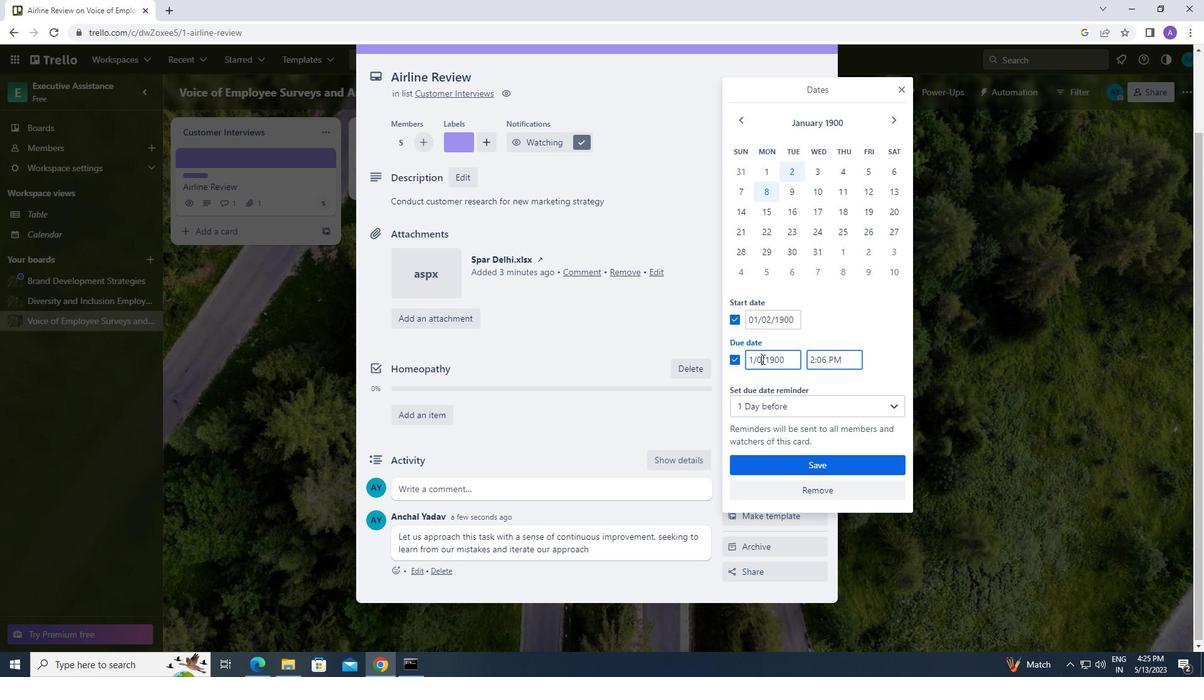 
Action: Mouse moved to (763, 468)
Screenshot: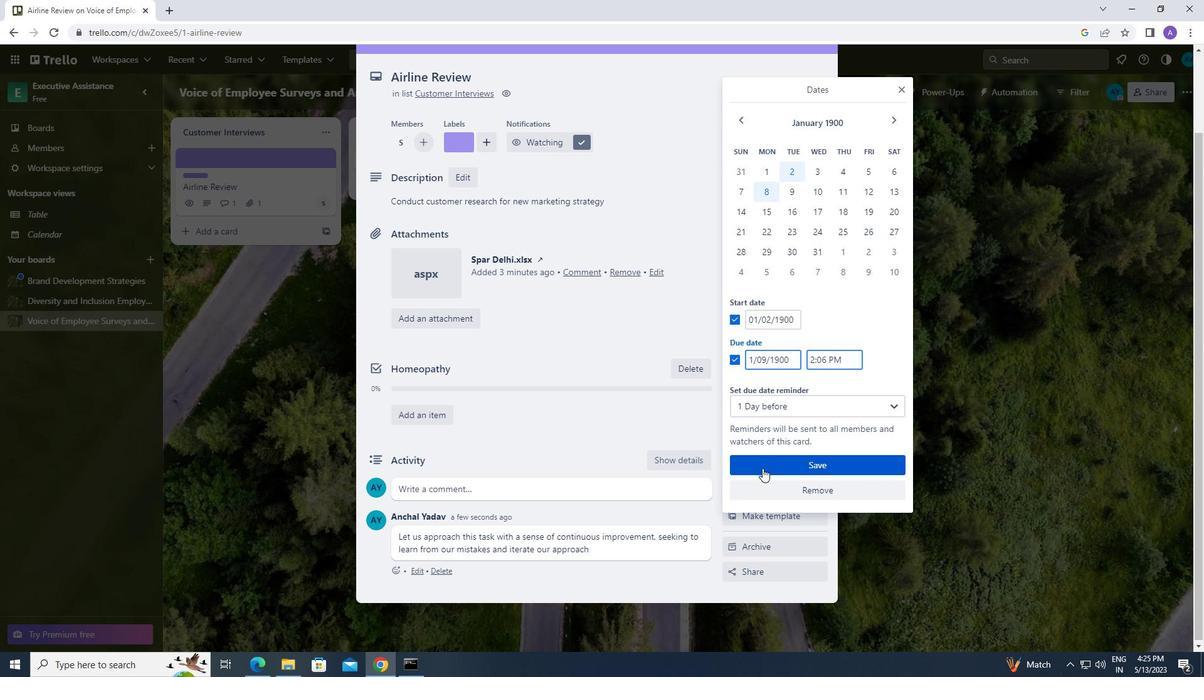 
Action: Mouse pressed left at (763, 468)
Screenshot: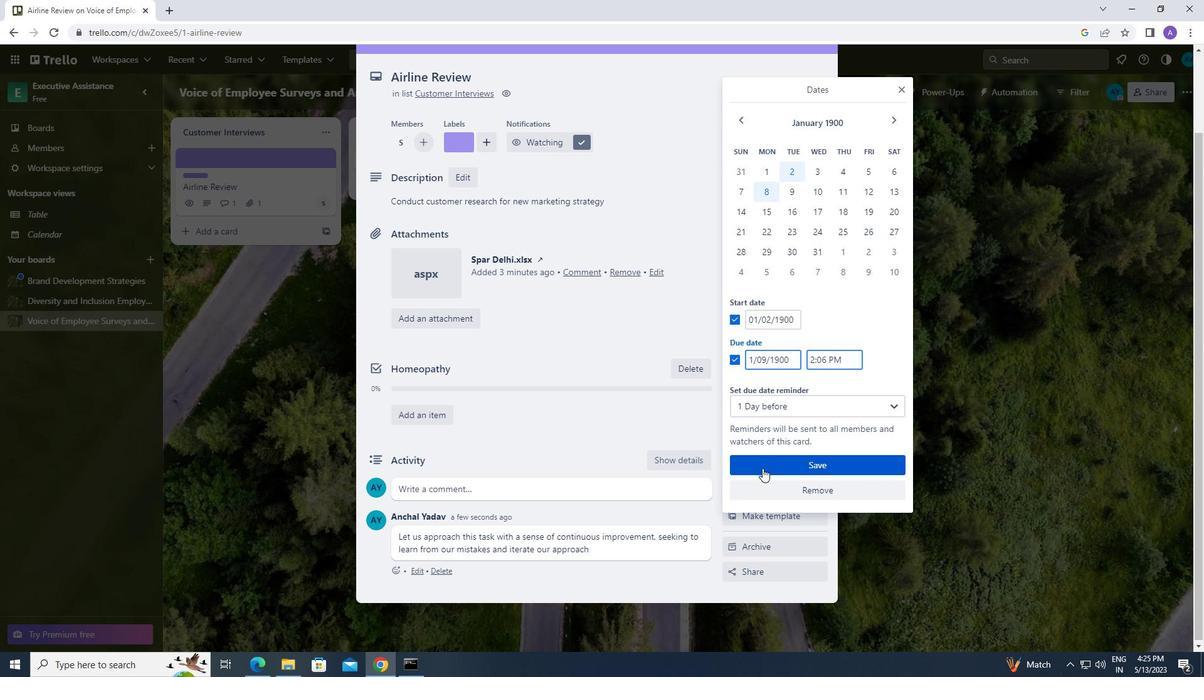 
